 Task: Log work in the project Wavelength for the issue 'Develop a new tool for automated testing of voice user interfaces' spent time as '6w 1d 14h 4m' and remaining time as '3w 5d 23h 18m' and move to top of backlog. Now add the issue to the epic 'Wireless Network Optimization'.
Action: Mouse moved to (758, 489)
Screenshot: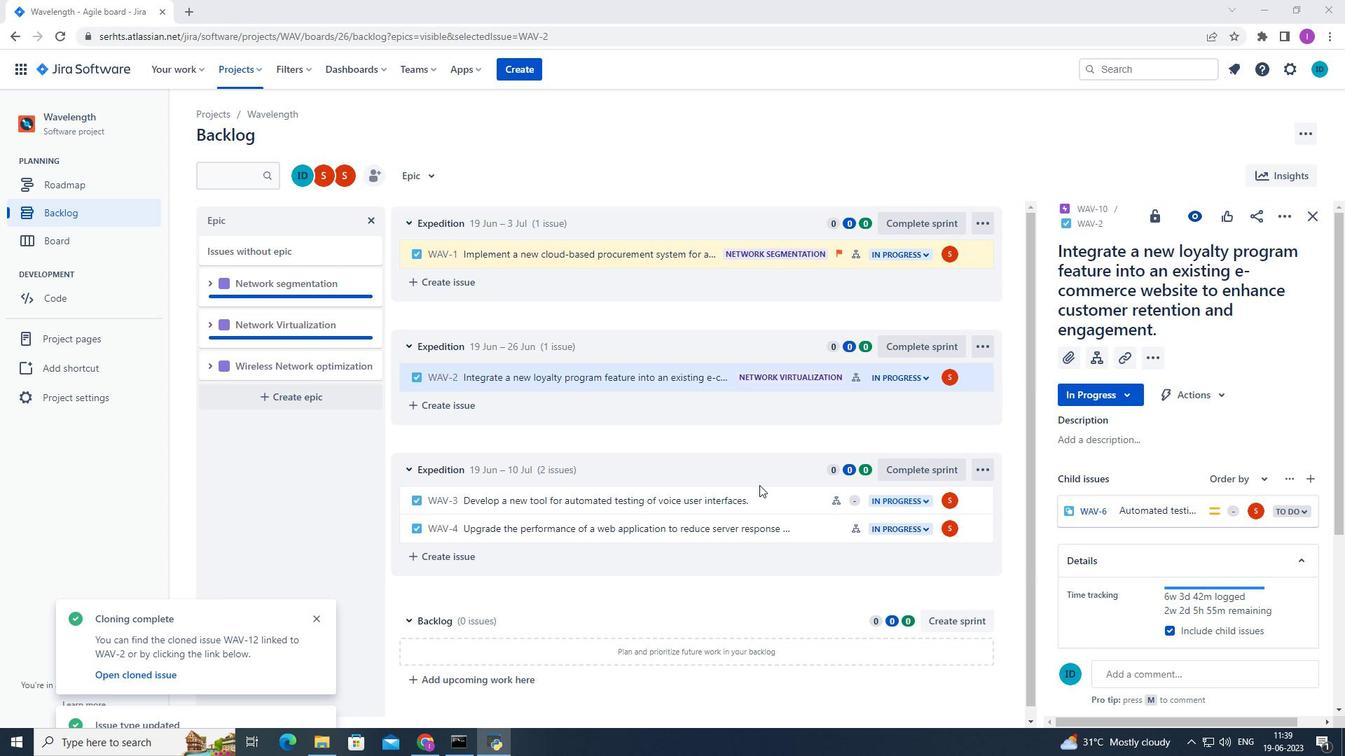 
Action: Mouse scrolled (758, 488) with delta (0, 0)
Screenshot: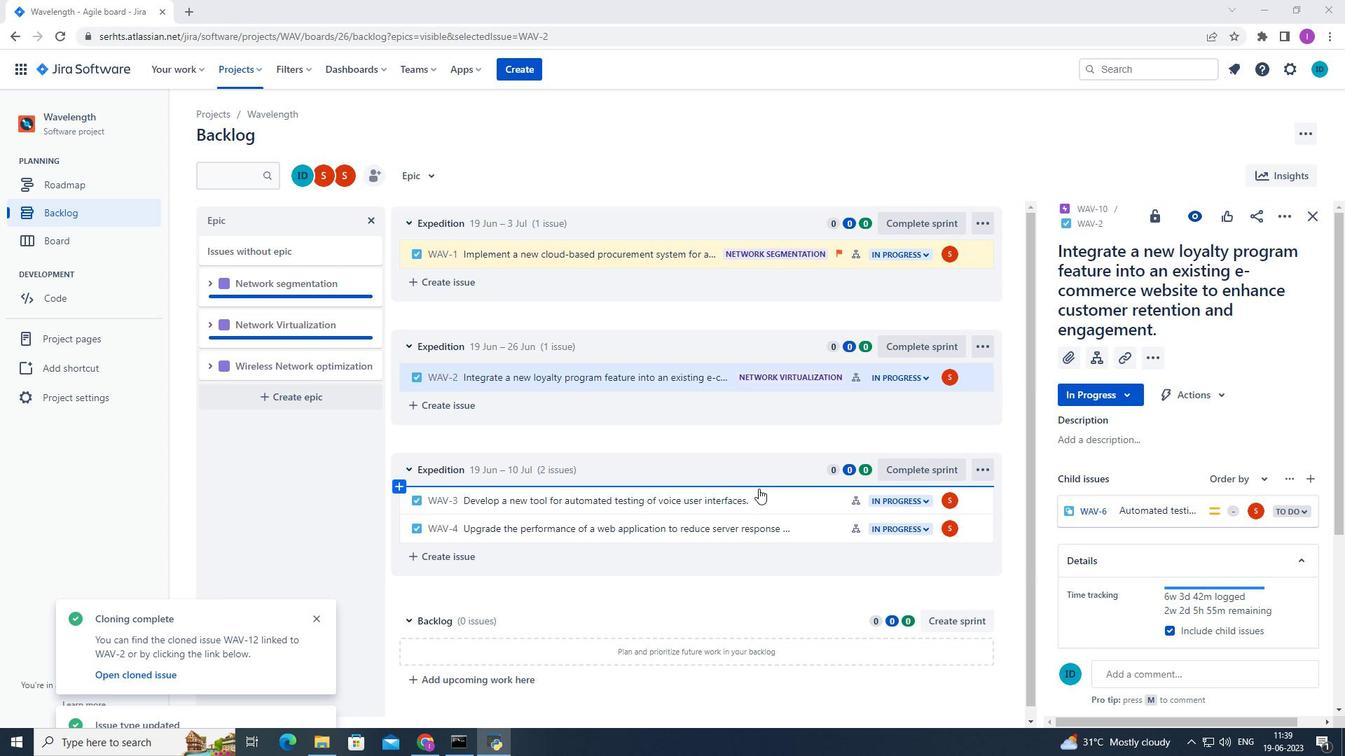
Action: Mouse moved to (758, 490)
Screenshot: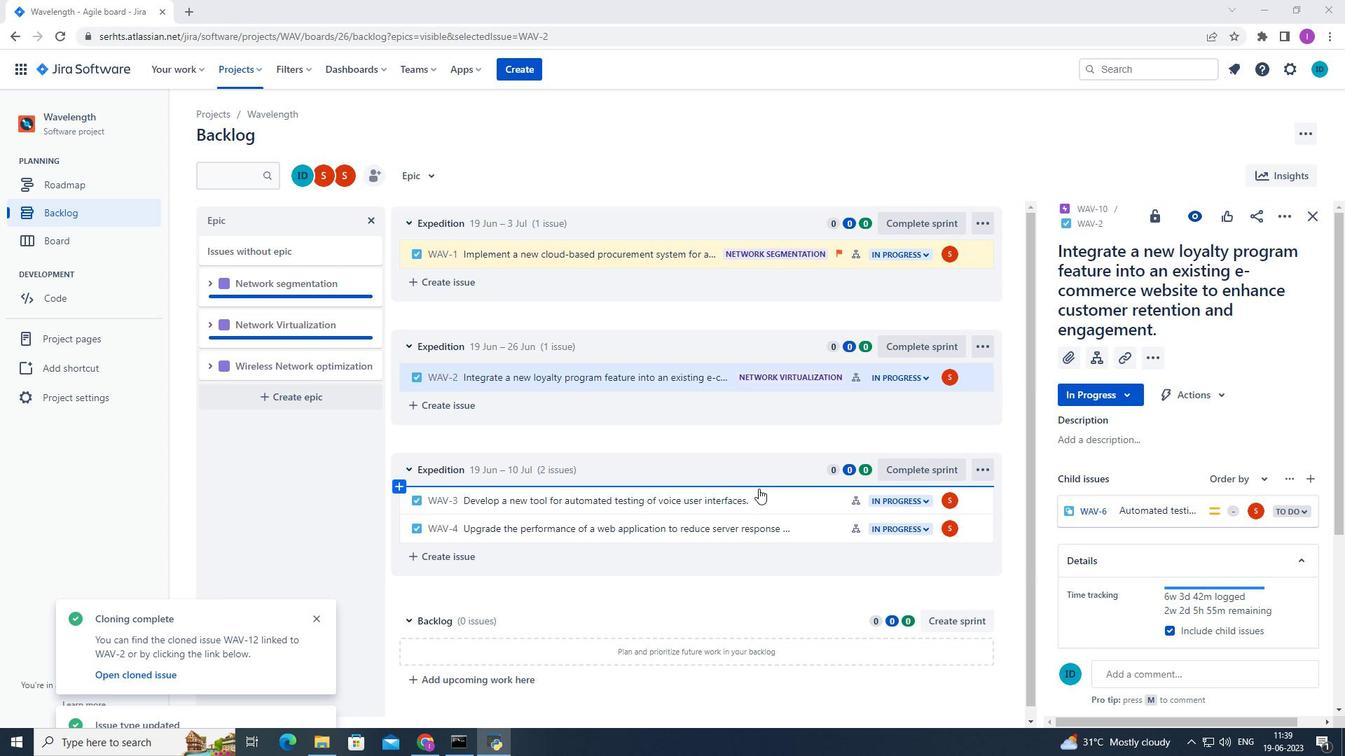 
Action: Mouse scrolled (758, 489) with delta (0, 0)
Screenshot: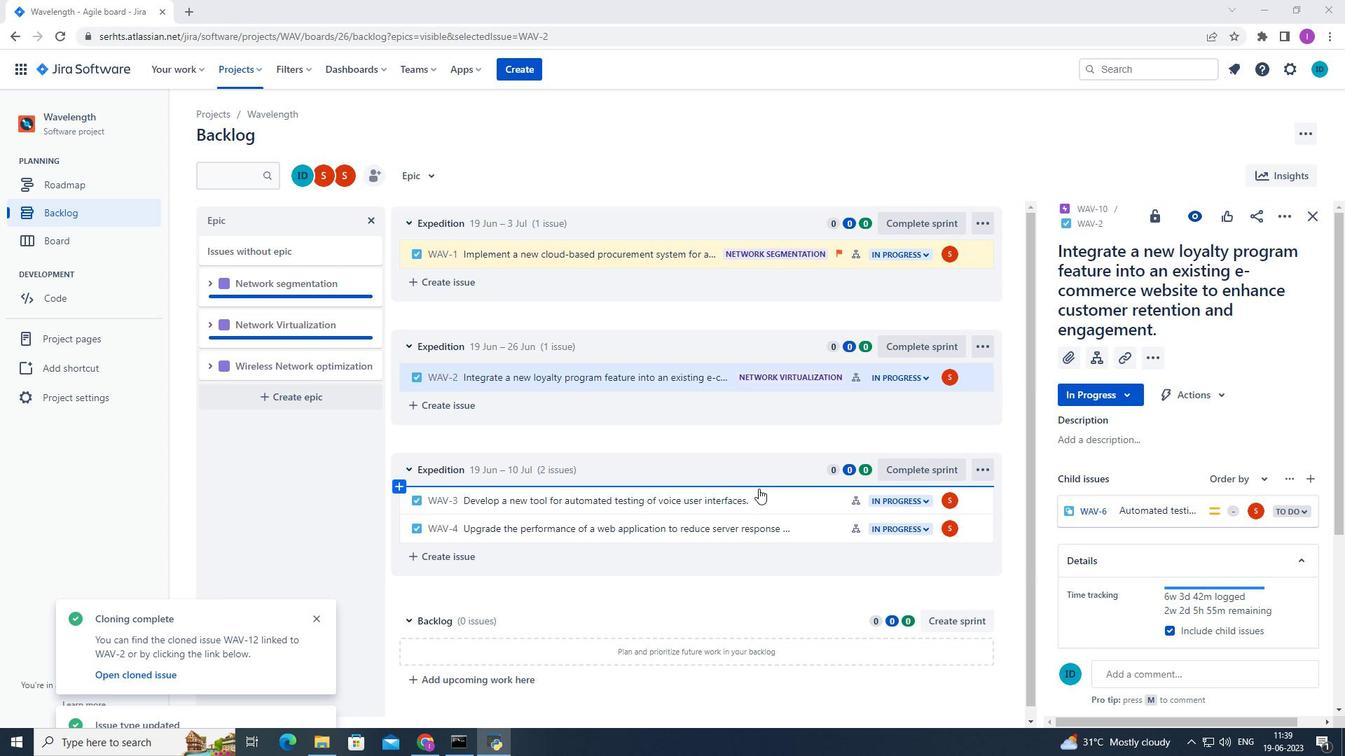 
Action: Mouse moved to (758, 491)
Screenshot: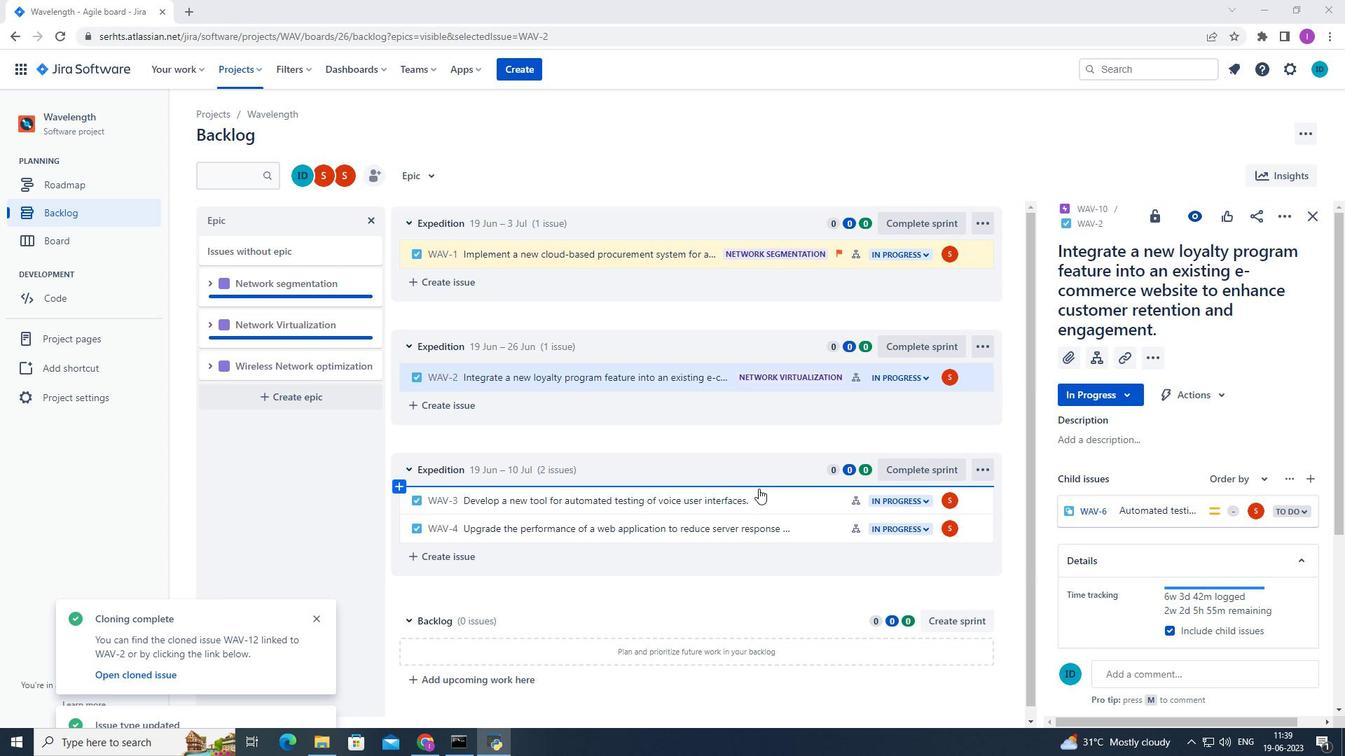 
Action: Mouse scrolled (758, 491) with delta (0, 0)
Screenshot: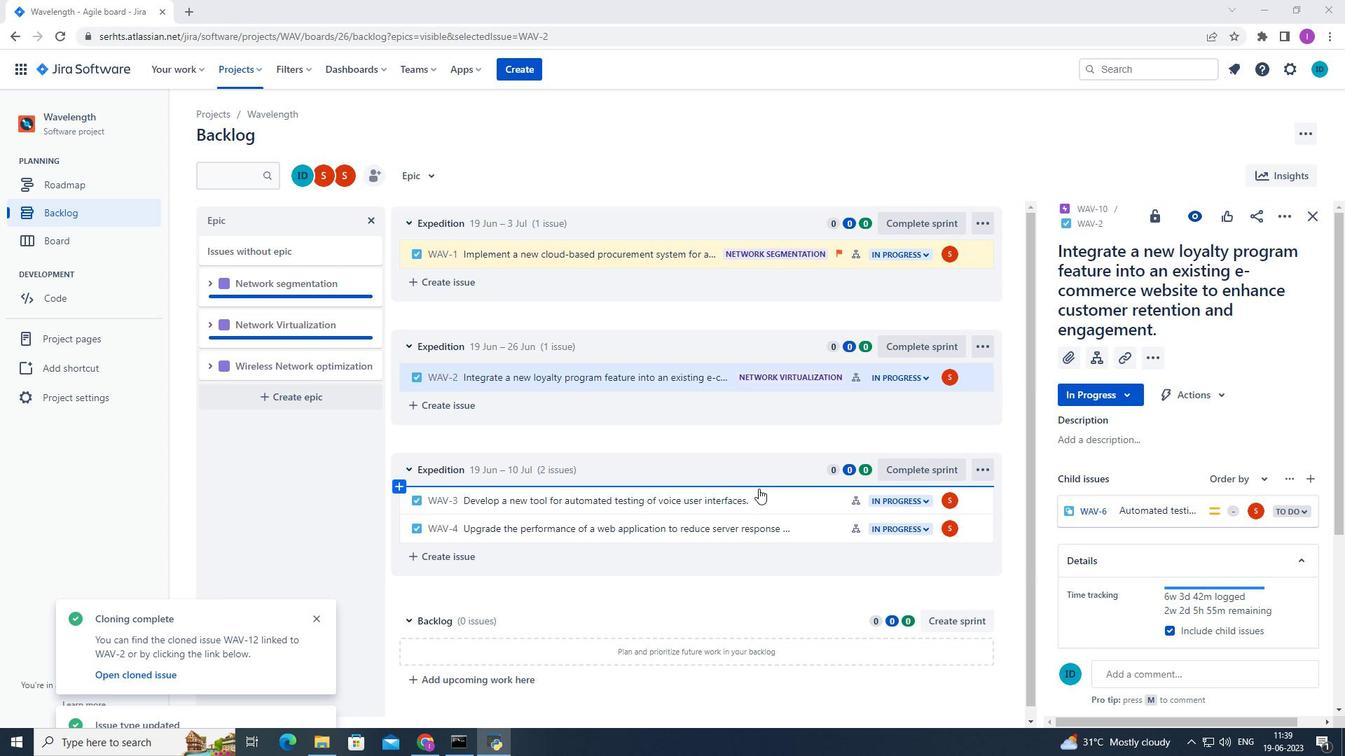 
Action: Mouse moved to (756, 511)
Screenshot: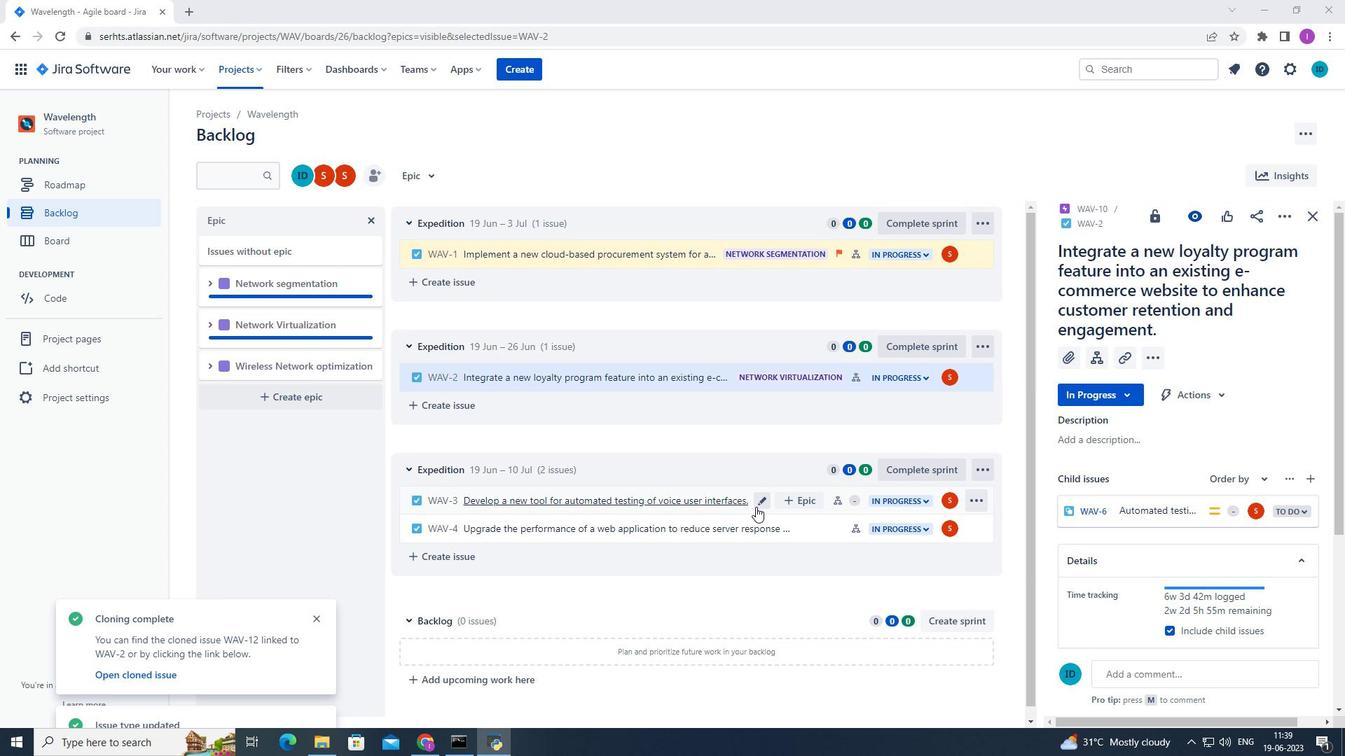 
Action: Mouse scrolled (756, 512) with delta (0, 0)
Screenshot: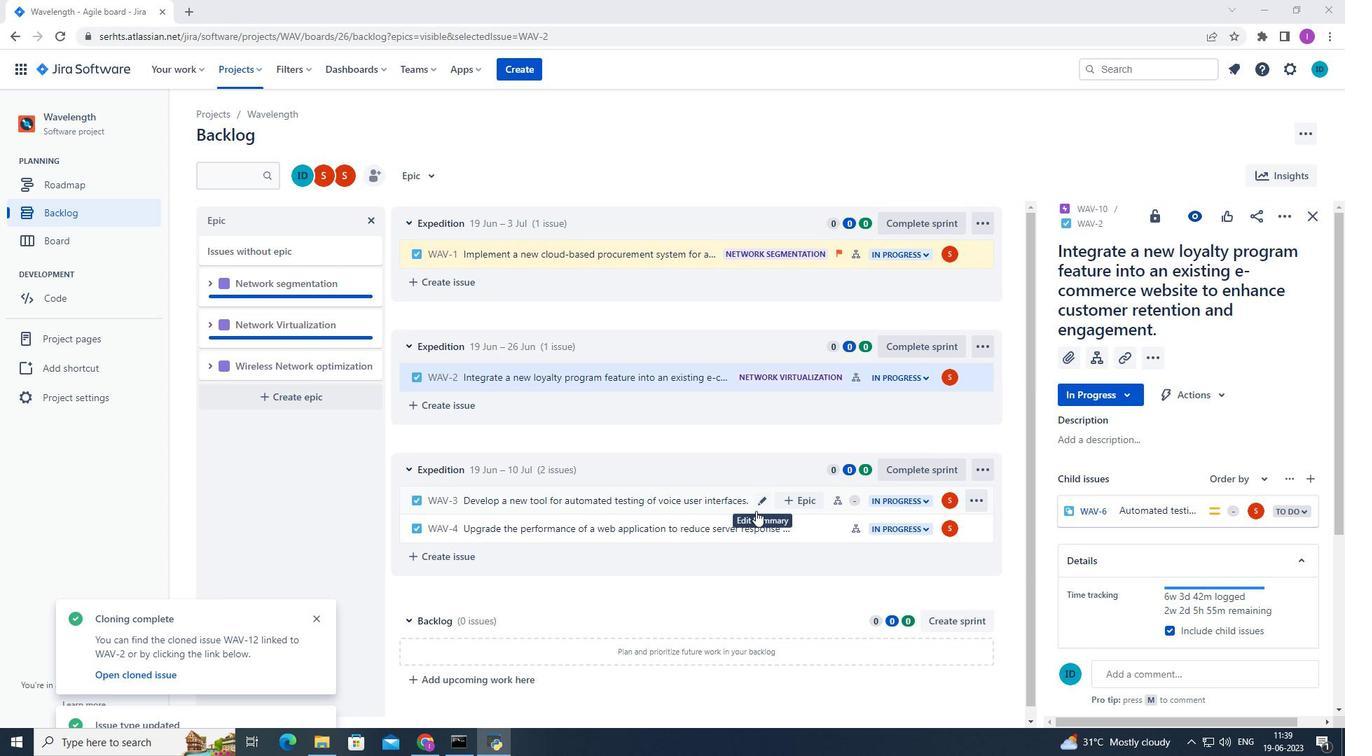 
Action: Mouse scrolled (756, 512) with delta (0, 0)
Screenshot: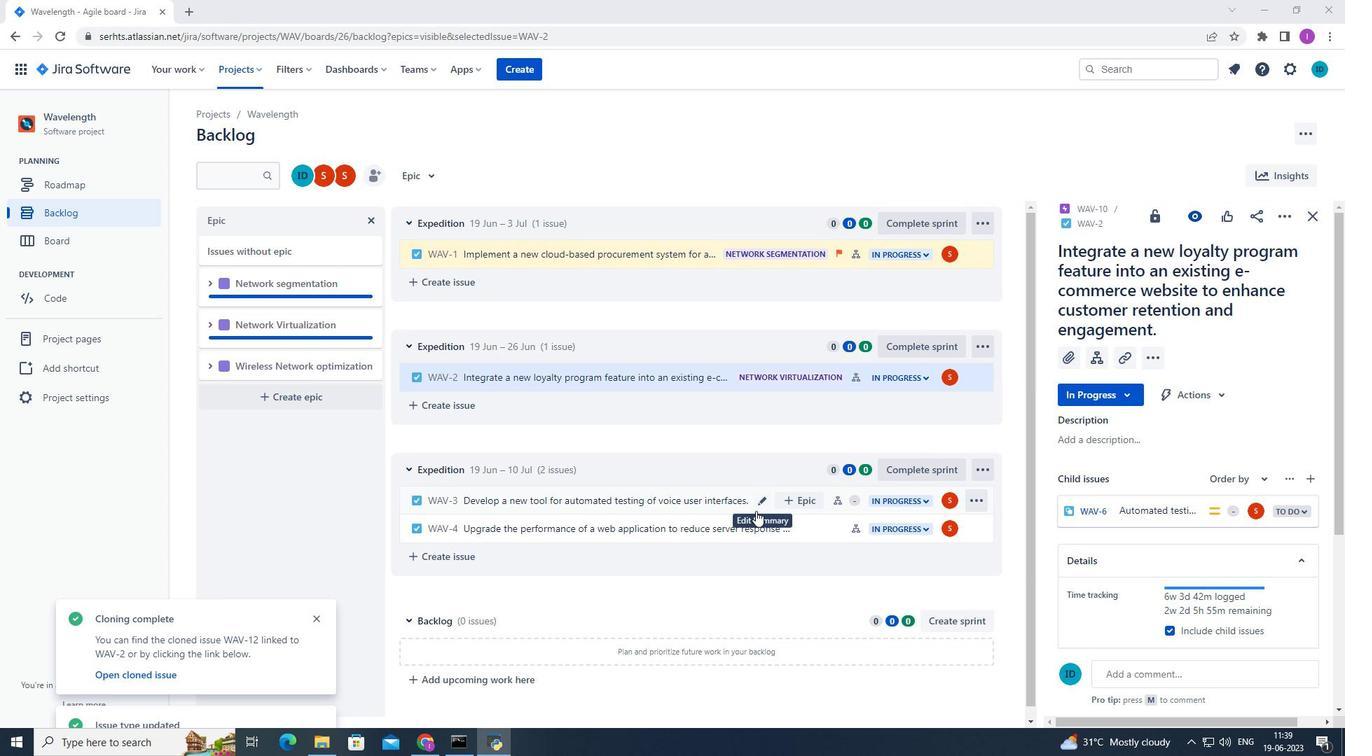
Action: Mouse scrolled (756, 512) with delta (0, 0)
Screenshot: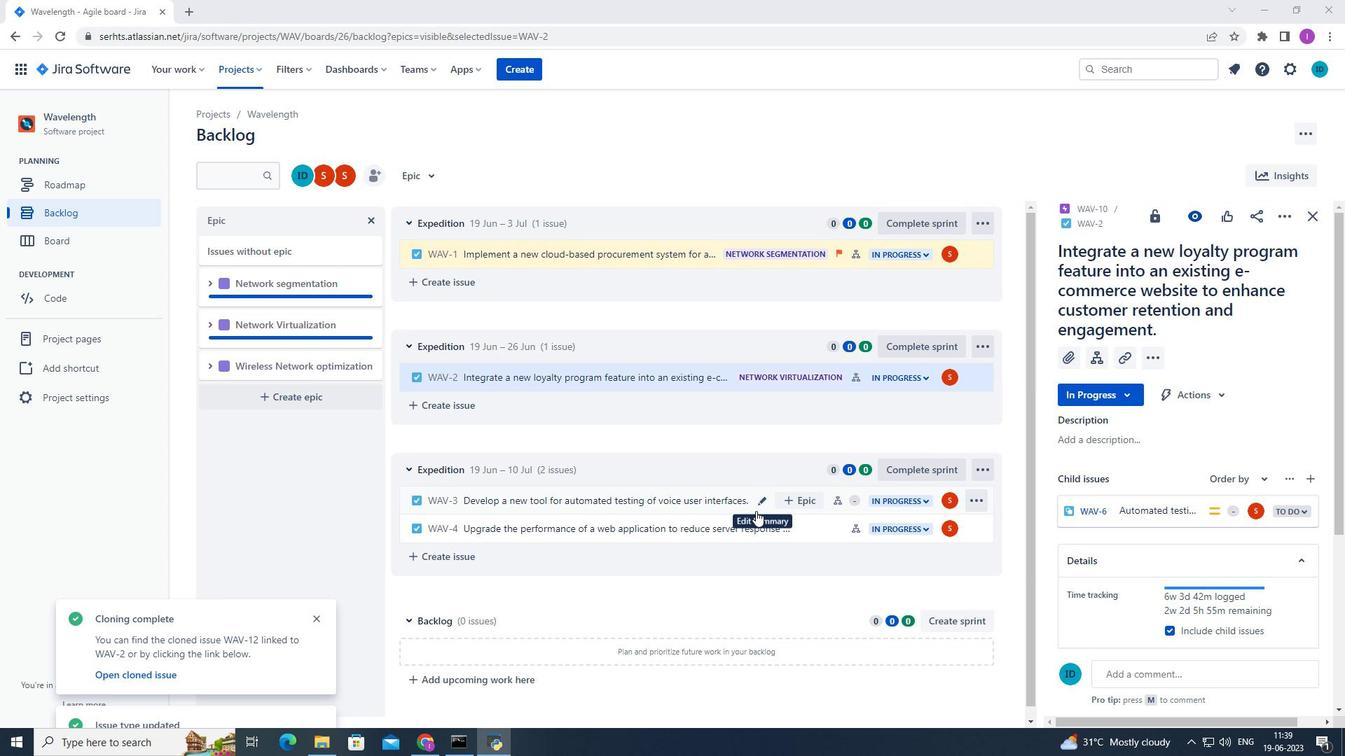 
Action: Mouse scrolled (756, 512) with delta (0, 0)
Screenshot: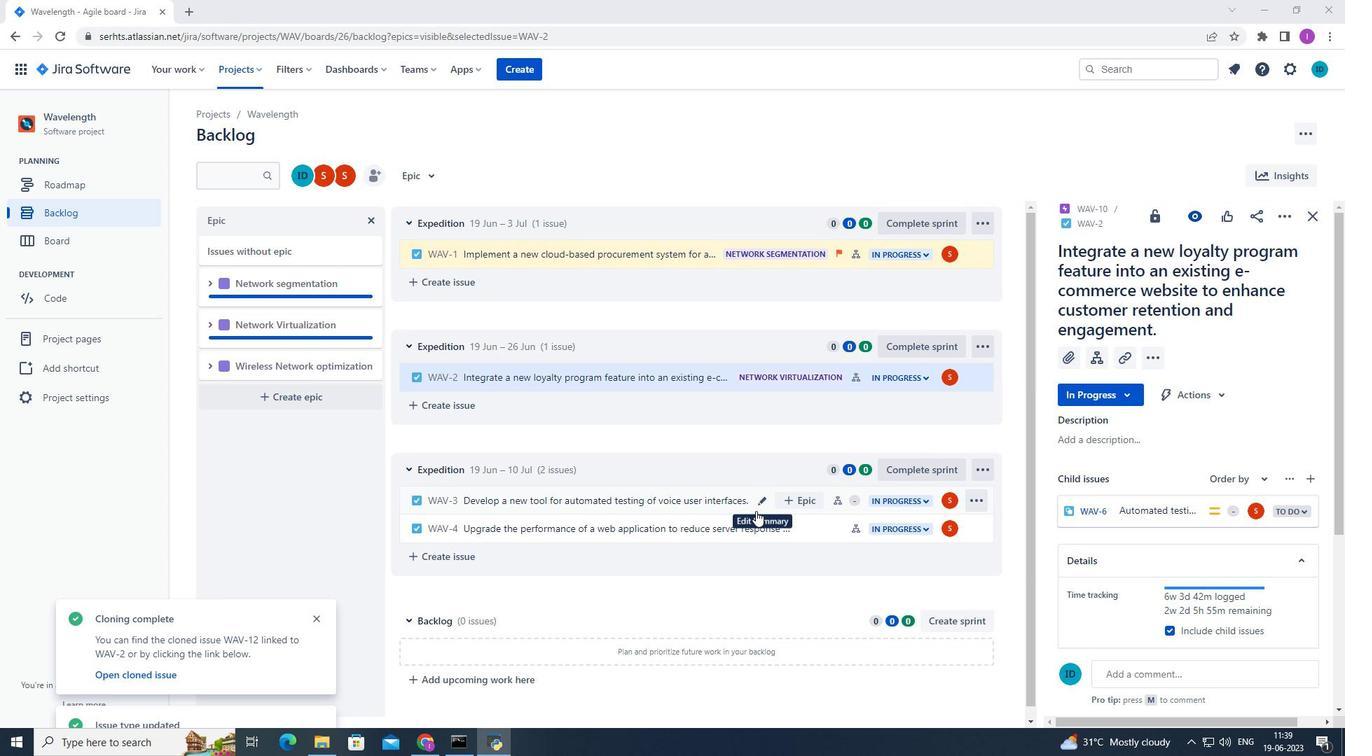 
Action: Mouse scrolled (756, 512) with delta (0, 0)
Screenshot: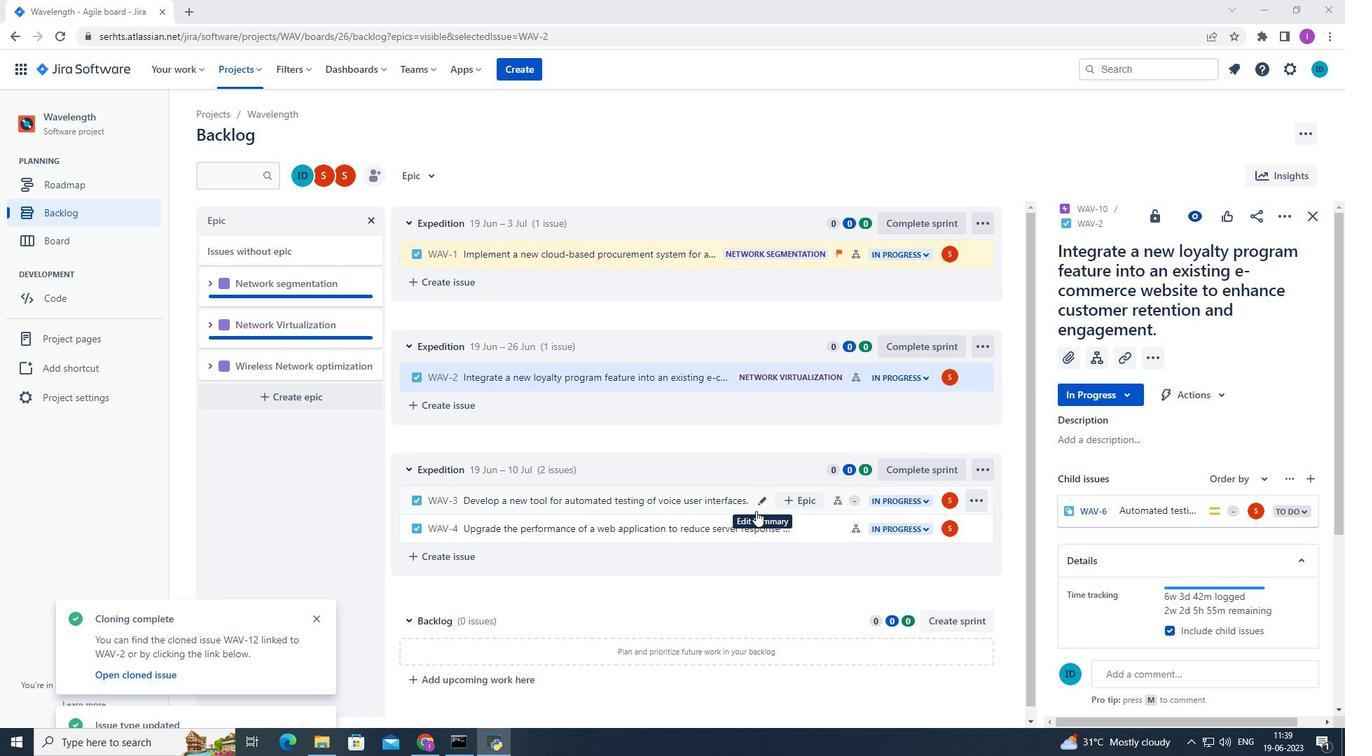 
Action: Mouse moved to (747, 505)
Screenshot: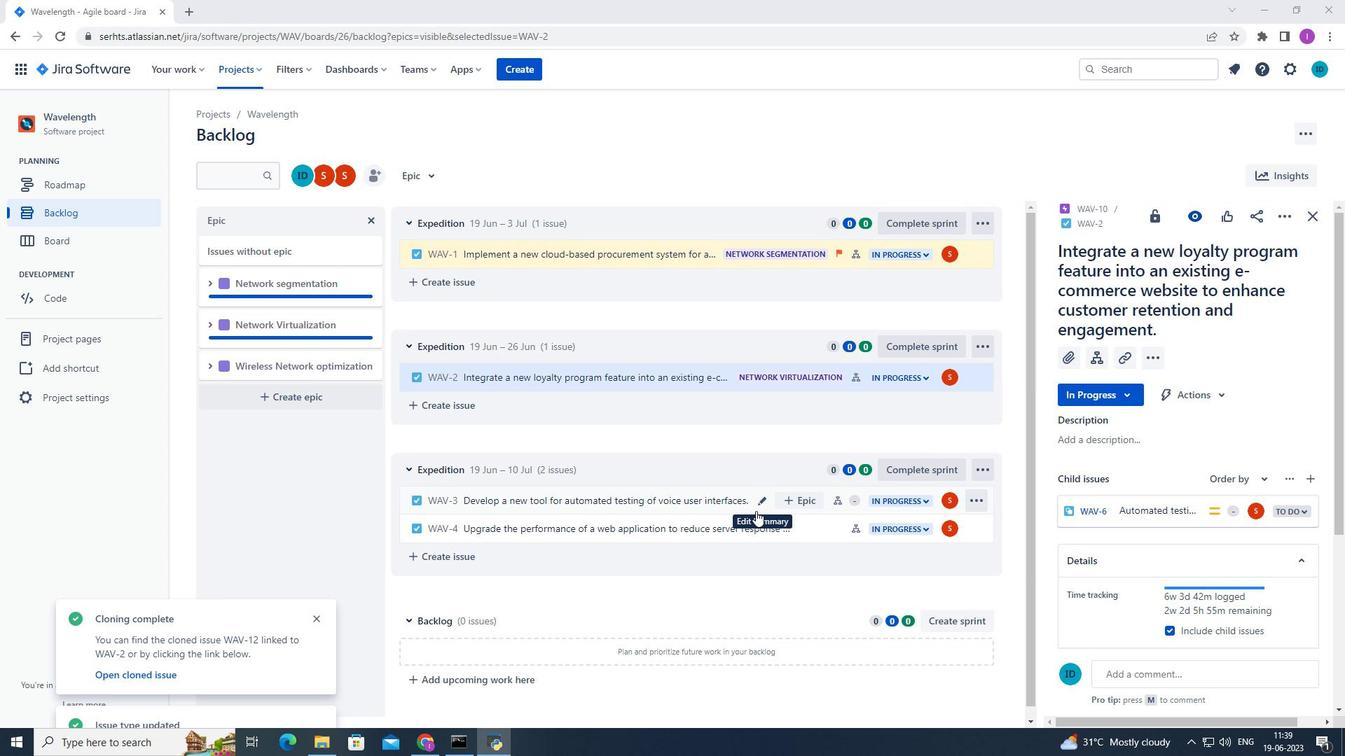 
Action: Mouse scrolled (747, 505) with delta (0, 0)
Screenshot: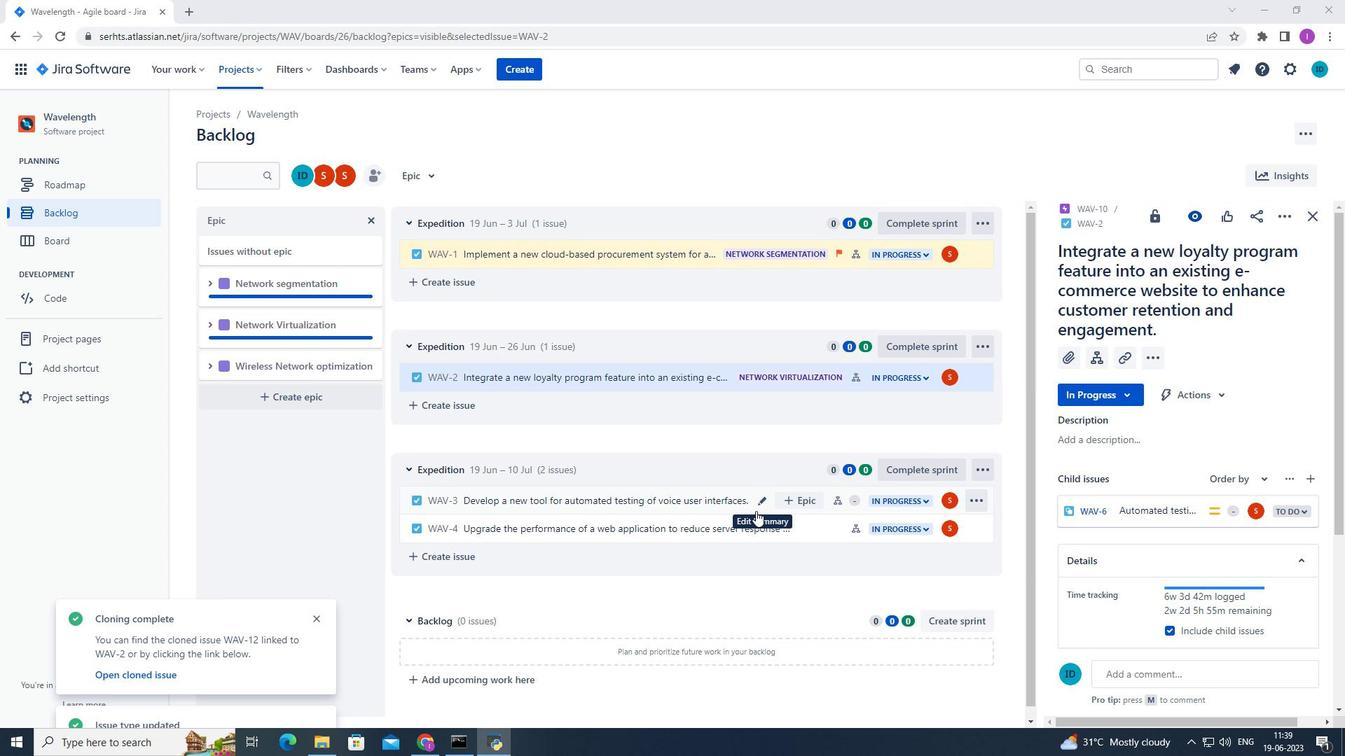 
Action: Mouse moved to (738, 503)
Screenshot: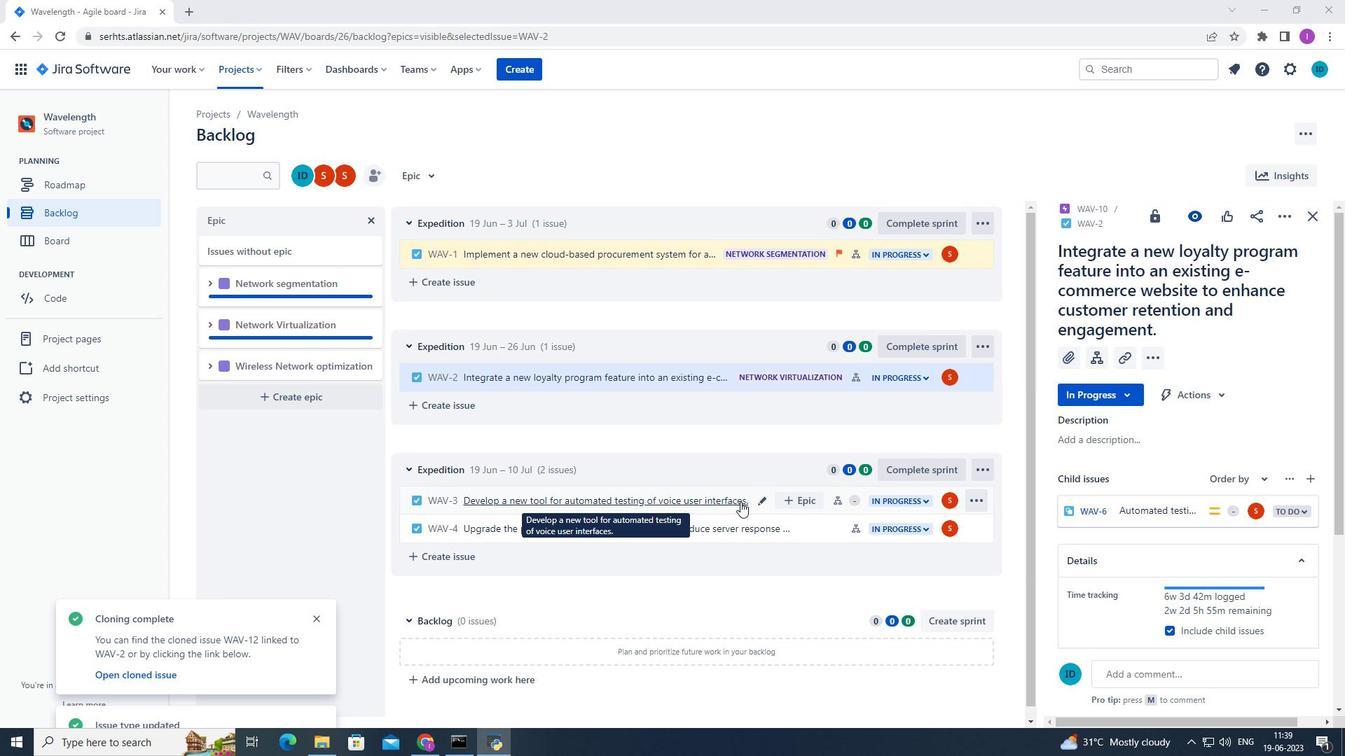 
Action: Mouse scrolled (738, 504) with delta (0, 0)
Screenshot: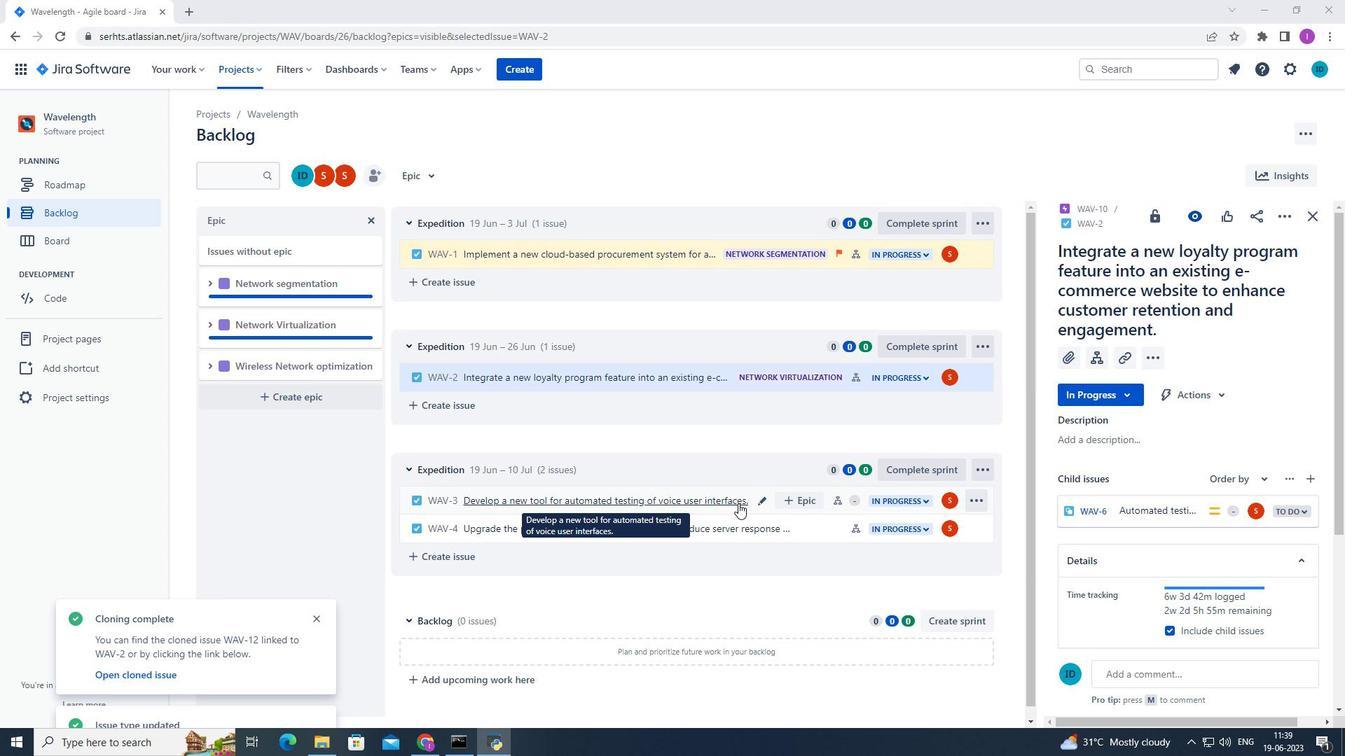 
Action: Mouse scrolled (738, 504) with delta (0, 0)
Screenshot: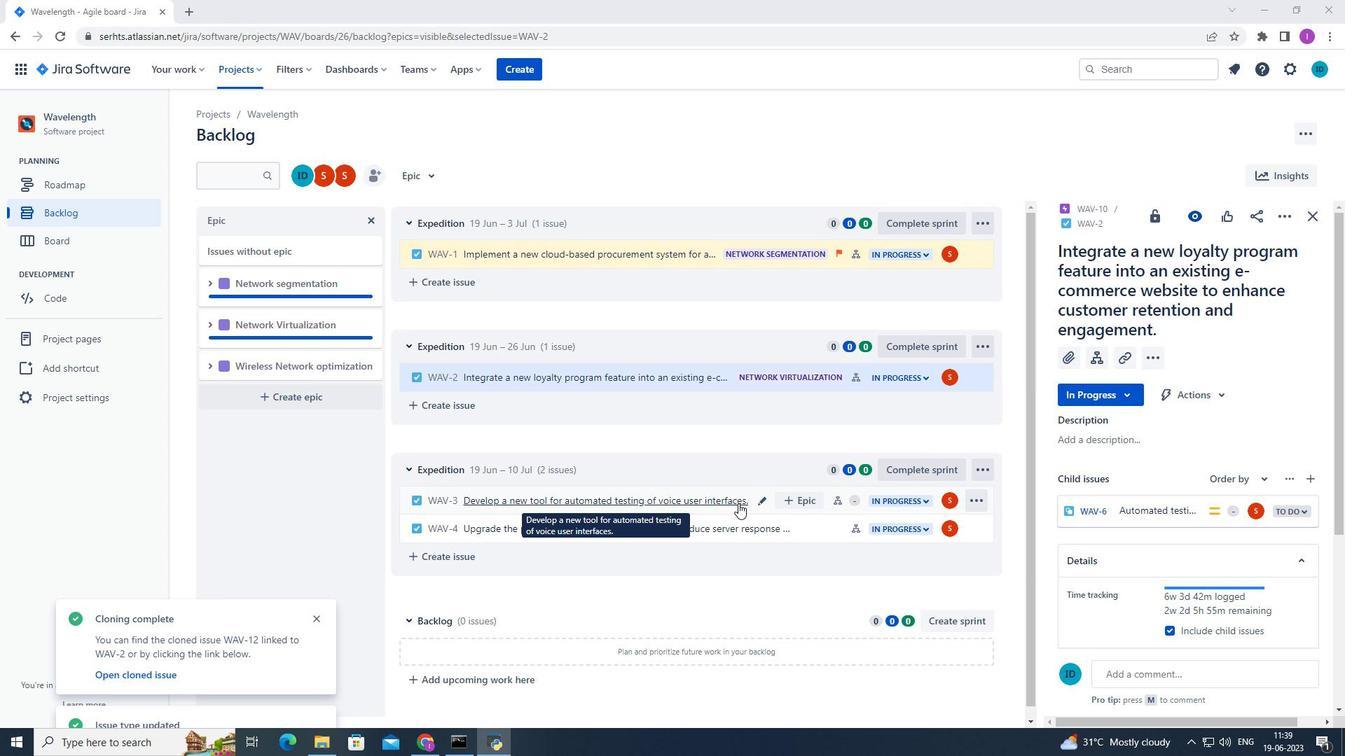 
Action: Mouse scrolled (738, 504) with delta (0, 0)
Screenshot: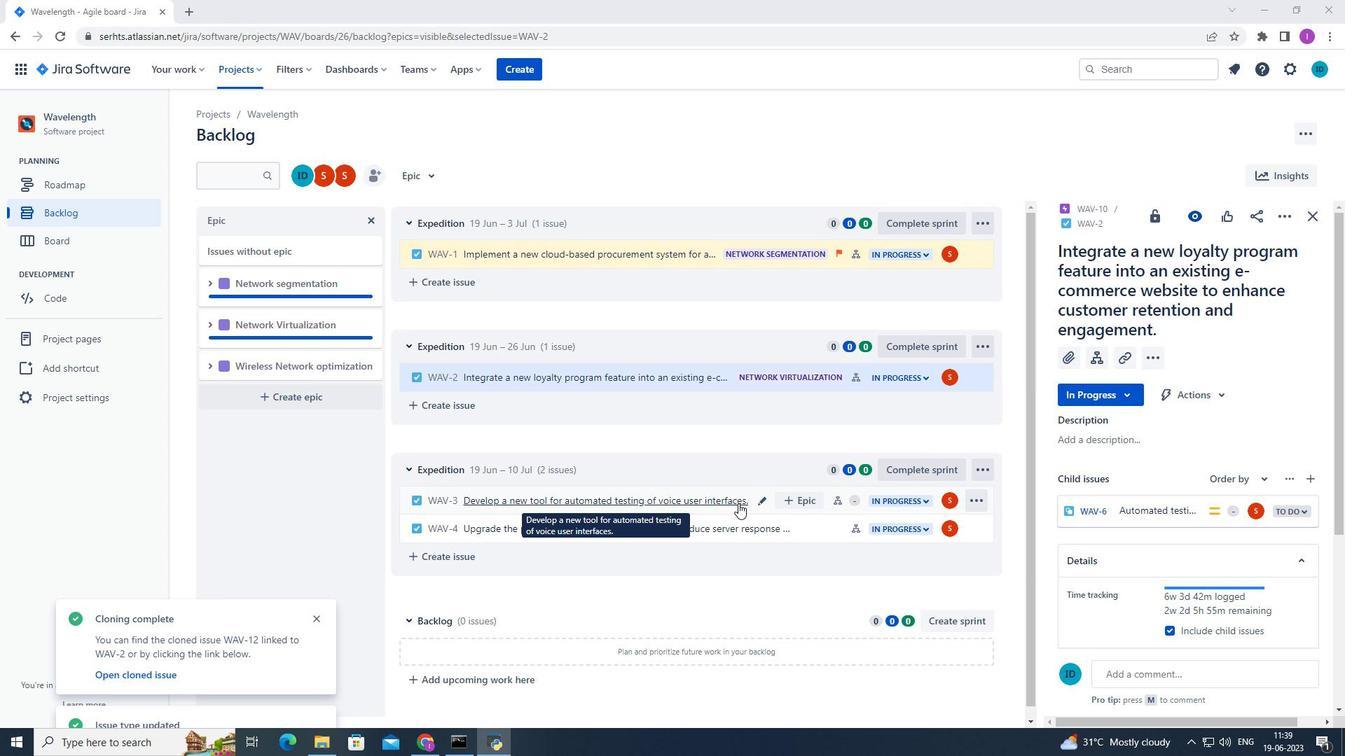
Action: Mouse scrolled (738, 504) with delta (0, 0)
Screenshot: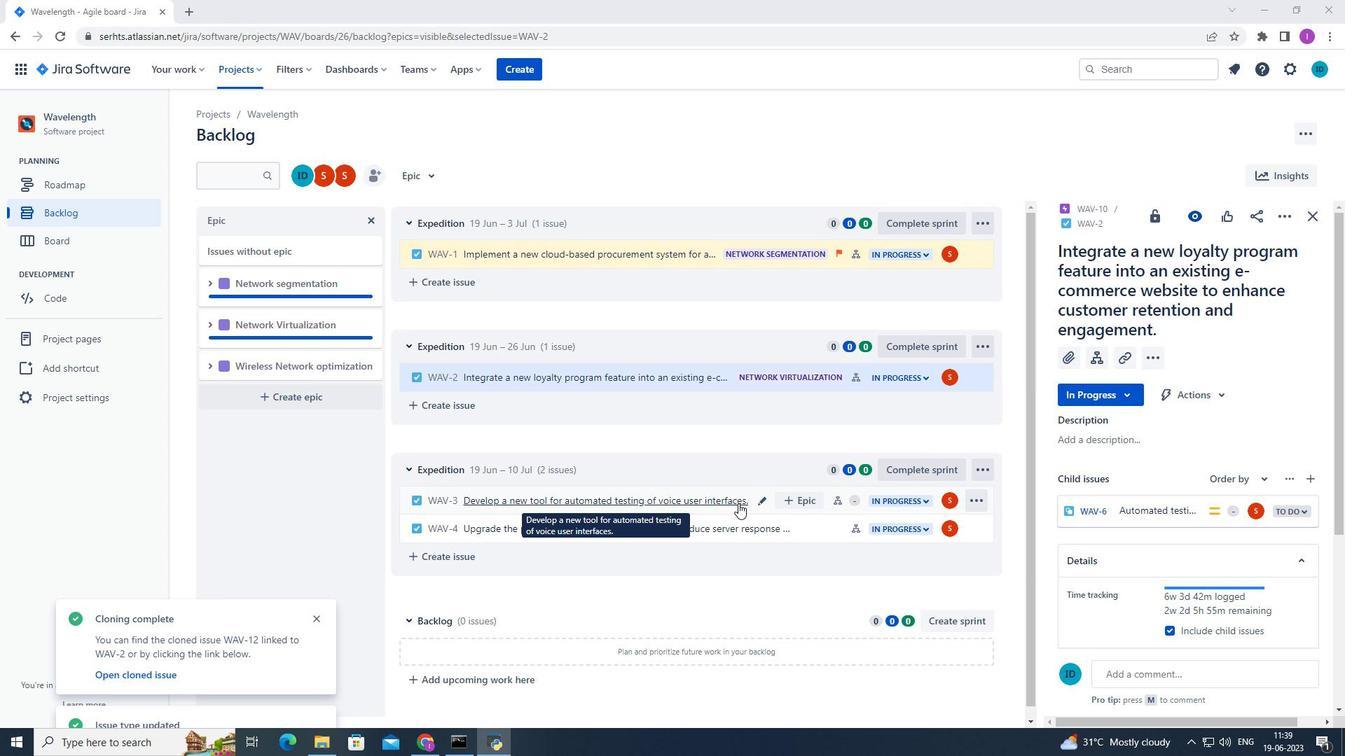 
Action: Mouse moved to (738, 504)
Screenshot: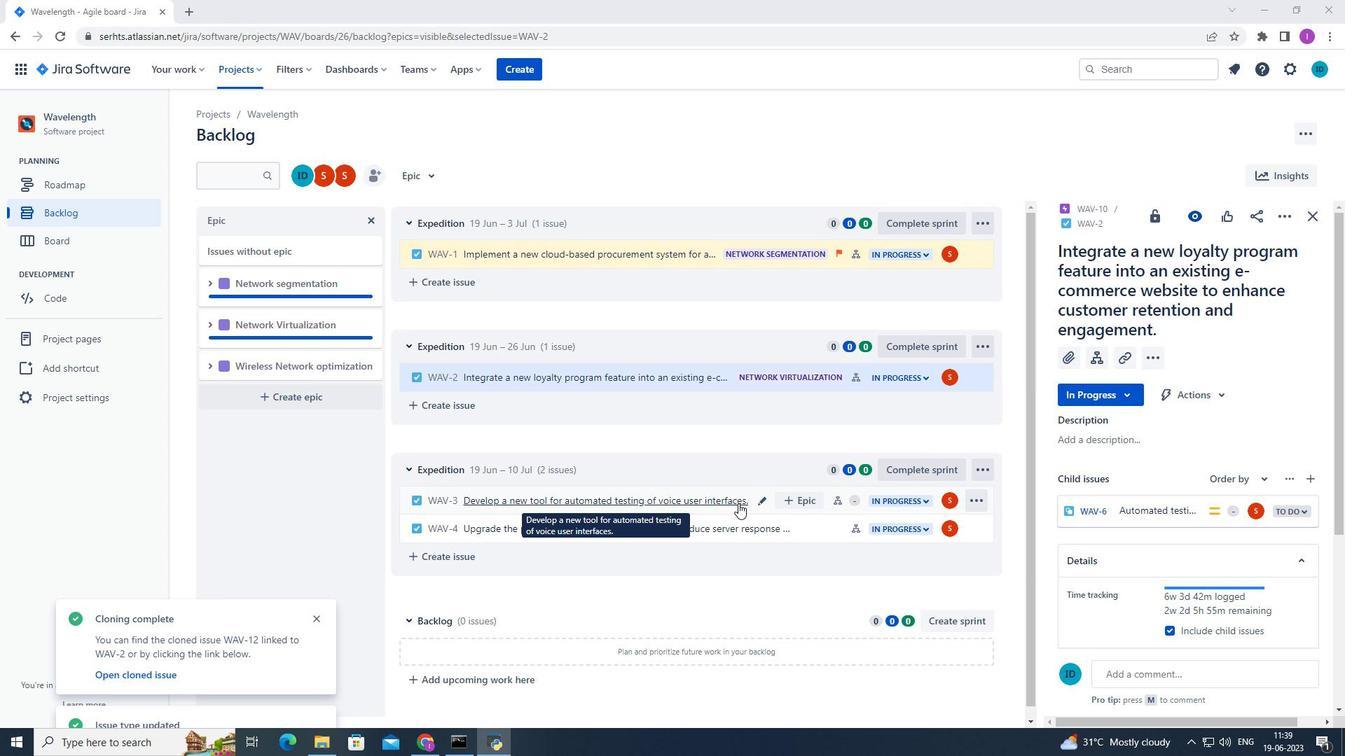 
Action: Mouse scrolled (738, 505) with delta (0, 0)
Screenshot: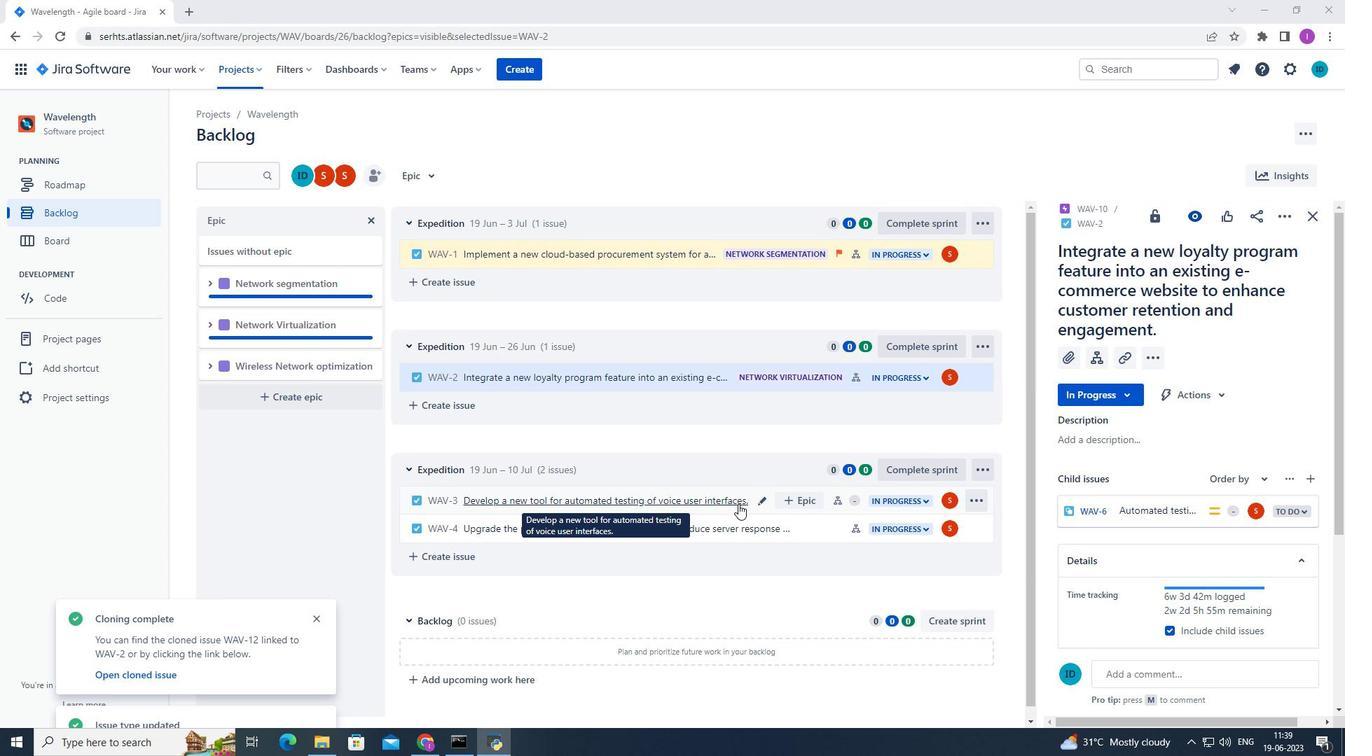
Action: Mouse moved to (737, 505)
Screenshot: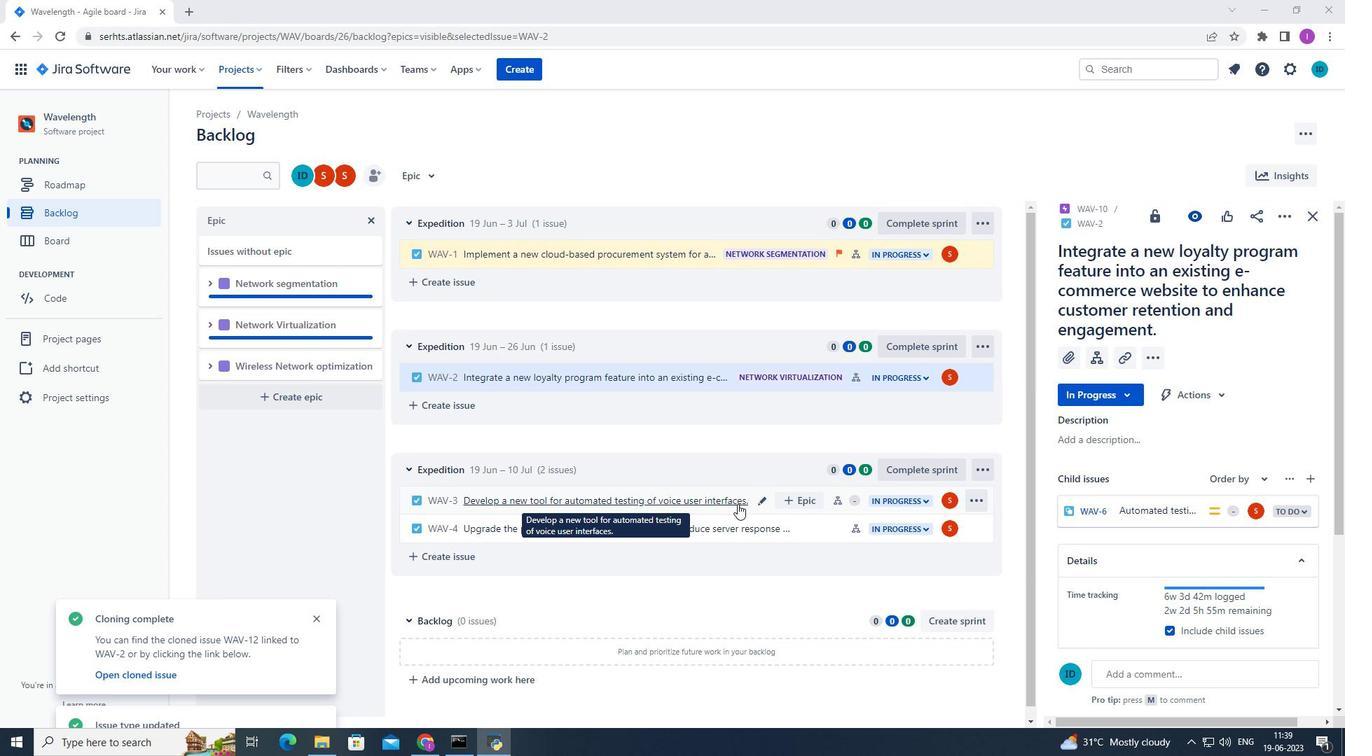 
Action: Mouse scrolled (737, 504) with delta (0, 0)
Screenshot: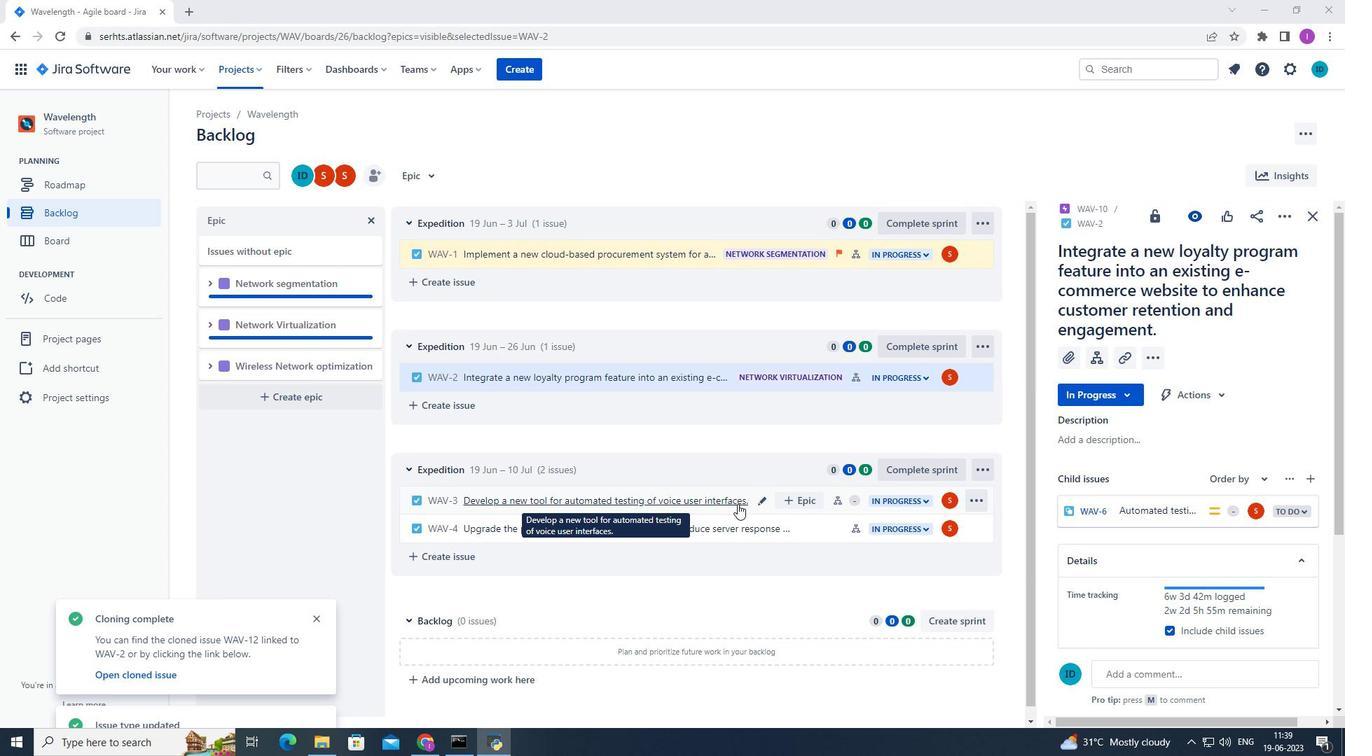 
Action: Mouse moved to (736, 505)
Screenshot: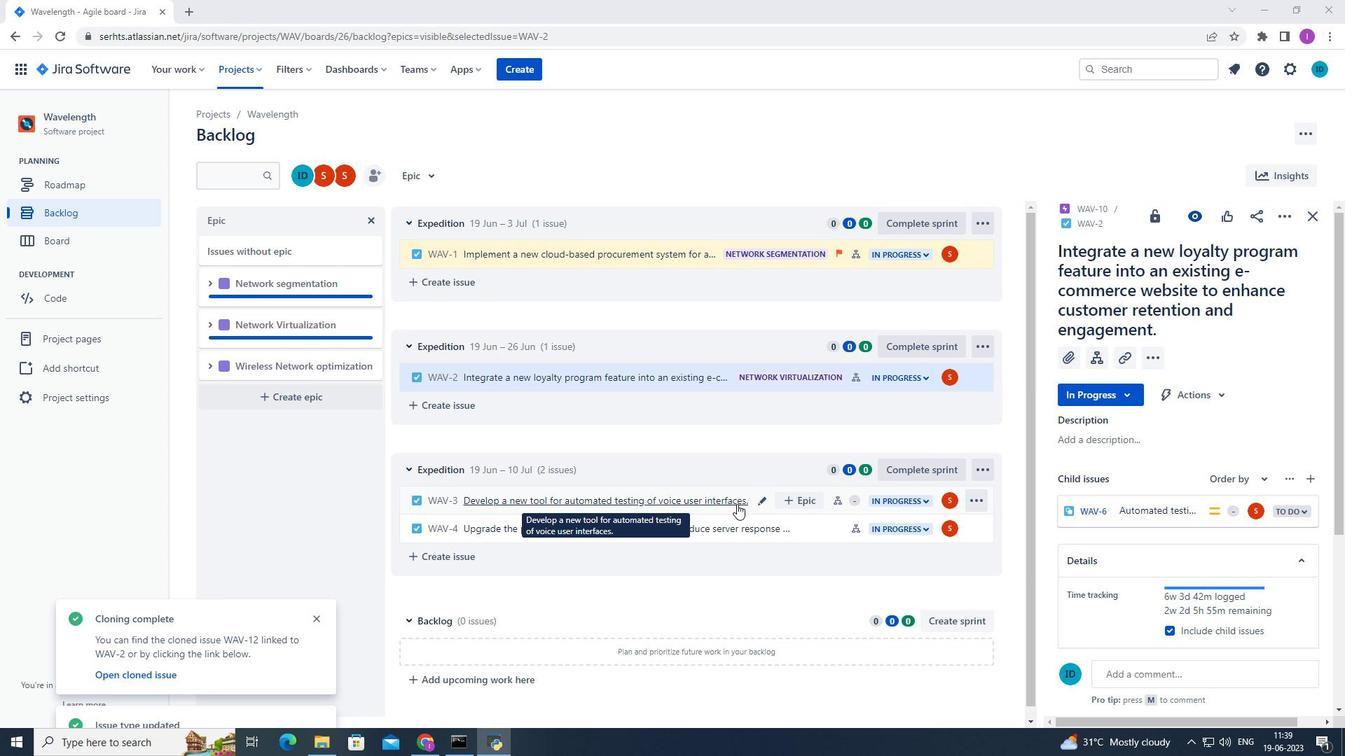 
Action: Mouse scrolled (736, 504) with delta (0, 0)
Screenshot: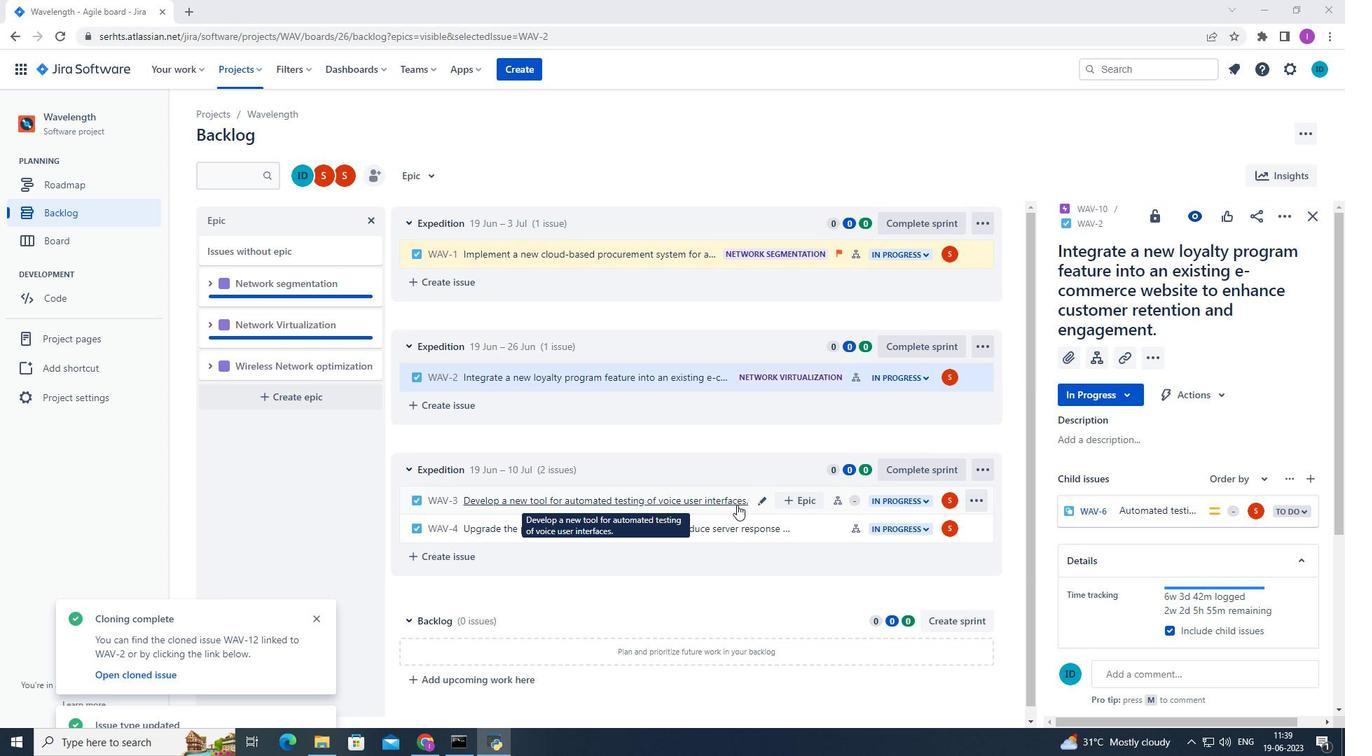 
Action: Mouse scrolled (736, 504) with delta (0, 0)
Screenshot: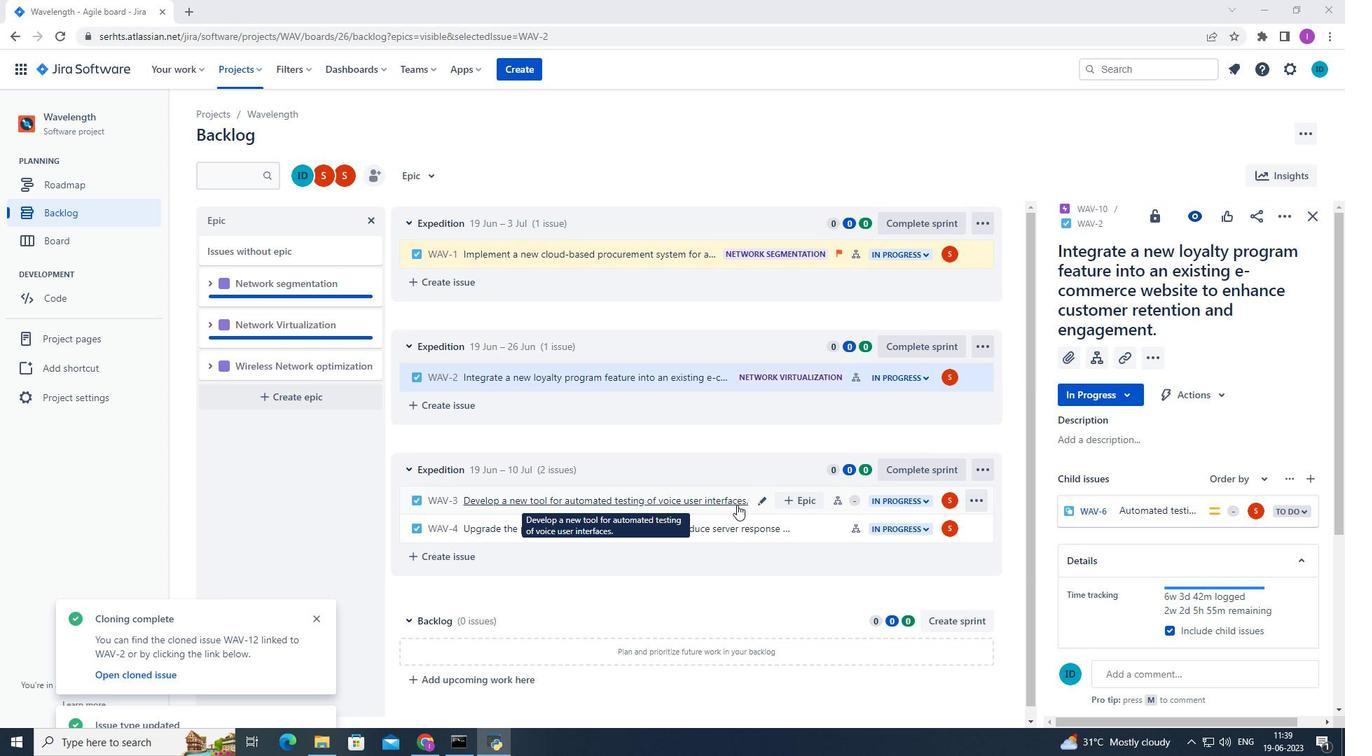 
Action: Mouse scrolled (736, 504) with delta (0, 0)
Screenshot: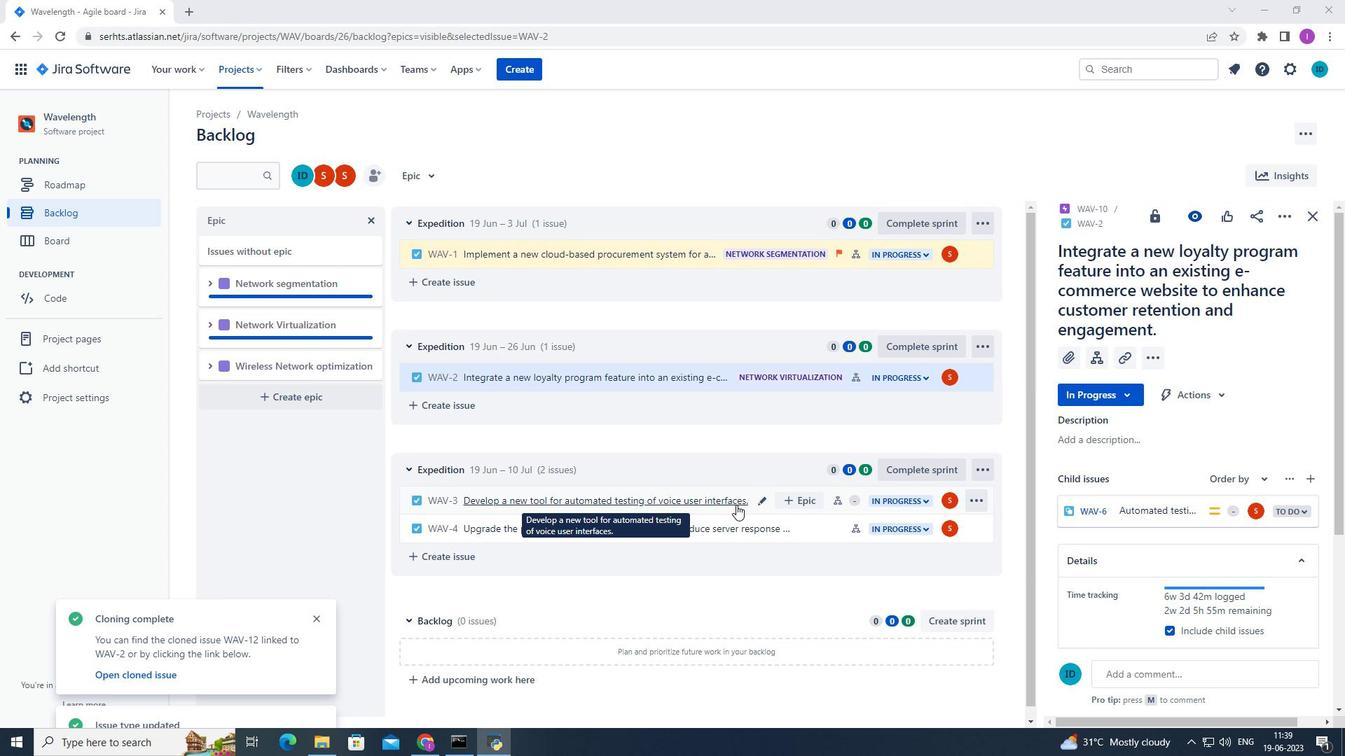 
Action: Mouse moved to (669, 540)
Screenshot: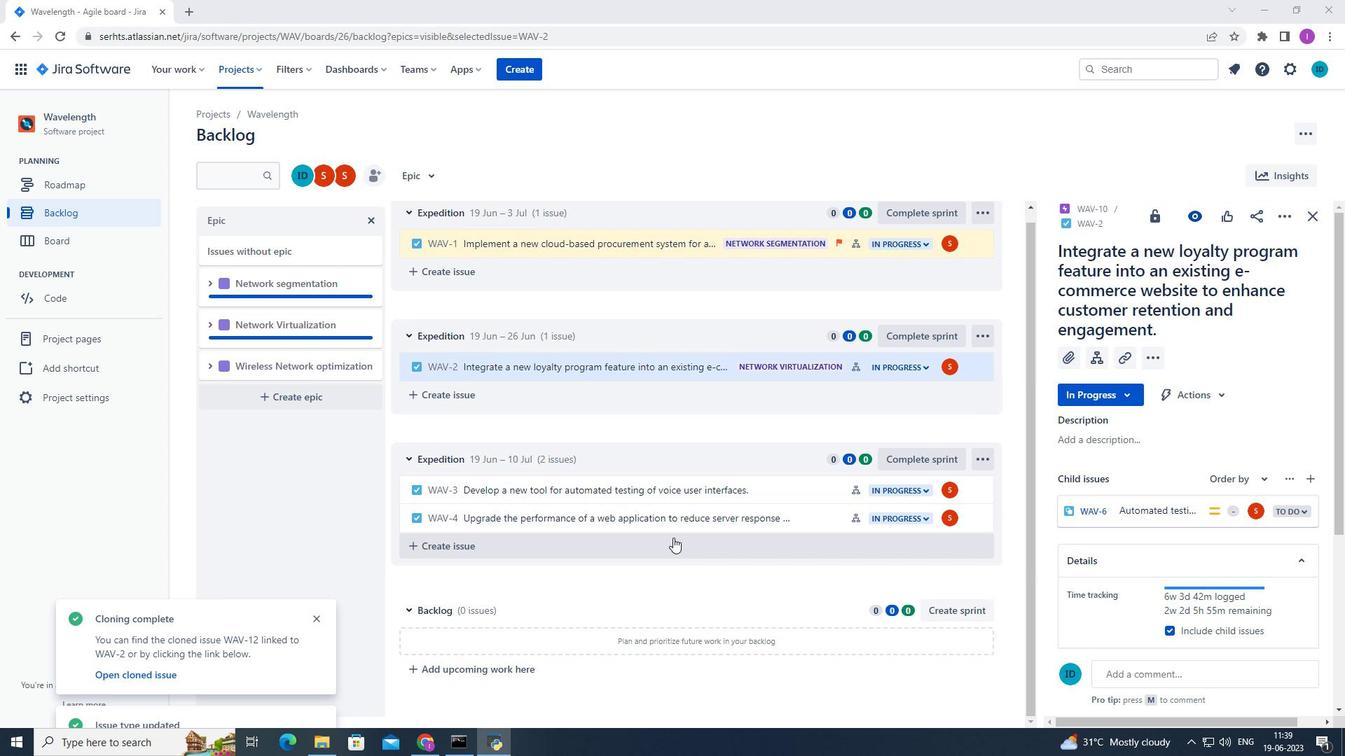 
Action: Mouse scrolled (669, 539) with delta (0, 0)
Screenshot: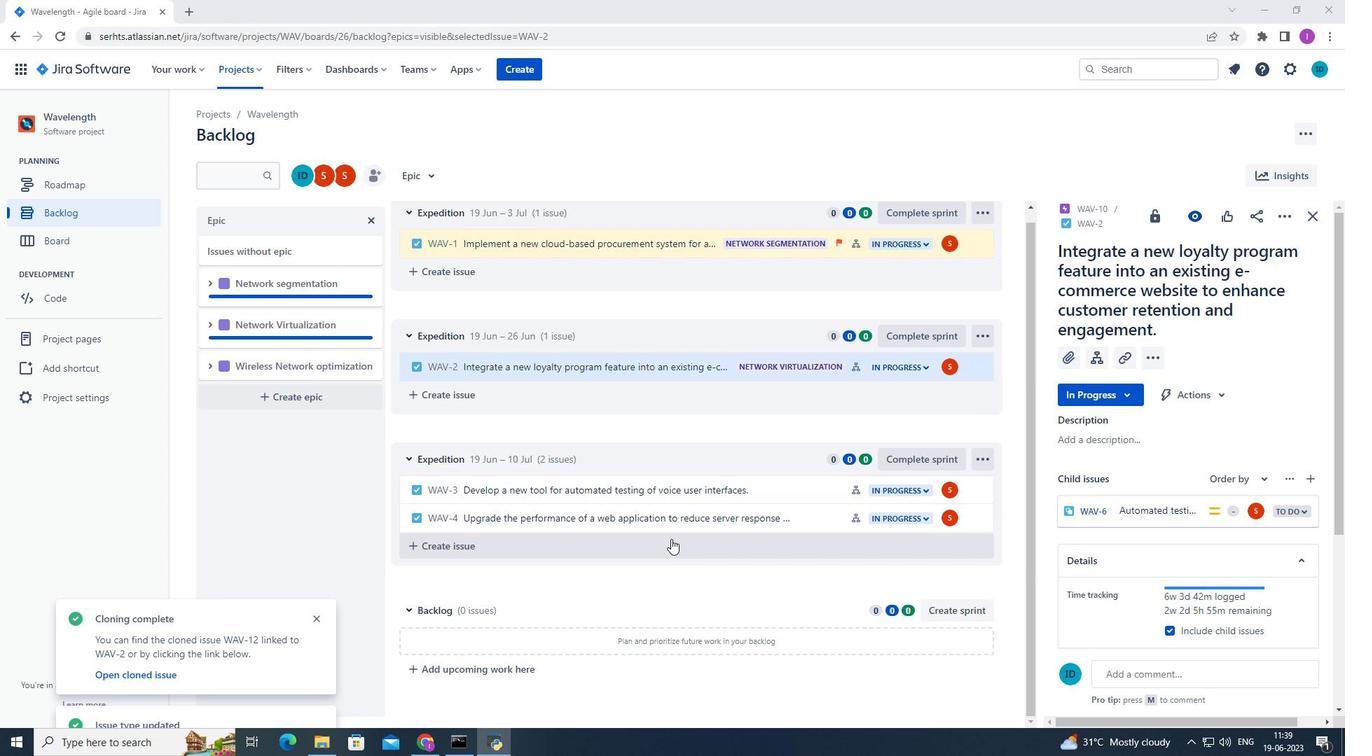 
Action: Mouse moved to (667, 543)
Screenshot: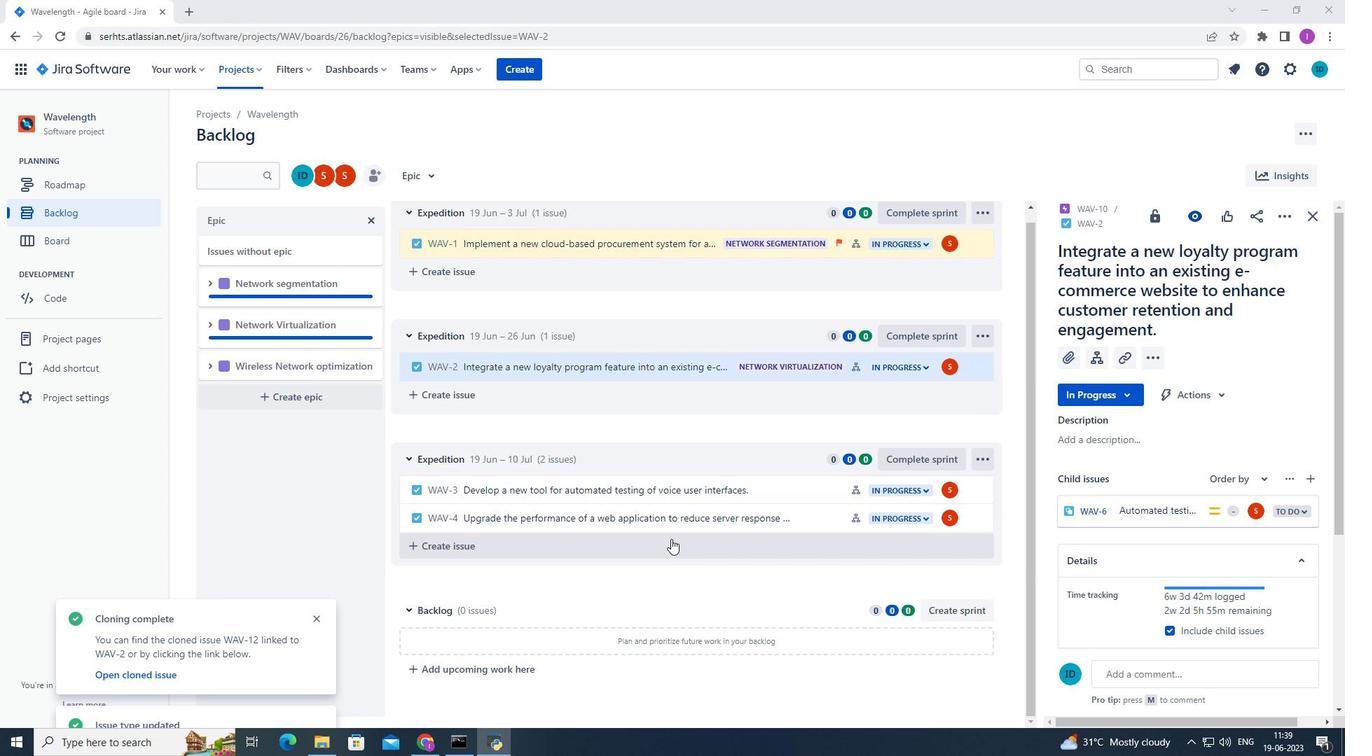 
Action: Mouse scrolled (667, 543) with delta (0, 0)
Screenshot: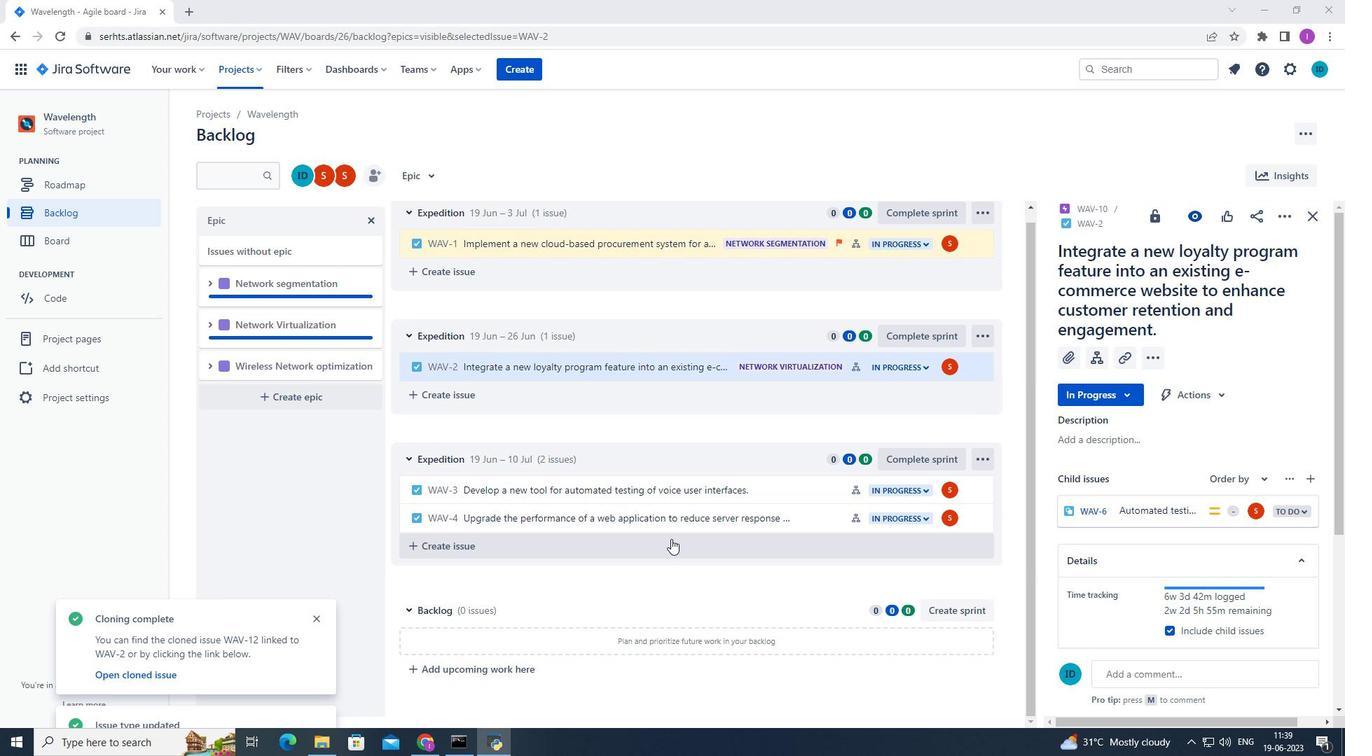 
Action: Mouse moved to (662, 547)
Screenshot: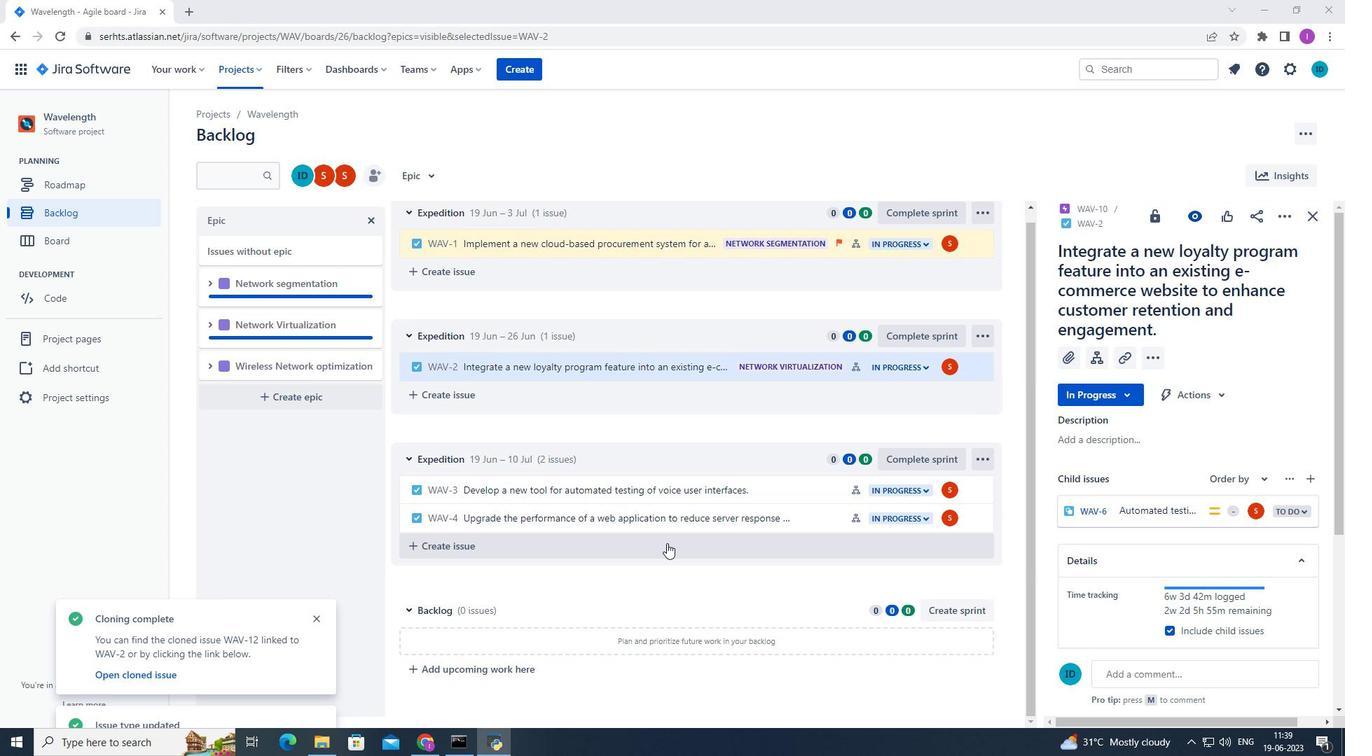 
Action: Mouse scrolled (662, 546) with delta (0, 0)
Screenshot: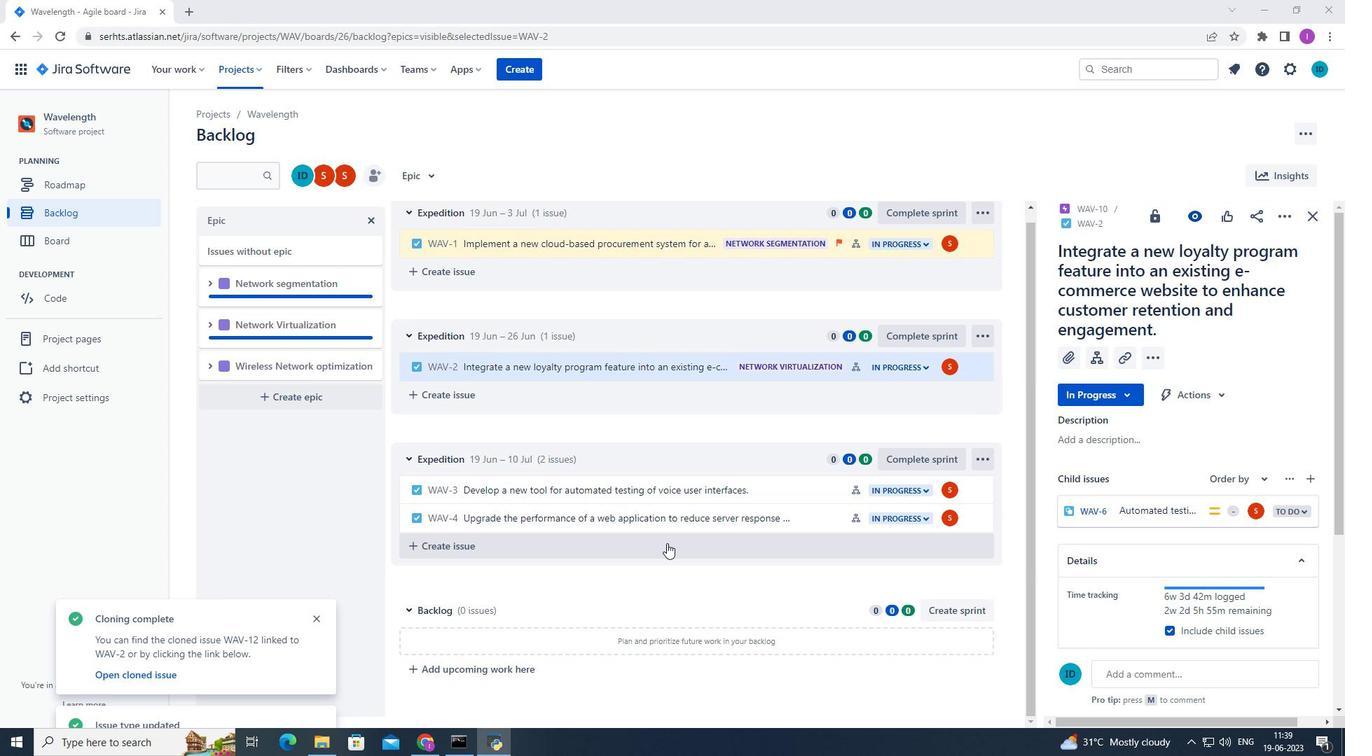 
Action: Mouse moved to (657, 550)
Screenshot: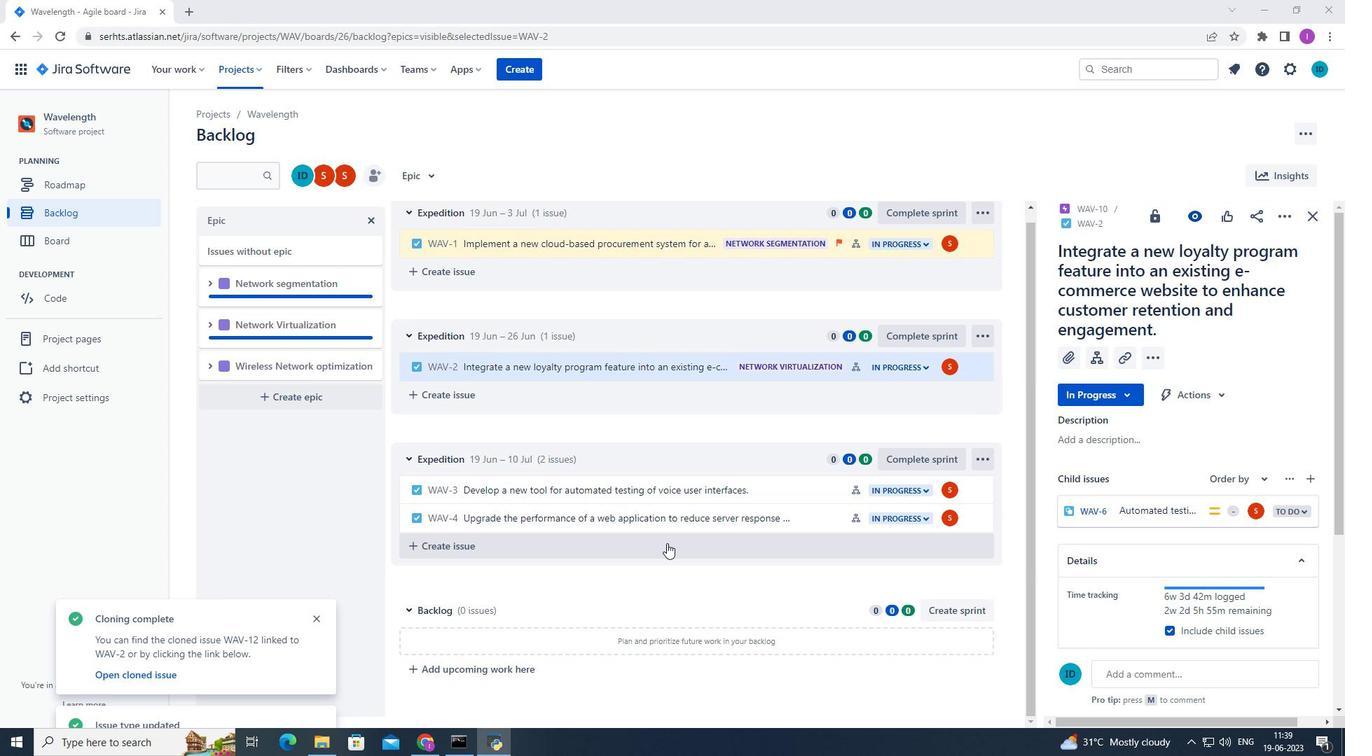 
Action: Mouse scrolled (657, 549) with delta (0, 0)
Screenshot: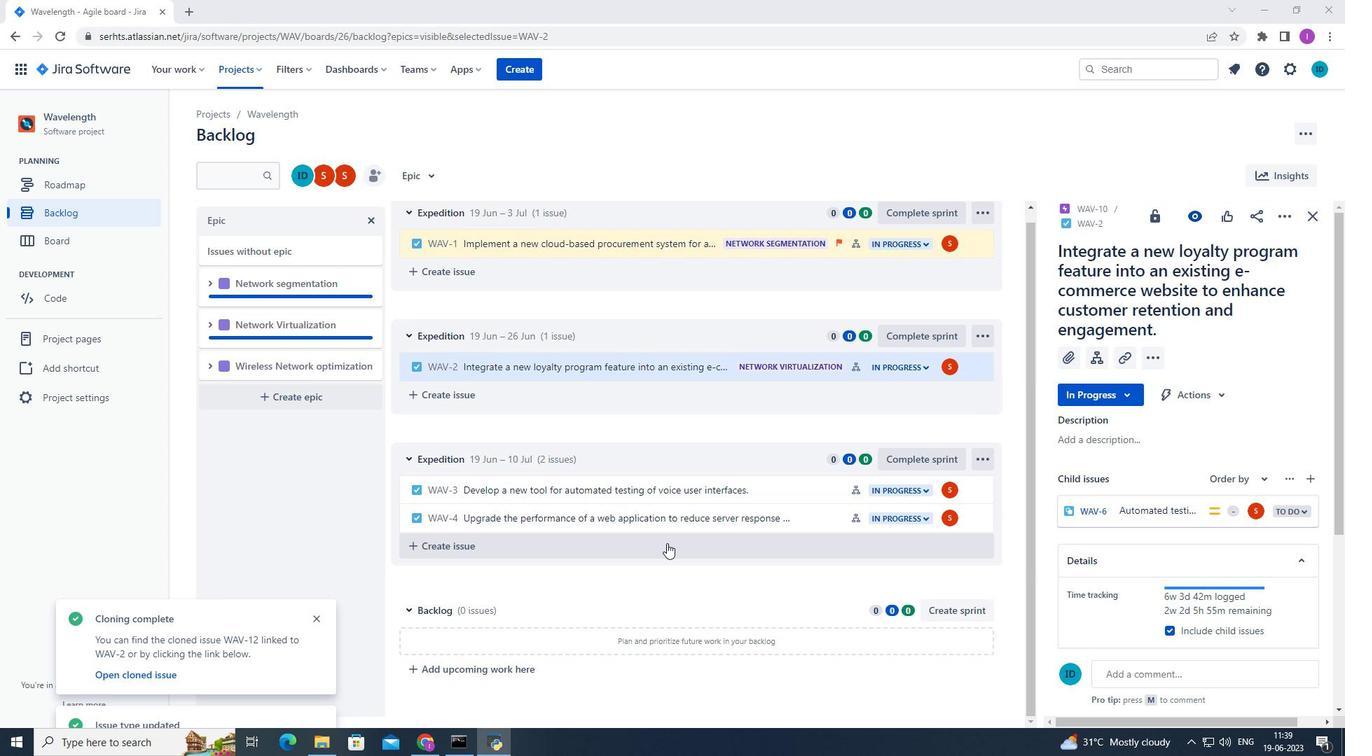 
Action: Mouse moved to (319, 614)
Screenshot: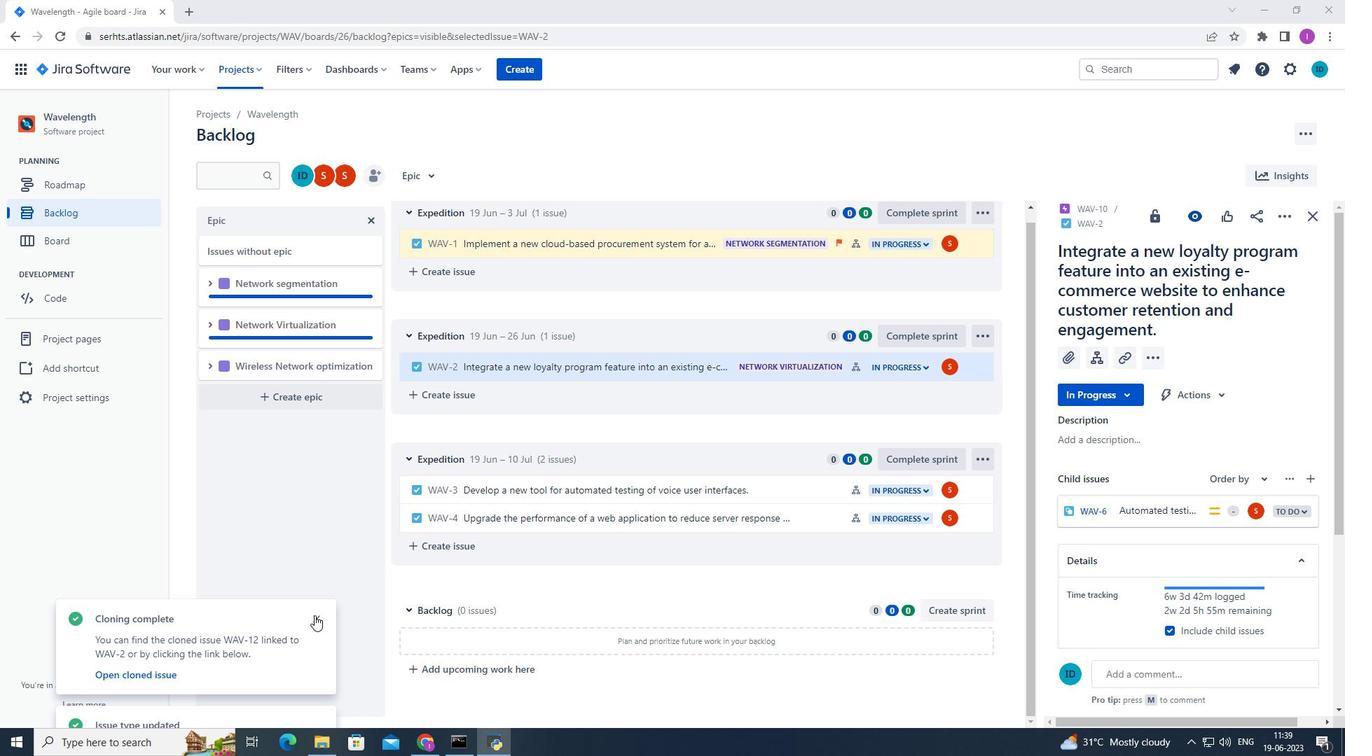
Action: Mouse pressed left at (319, 614)
Screenshot: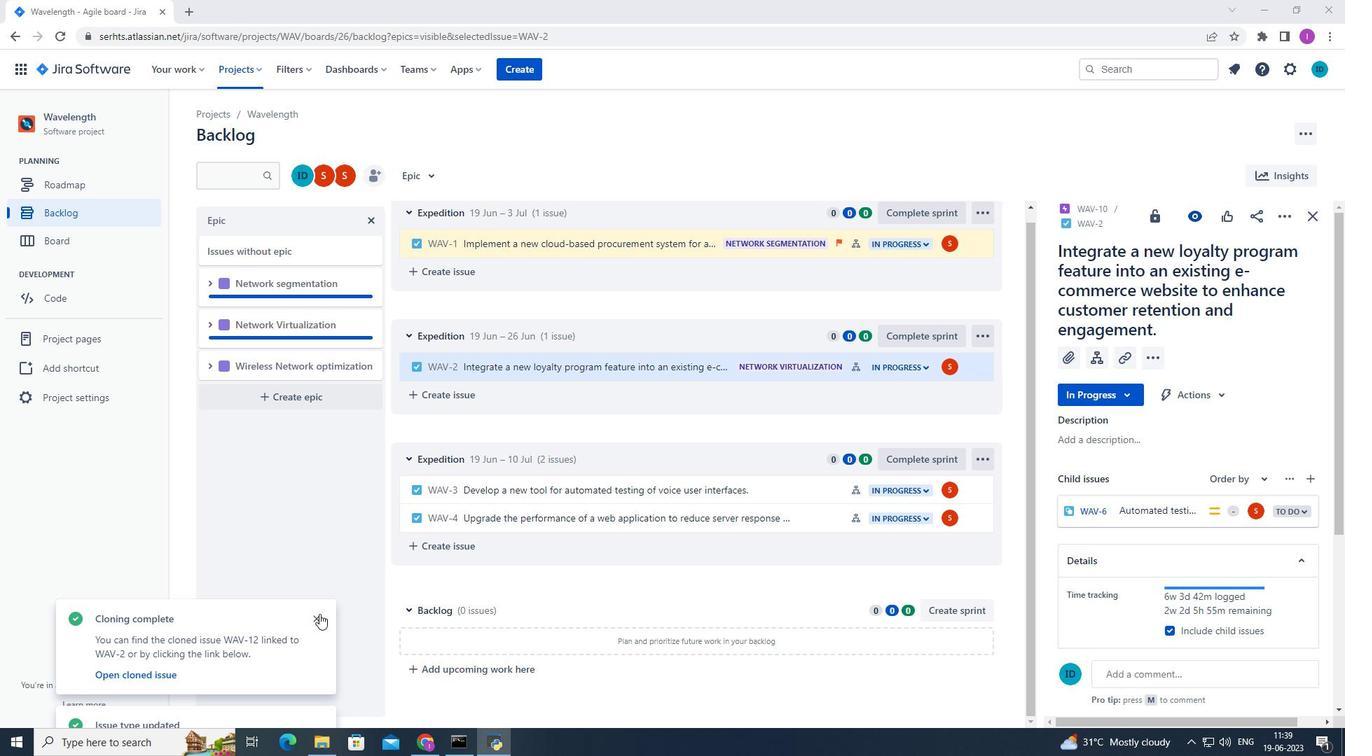 
Action: Mouse moved to (319, 630)
Screenshot: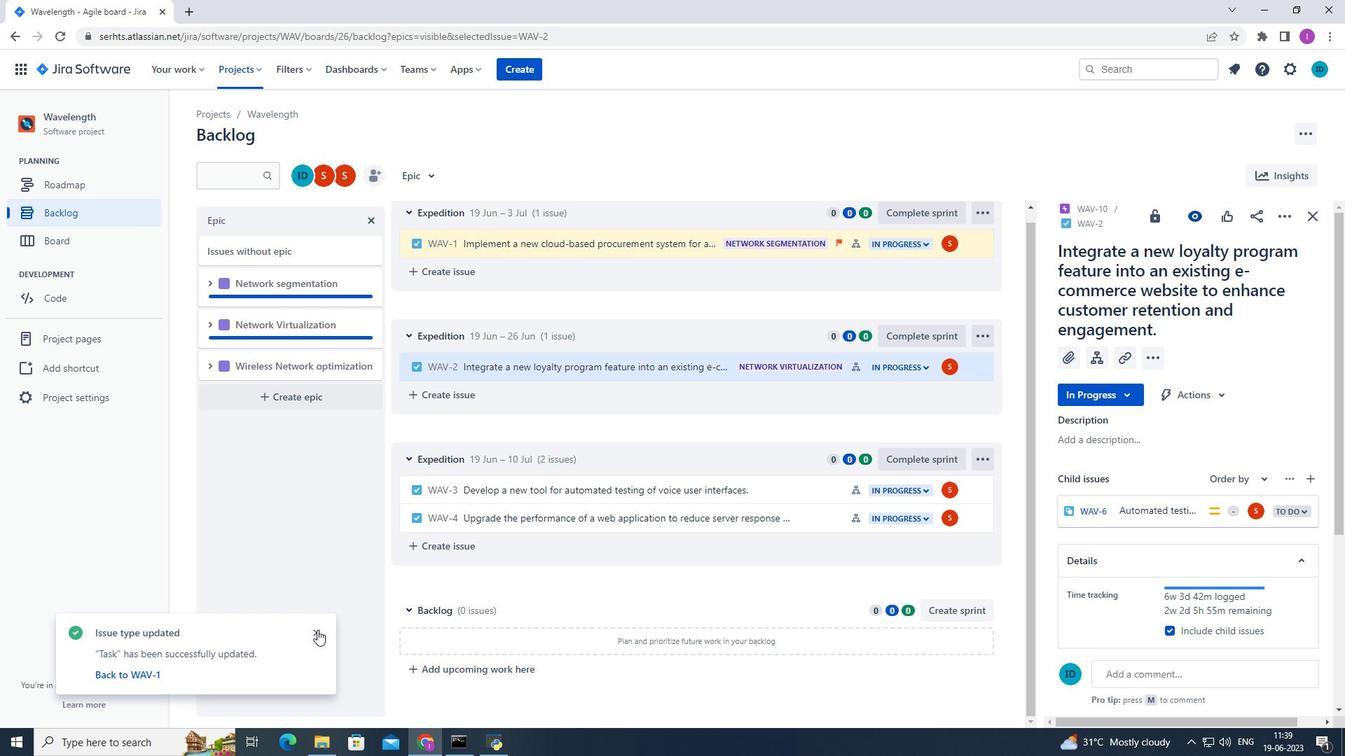 
Action: Mouse pressed left at (319, 630)
Screenshot: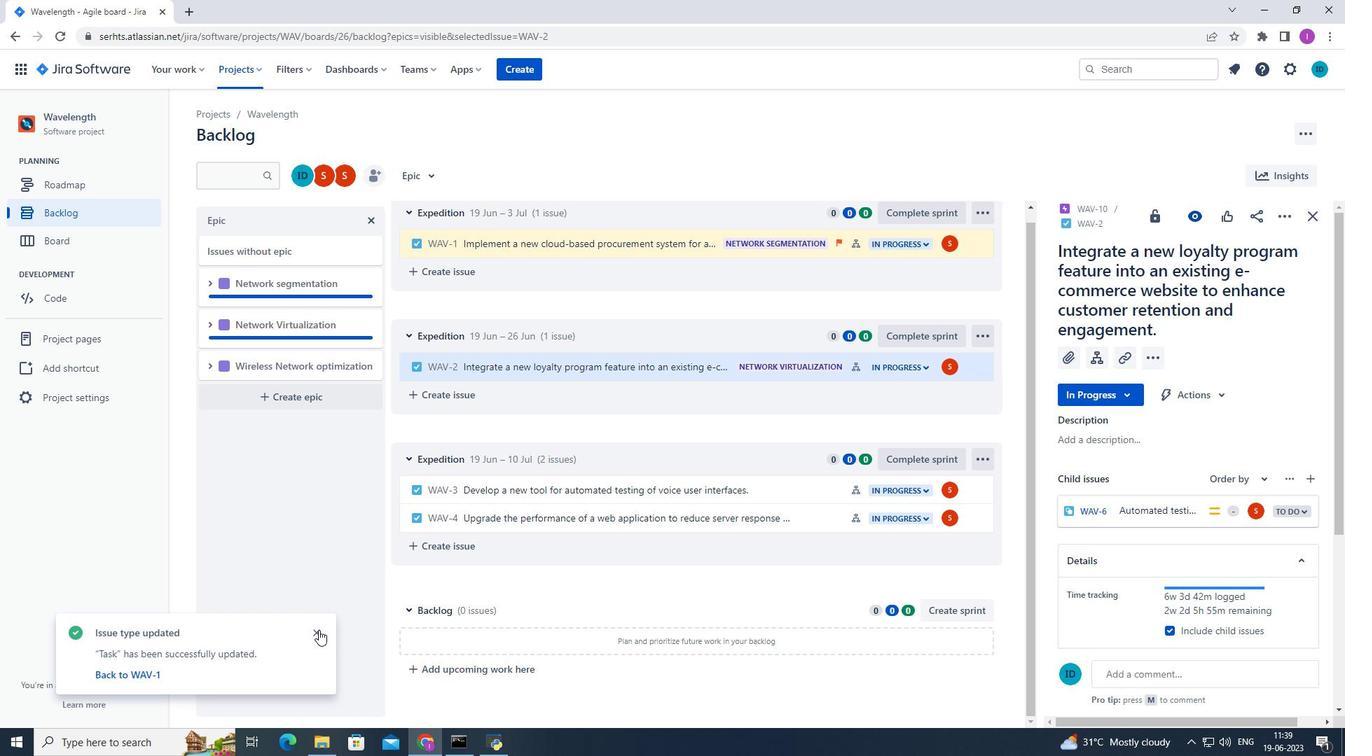 
Action: Mouse moved to (634, 485)
Screenshot: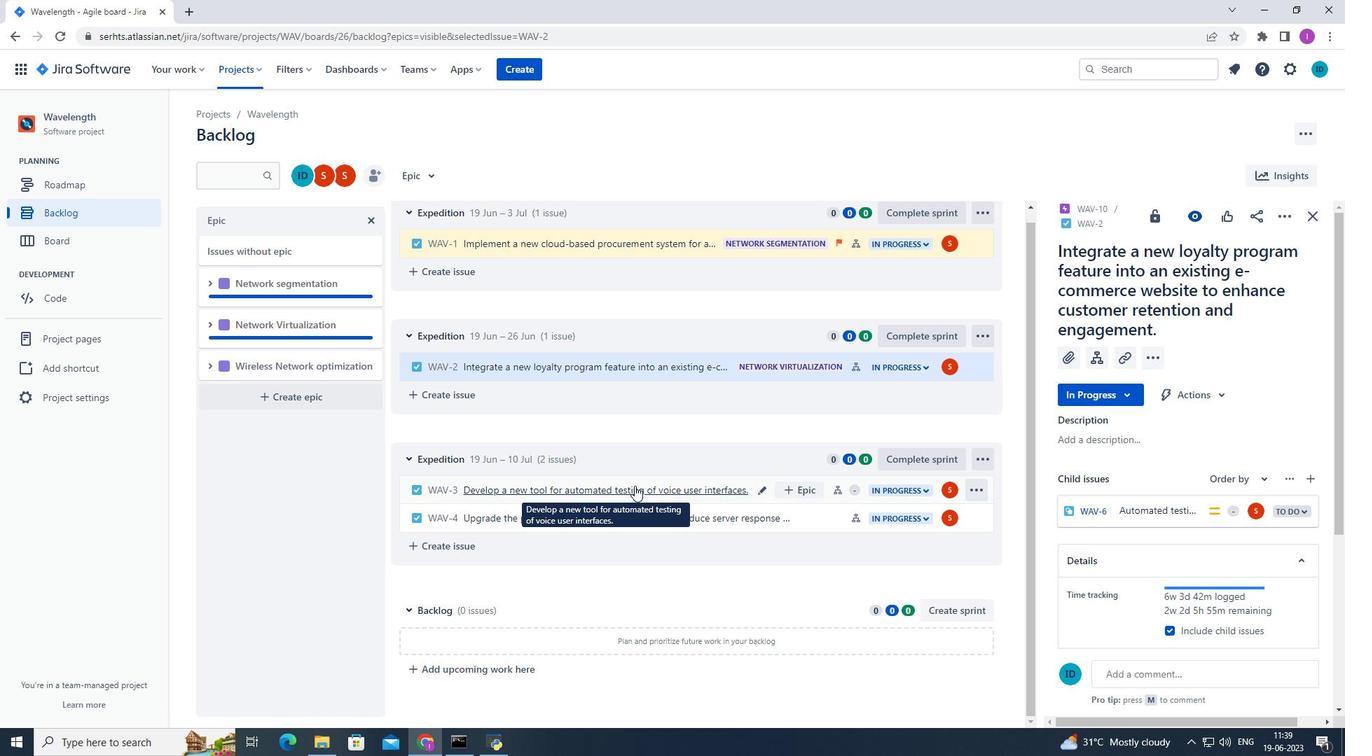 
Action: Mouse pressed left at (634, 485)
Screenshot: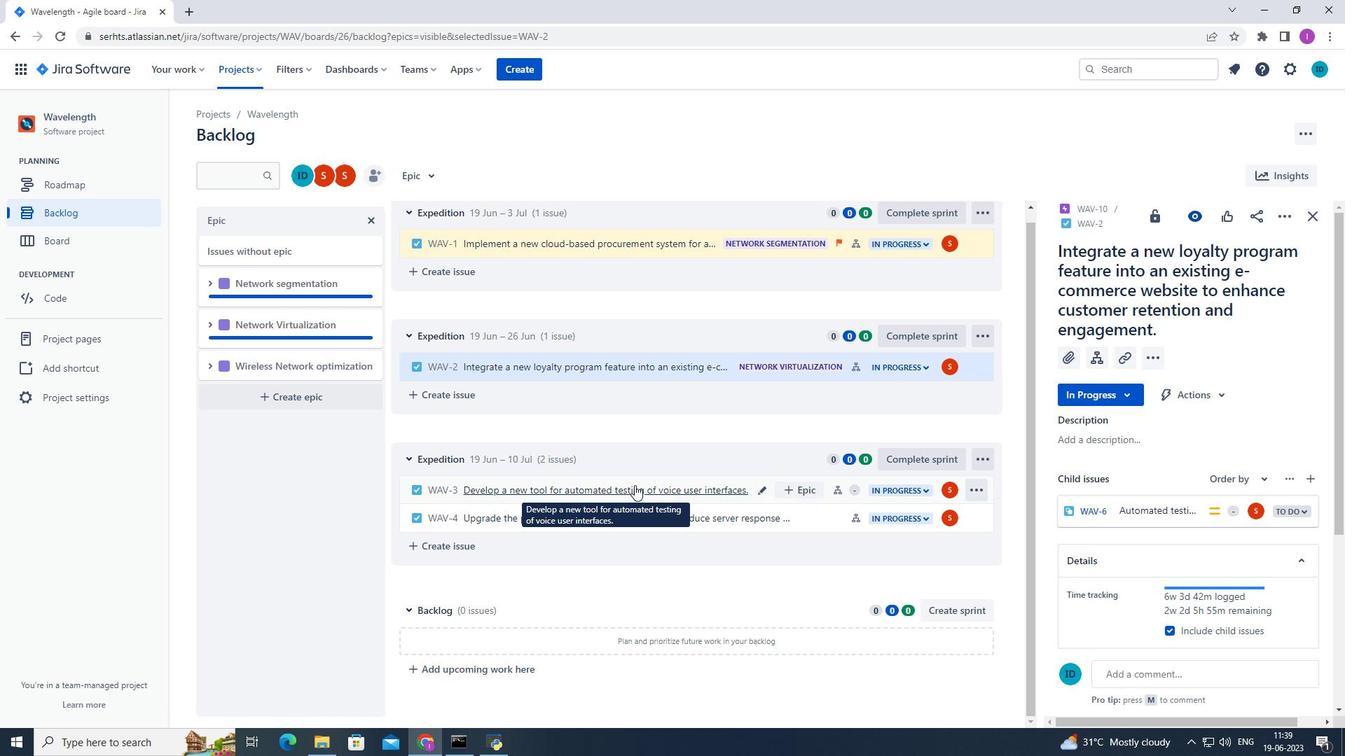 
Action: Mouse moved to (1285, 213)
Screenshot: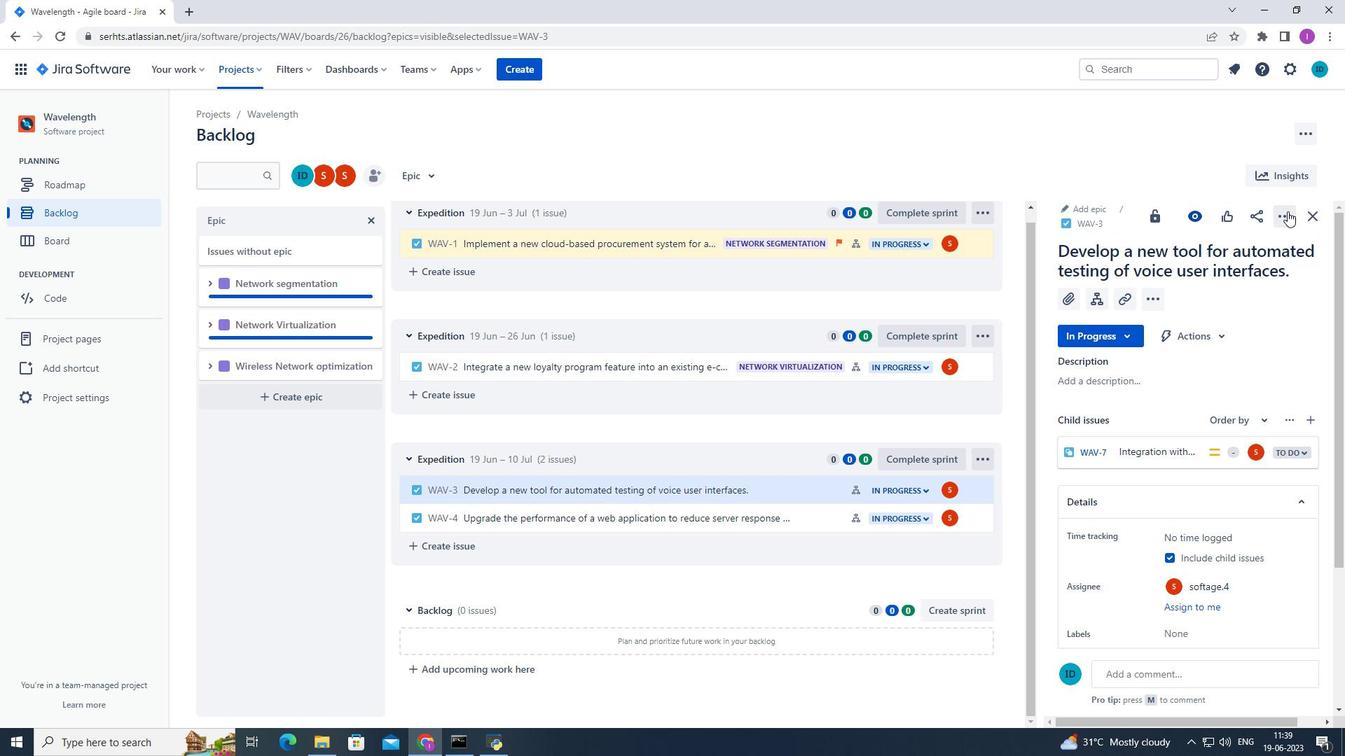
Action: Mouse pressed left at (1285, 213)
Screenshot: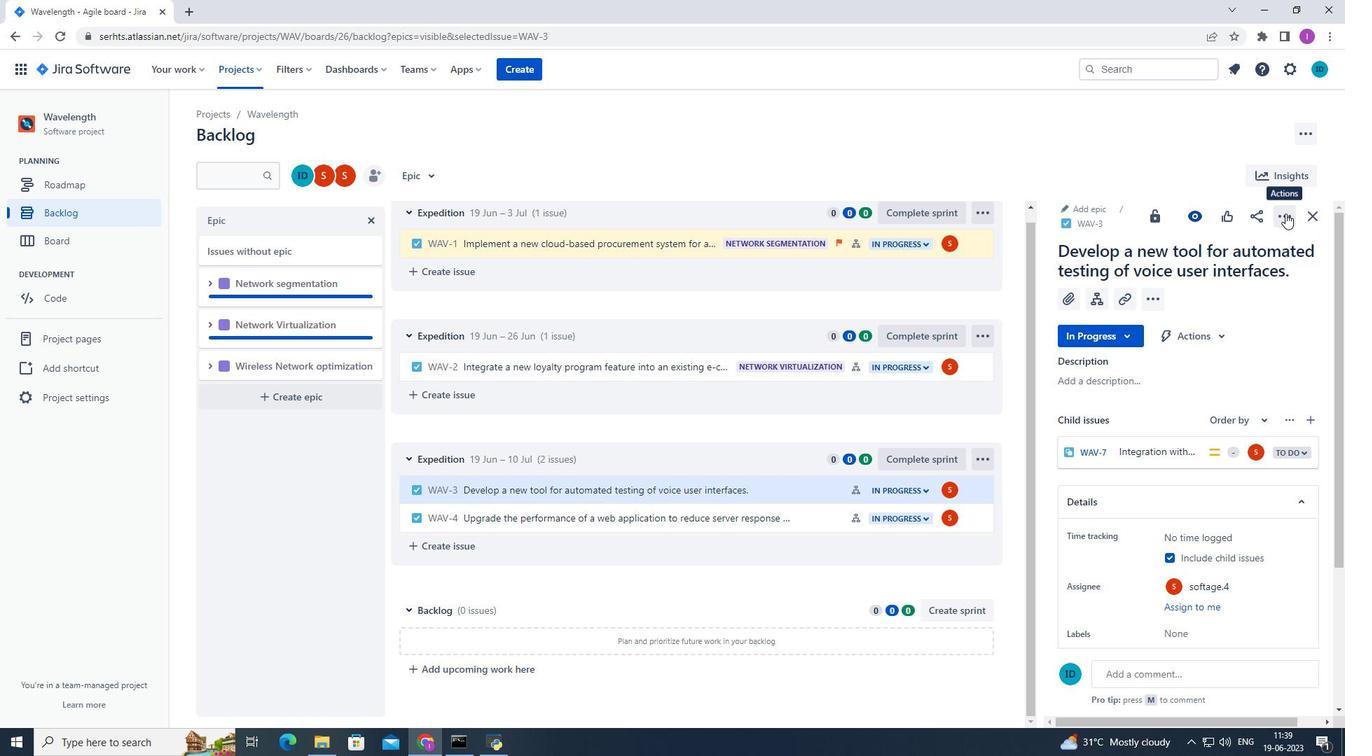 
Action: Mouse moved to (1217, 254)
Screenshot: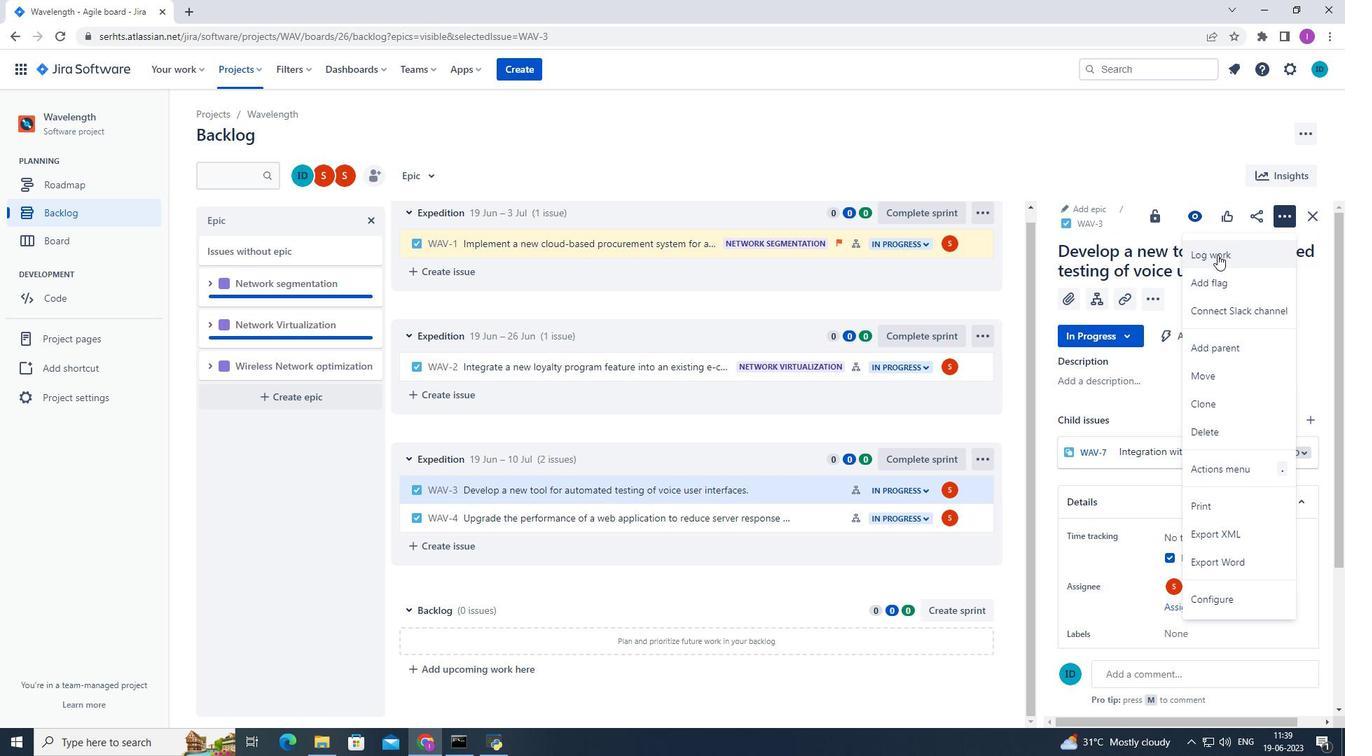 
Action: Mouse pressed left at (1217, 254)
Screenshot: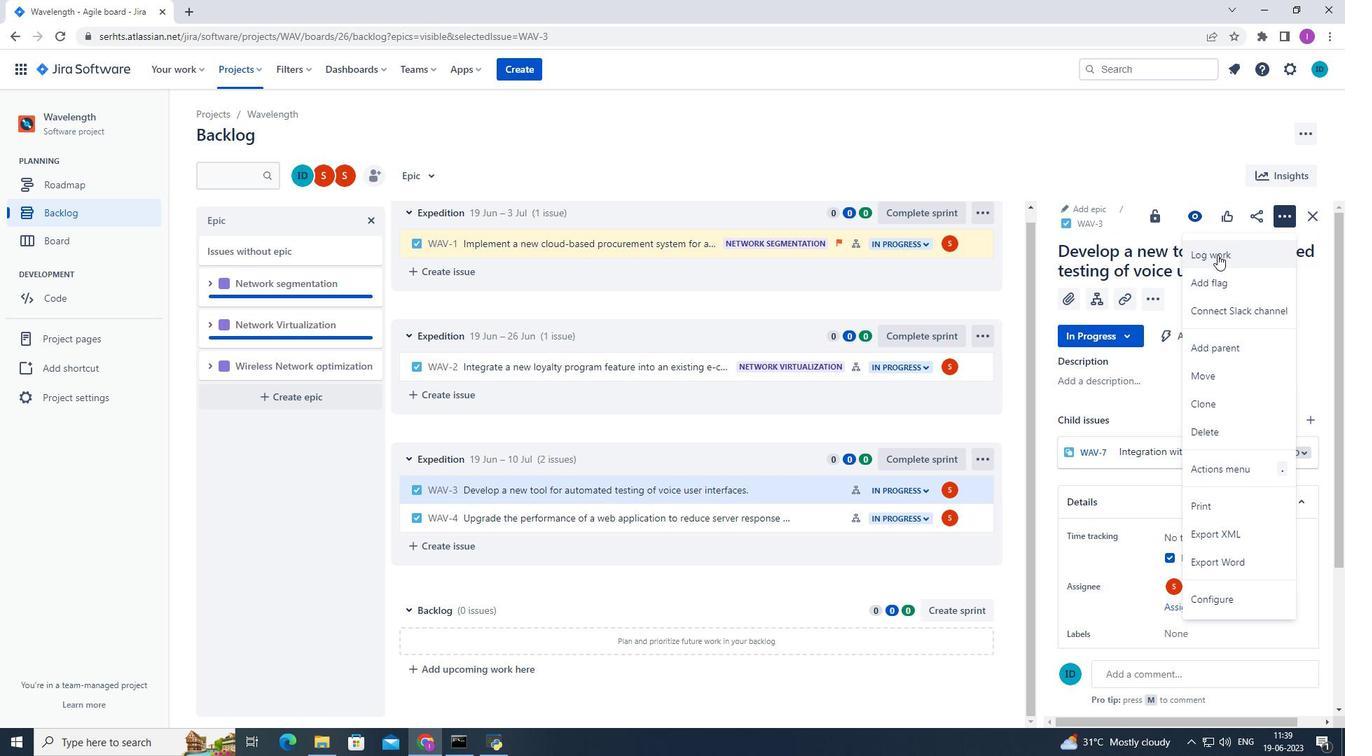 
Action: Mouse moved to (606, 208)
Screenshot: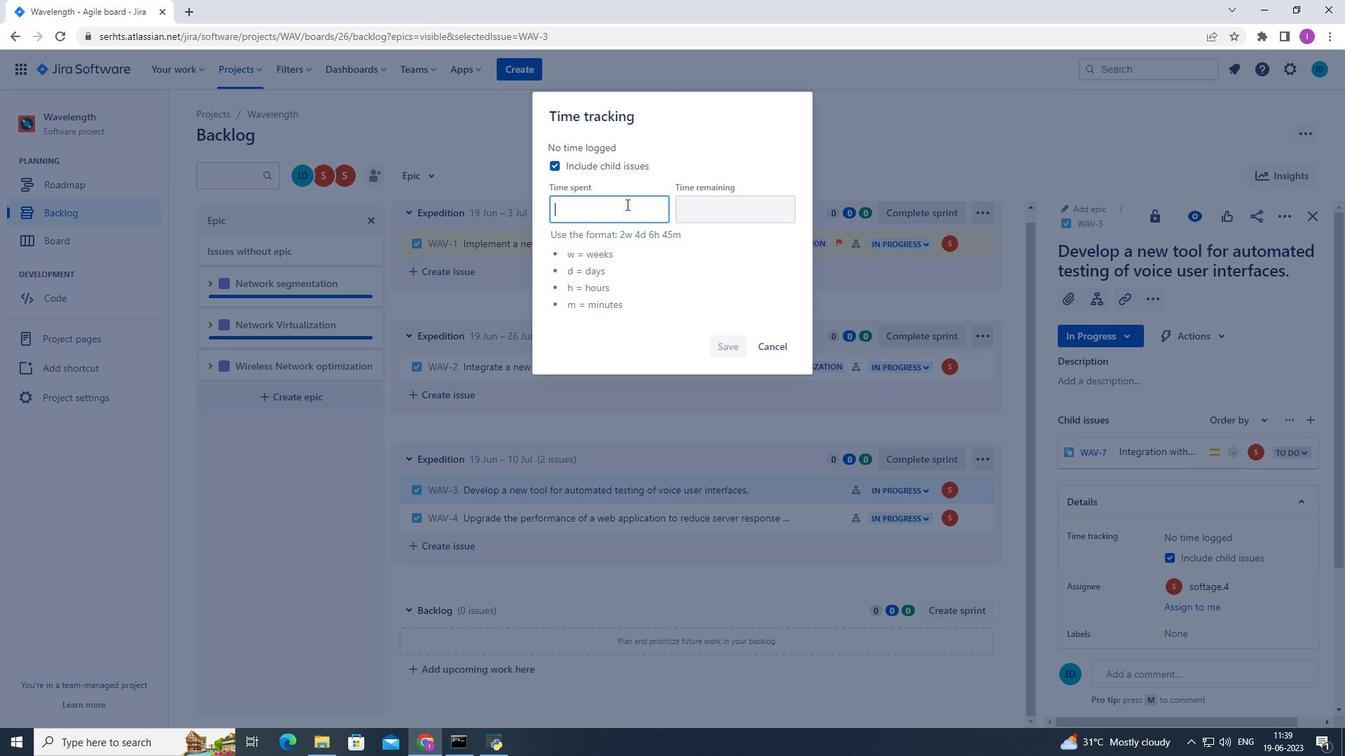 
Action: Mouse pressed left at (606, 208)
Screenshot: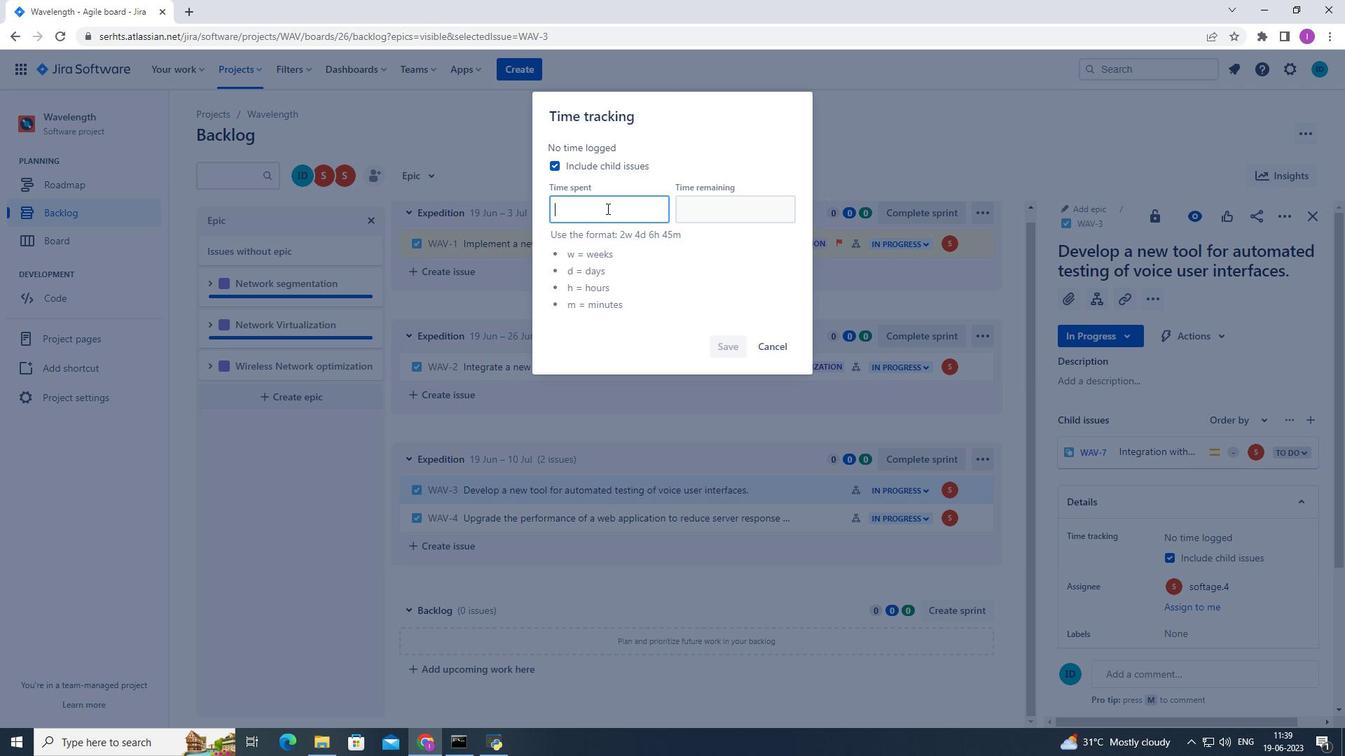 
Action: Key pressed 6w<Key.space>1d<Key.space>14h<Key.space>4m
Screenshot: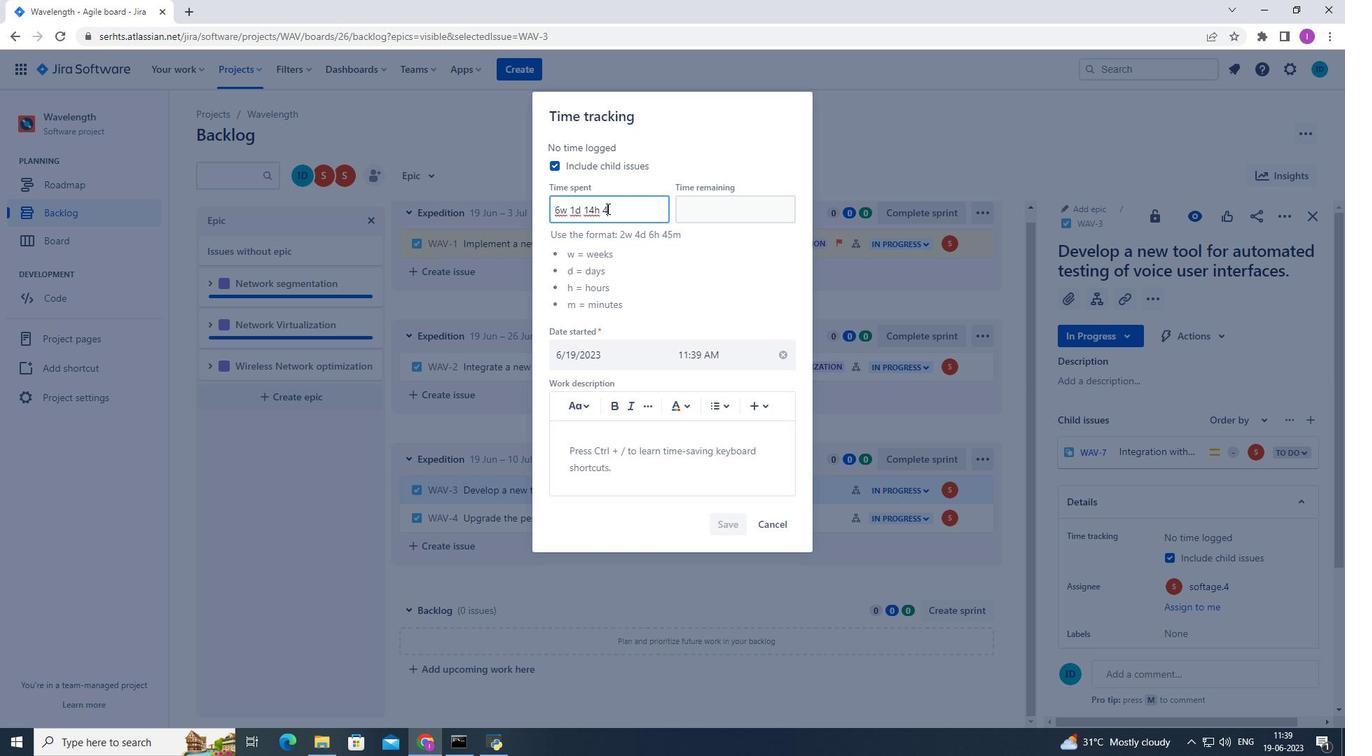 
Action: Mouse moved to (688, 219)
Screenshot: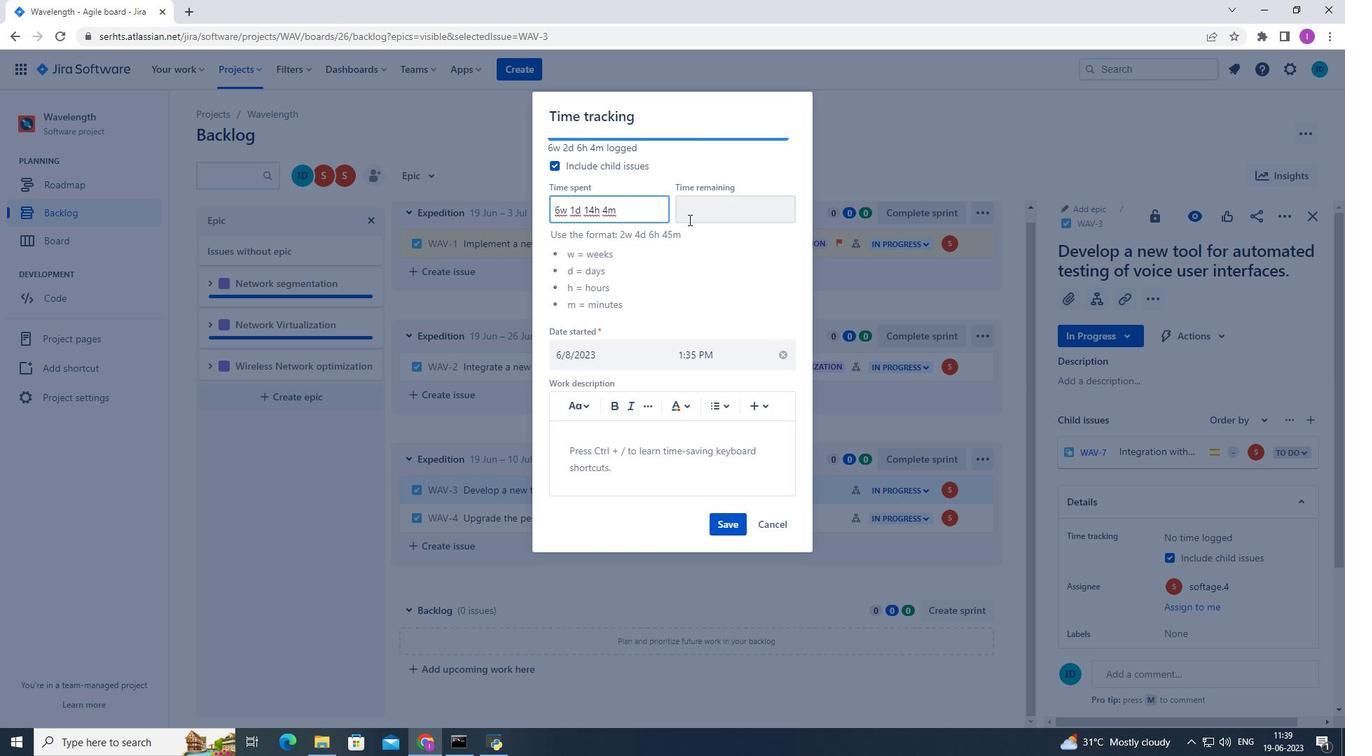 
Action: Mouse pressed left at (688, 219)
Screenshot: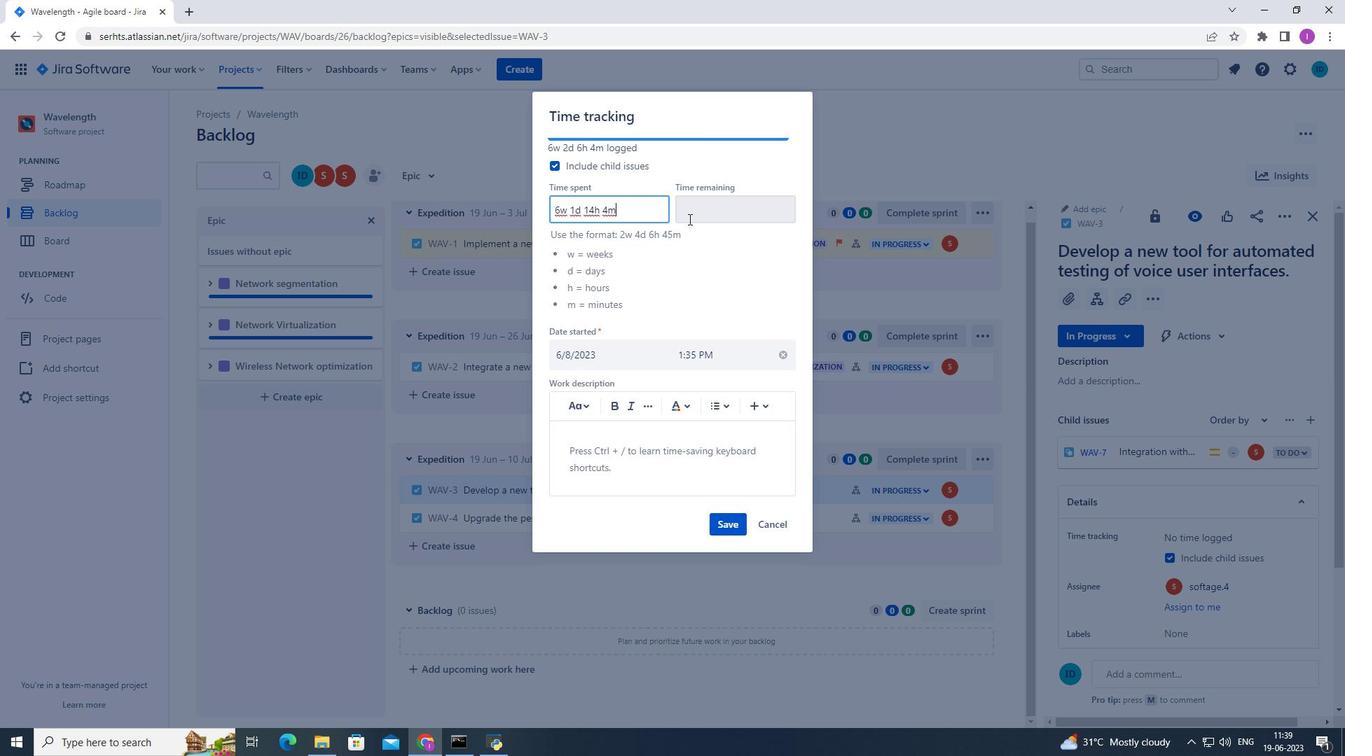 
Action: Mouse moved to (756, 208)
Screenshot: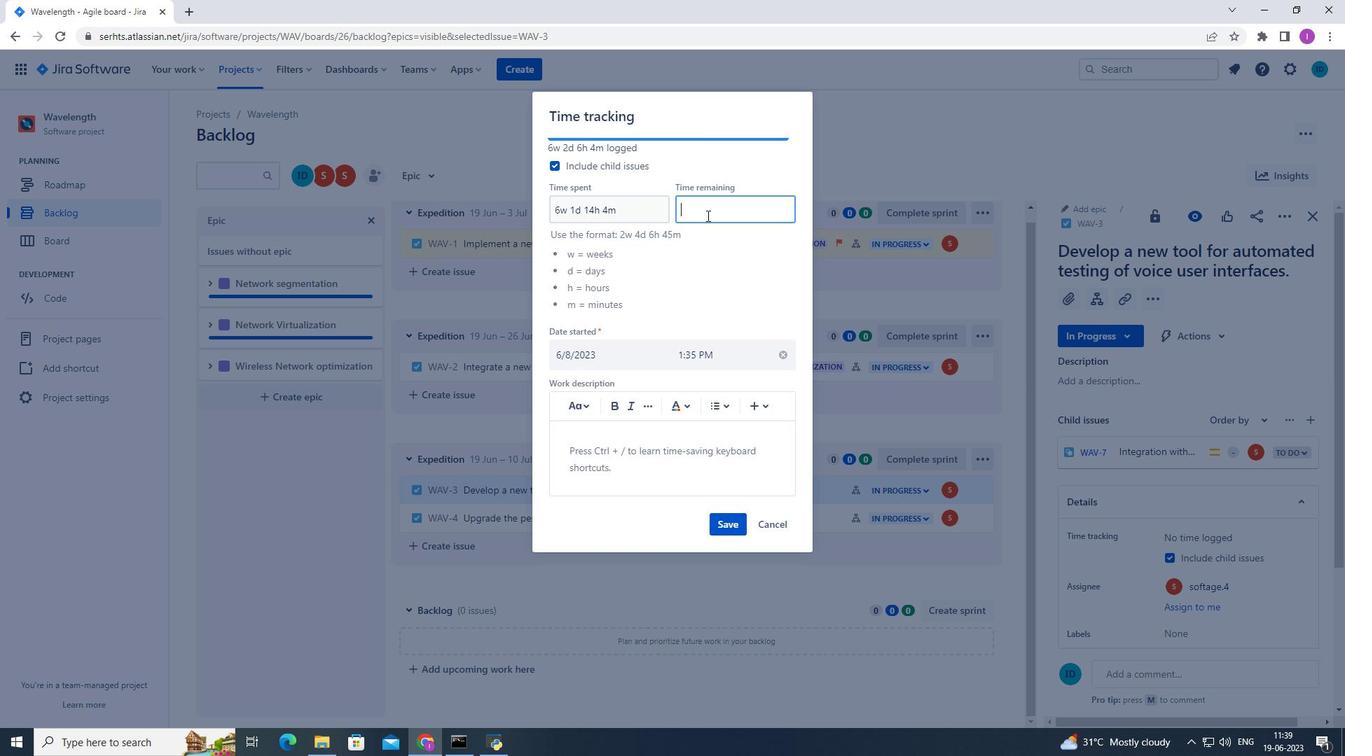 
Action: Key pressed 3w<Key.space>5d<Key.space>23h<Key.space>18m
Screenshot: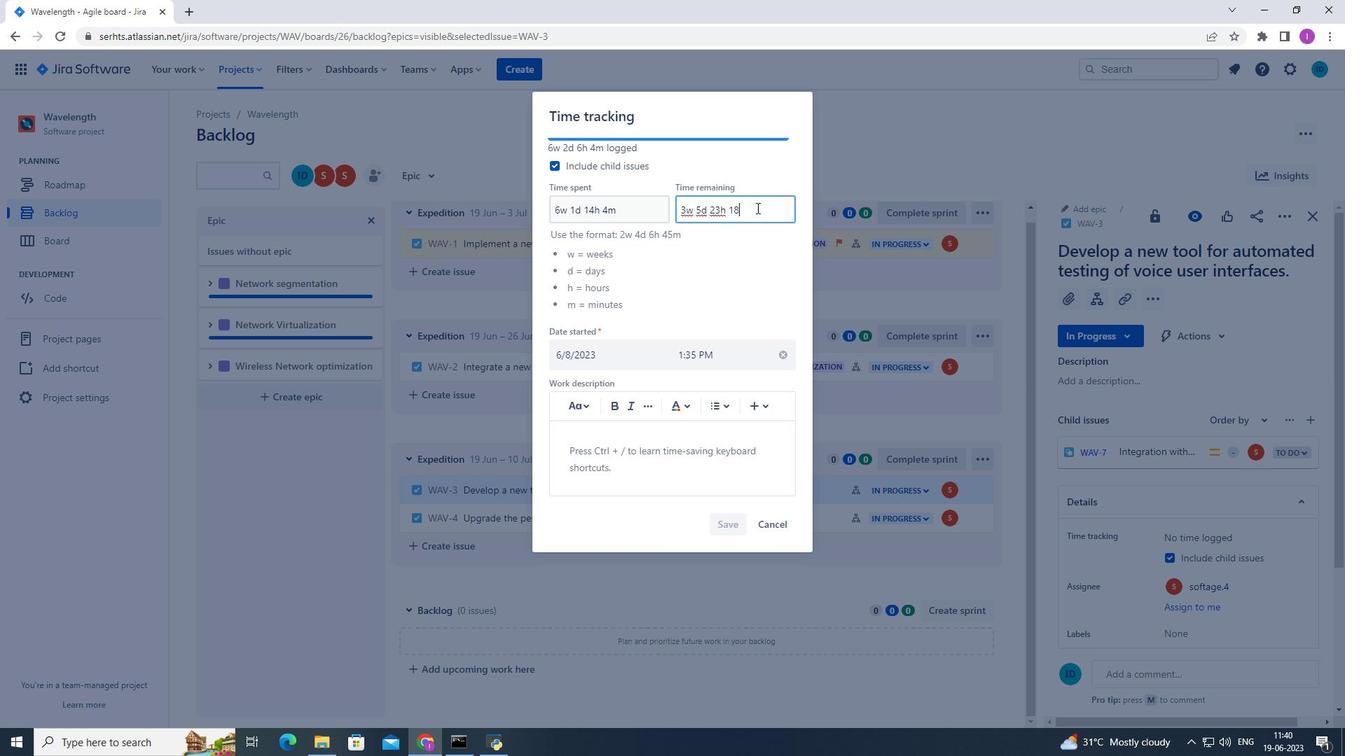 
Action: Mouse moved to (725, 525)
Screenshot: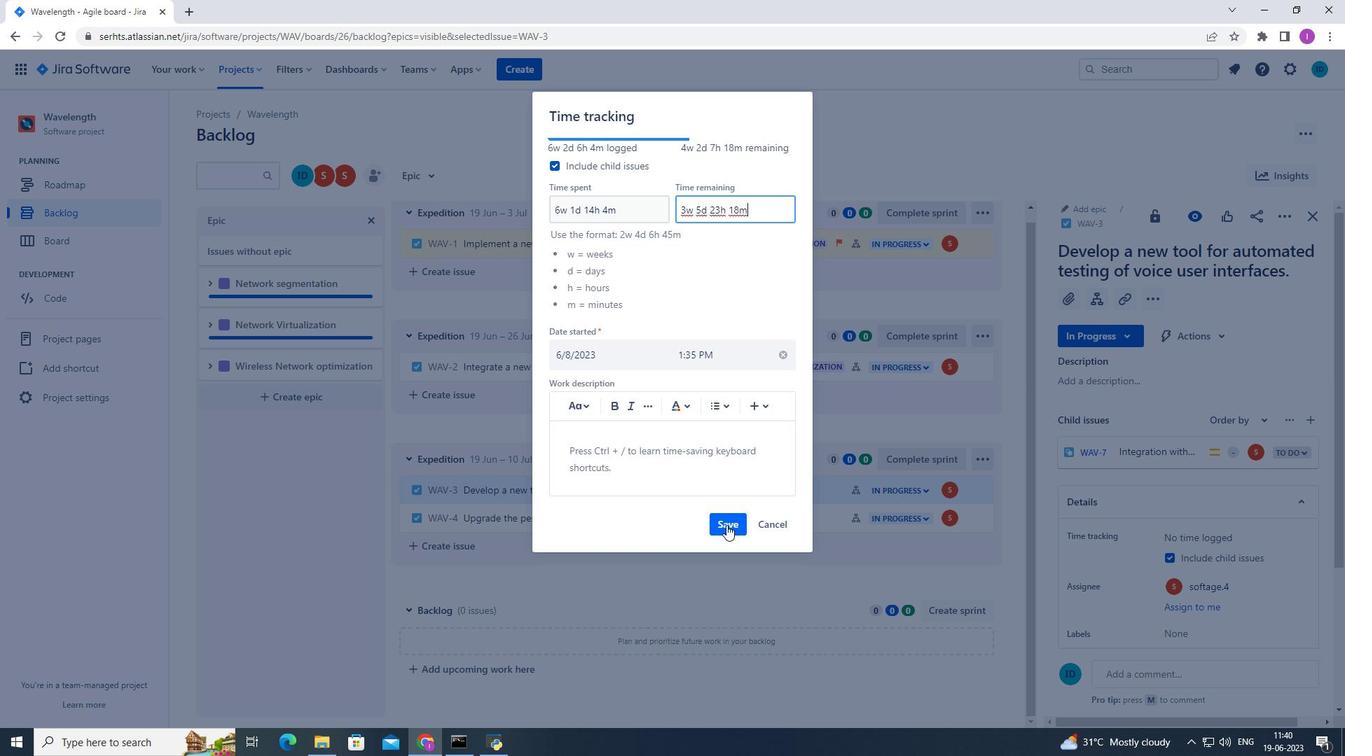 
Action: Mouse pressed left at (725, 525)
Screenshot: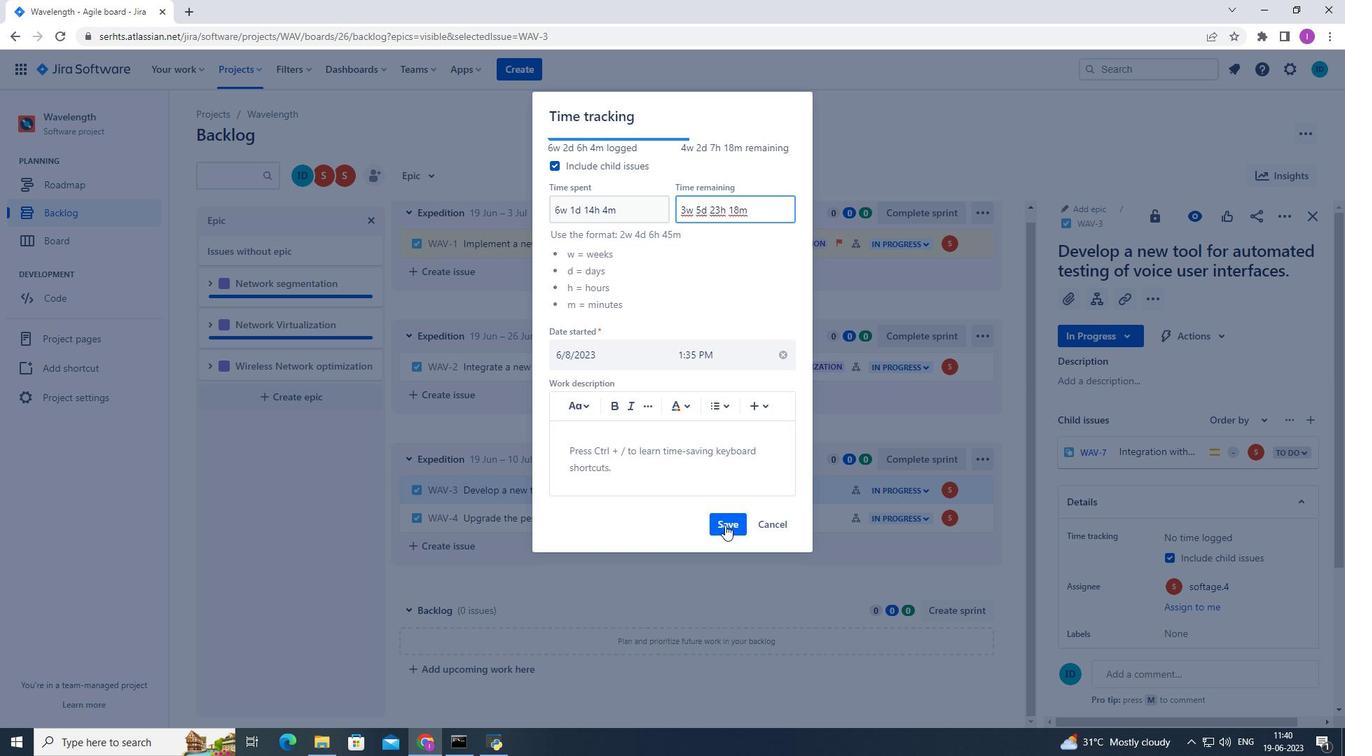 
Action: Mouse moved to (976, 486)
Screenshot: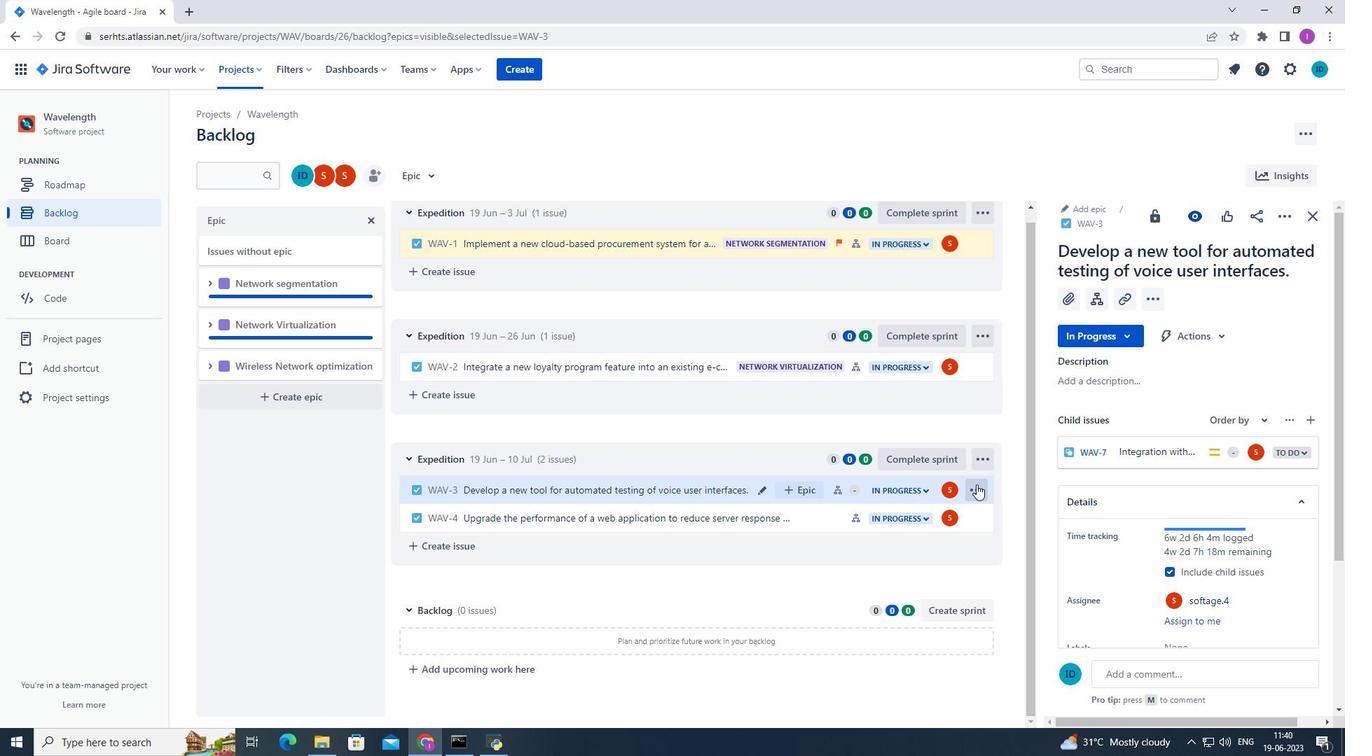 
Action: Mouse pressed left at (976, 486)
Screenshot: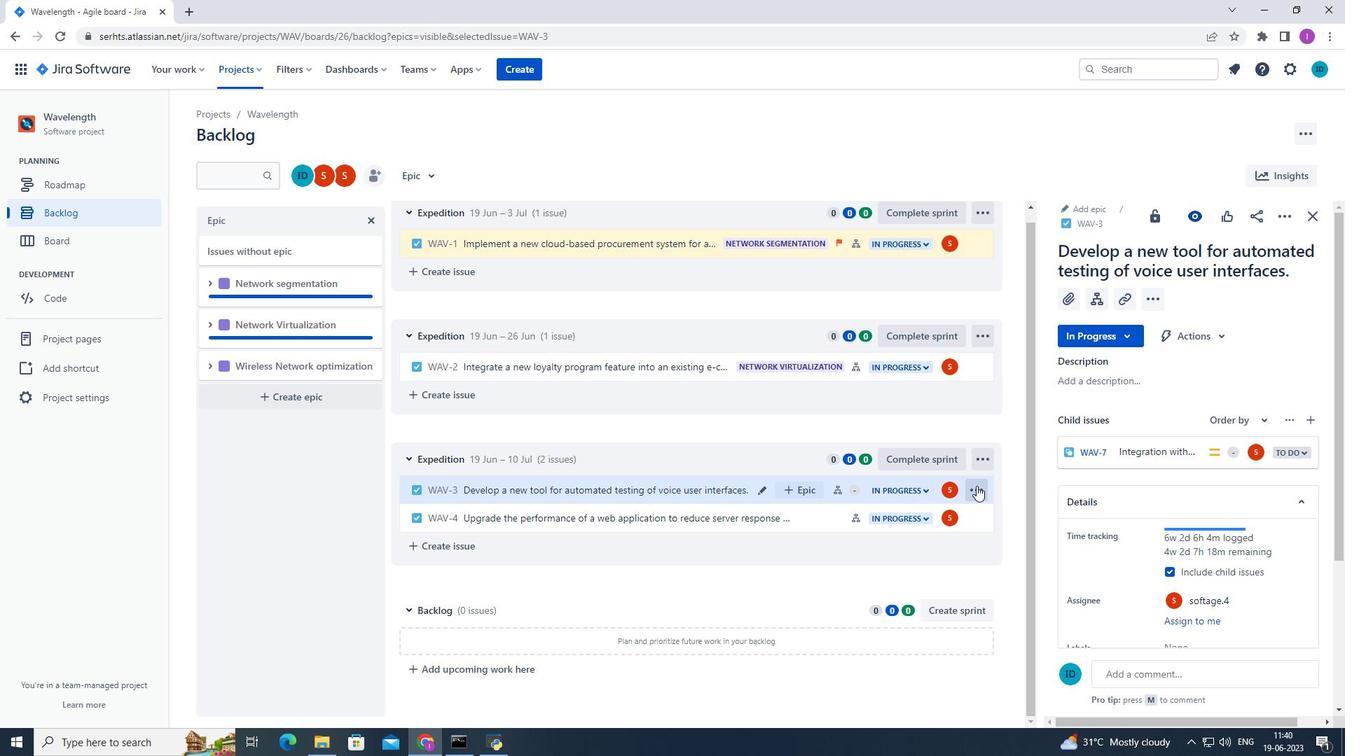 
Action: Mouse moved to (948, 430)
Screenshot: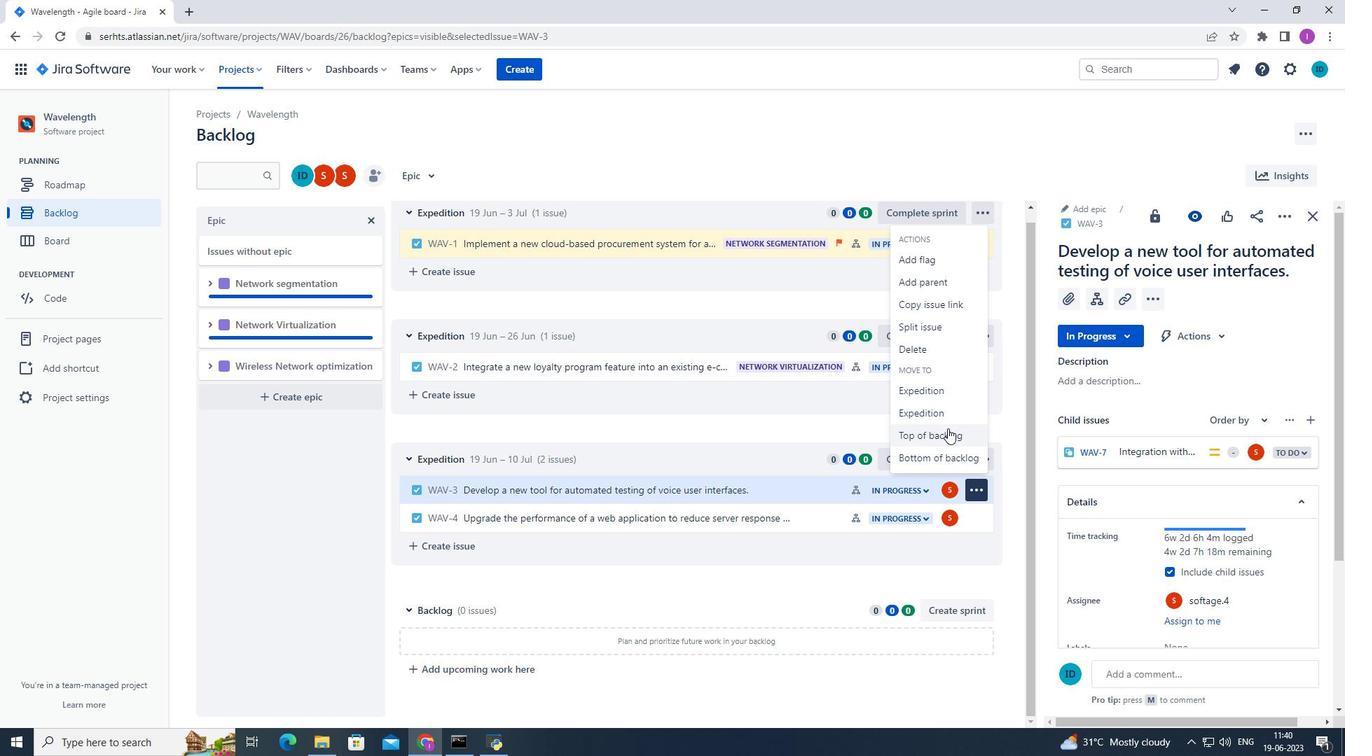 
Action: Mouse pressed left at (948, 430)
Screenshot: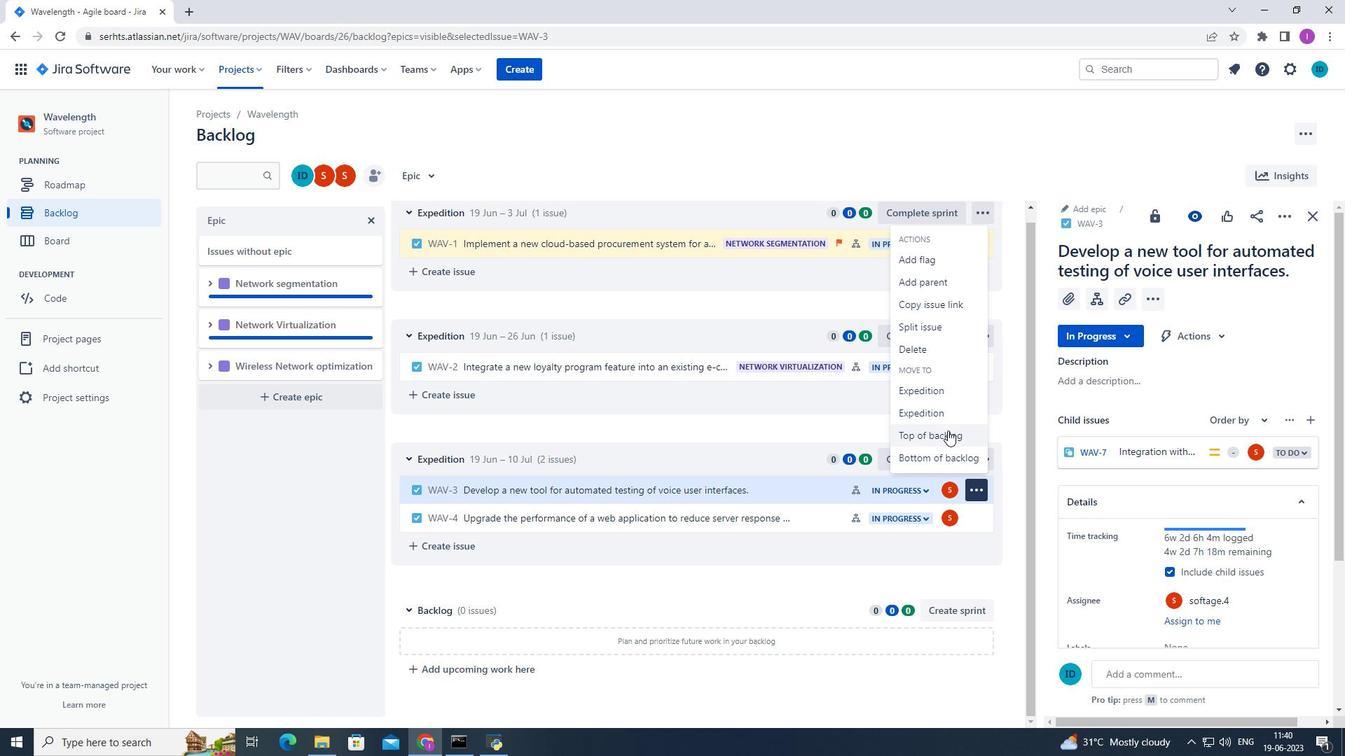 
Action: Mouse moved to (725, 223)
Screenshot: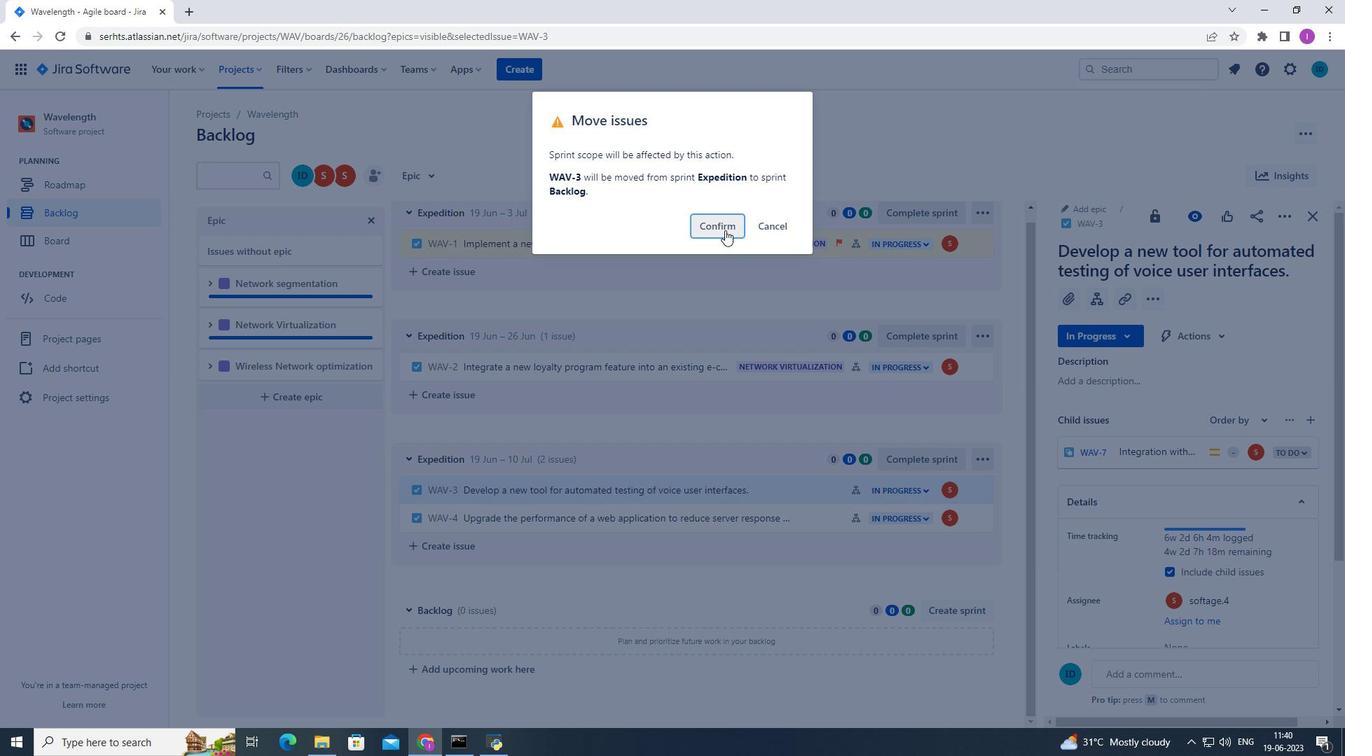 
Action: Mouse pressed left at (725, 223)
Screenshot: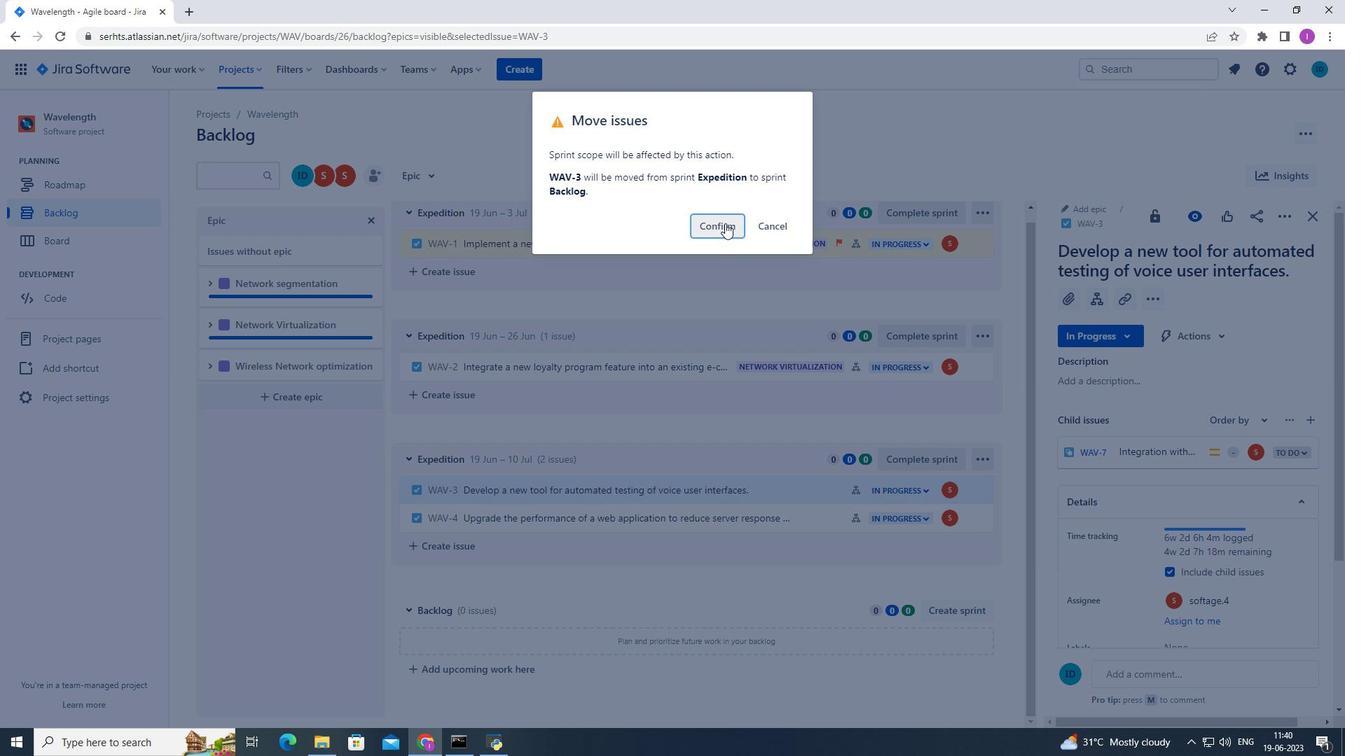 
Action: Mouse moved to (746, 613)
Screenshot: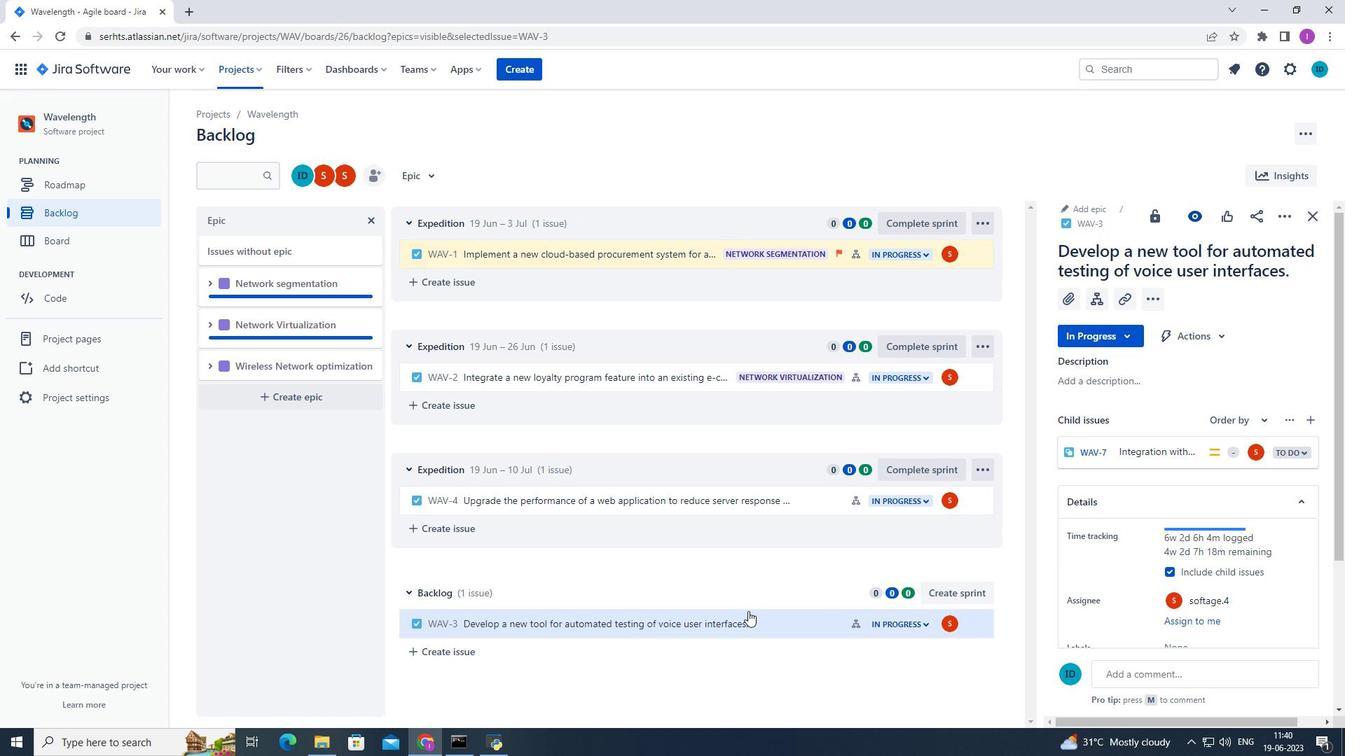 
Action: Mouse scrolled (746, 612) with delta (0, 0)
Screenshot: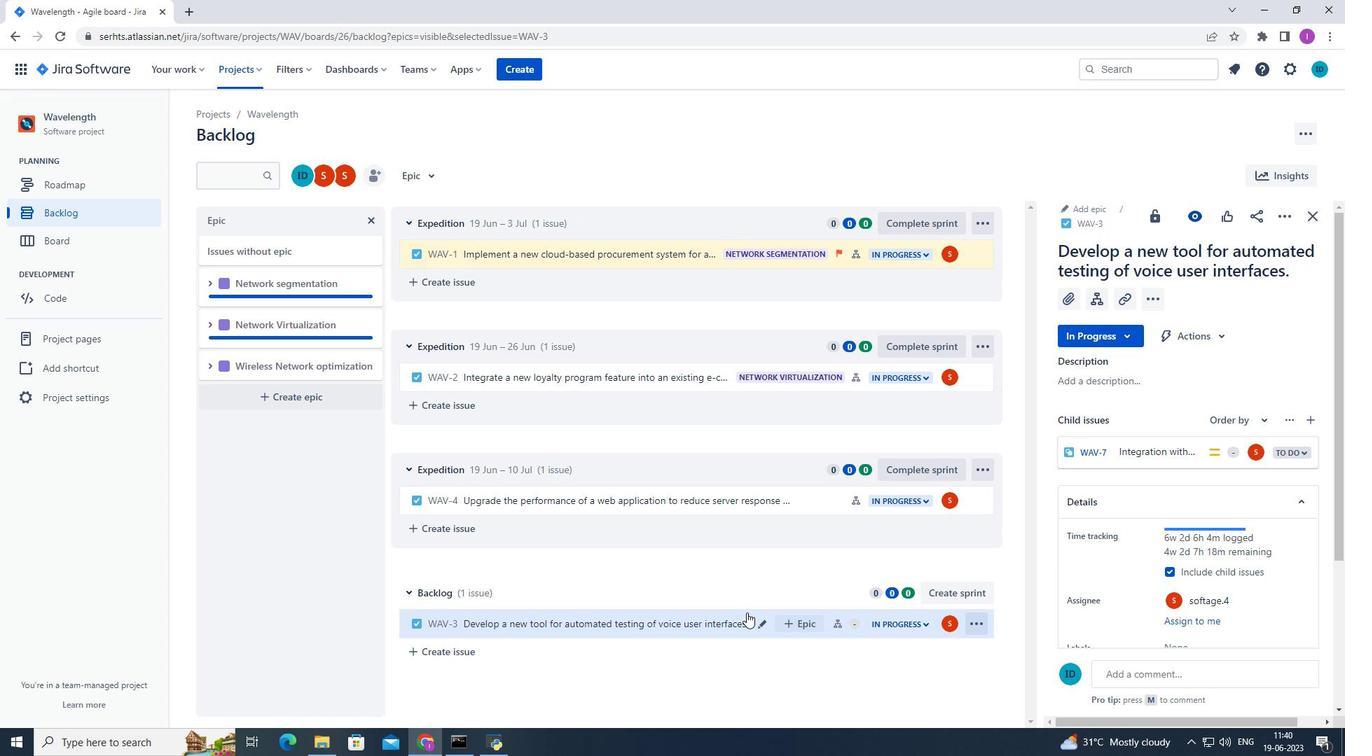
Action: Mouse scrolled (746, 612) with delta (0, 0)
Screenshot: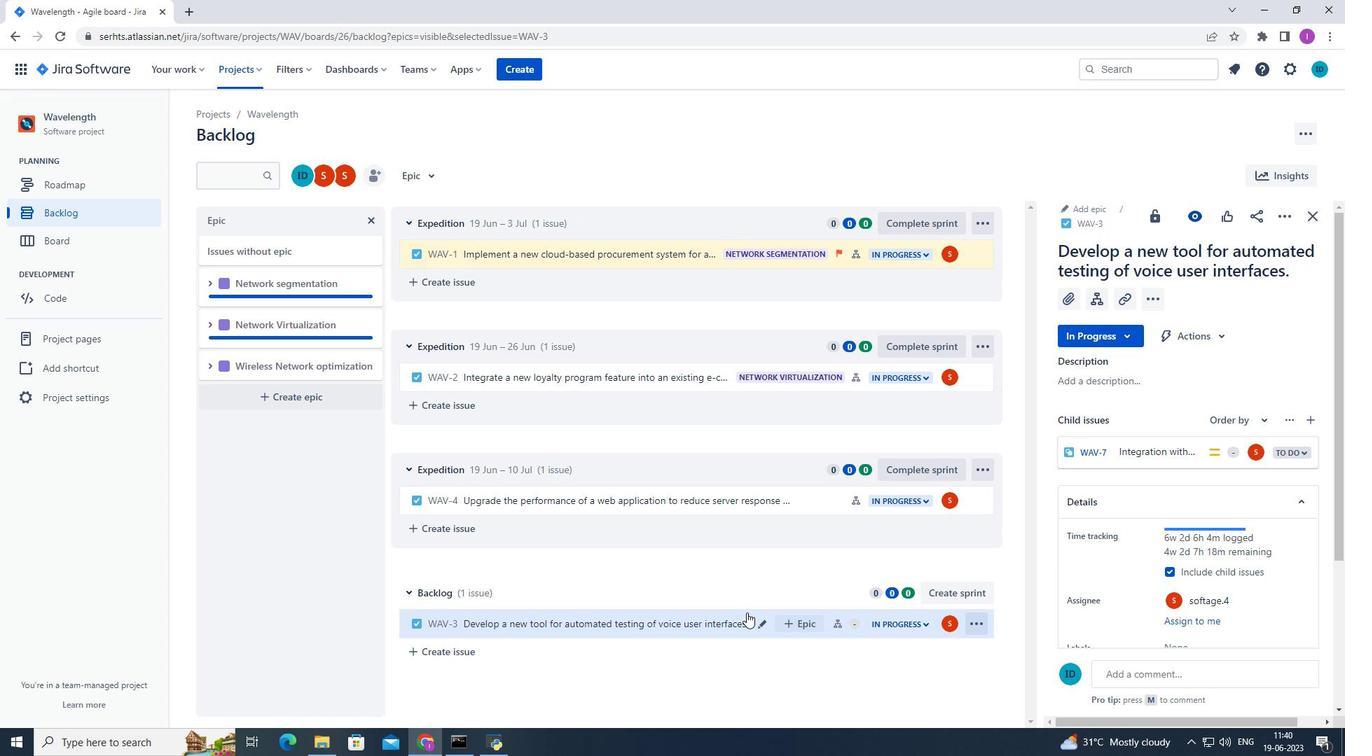 
Action: Mouse scrolled (746, 612) with delta (0, 0)
Screenshot: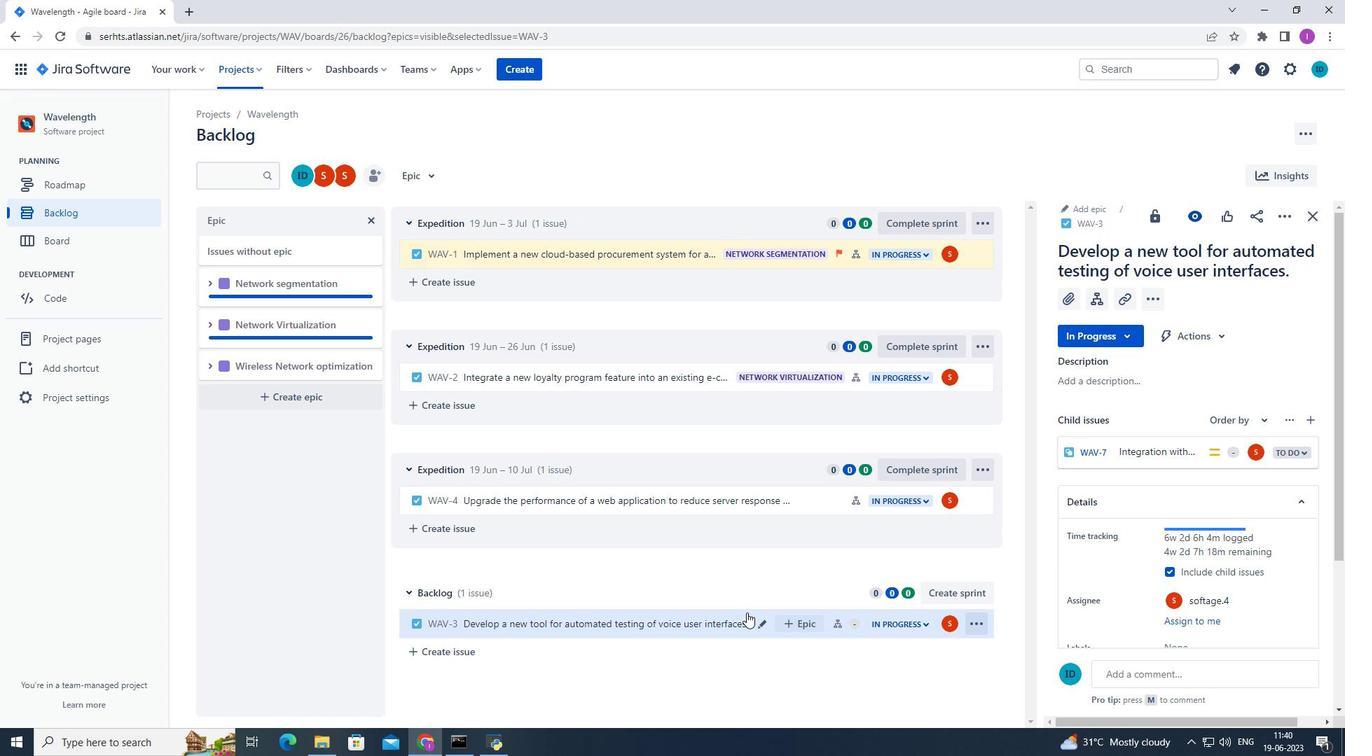 
Action: Mouse scrolled (746, 612) with delta (0, 0)
Screenshot: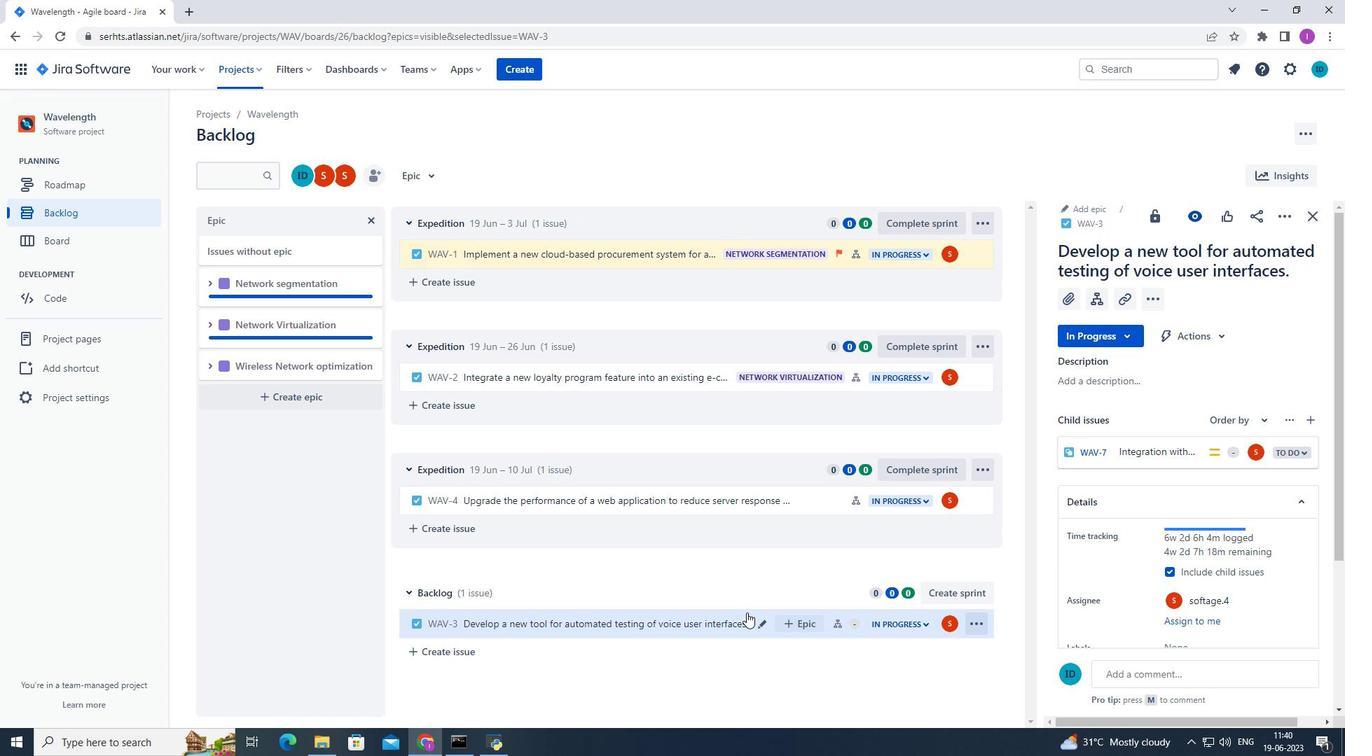 
Action: Mouse moved to (801, 618)
Screenshot: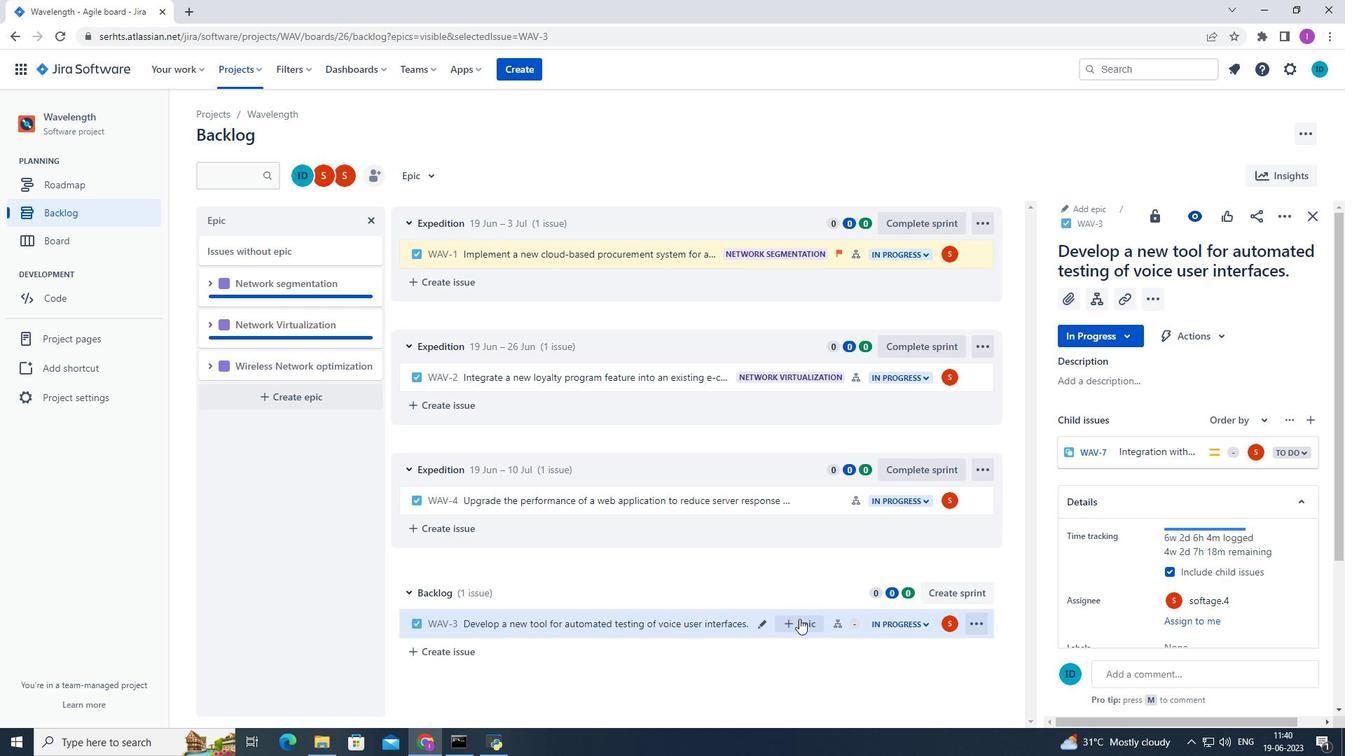 
Action: Mouse pressed left at (801, 618)
Screenshot: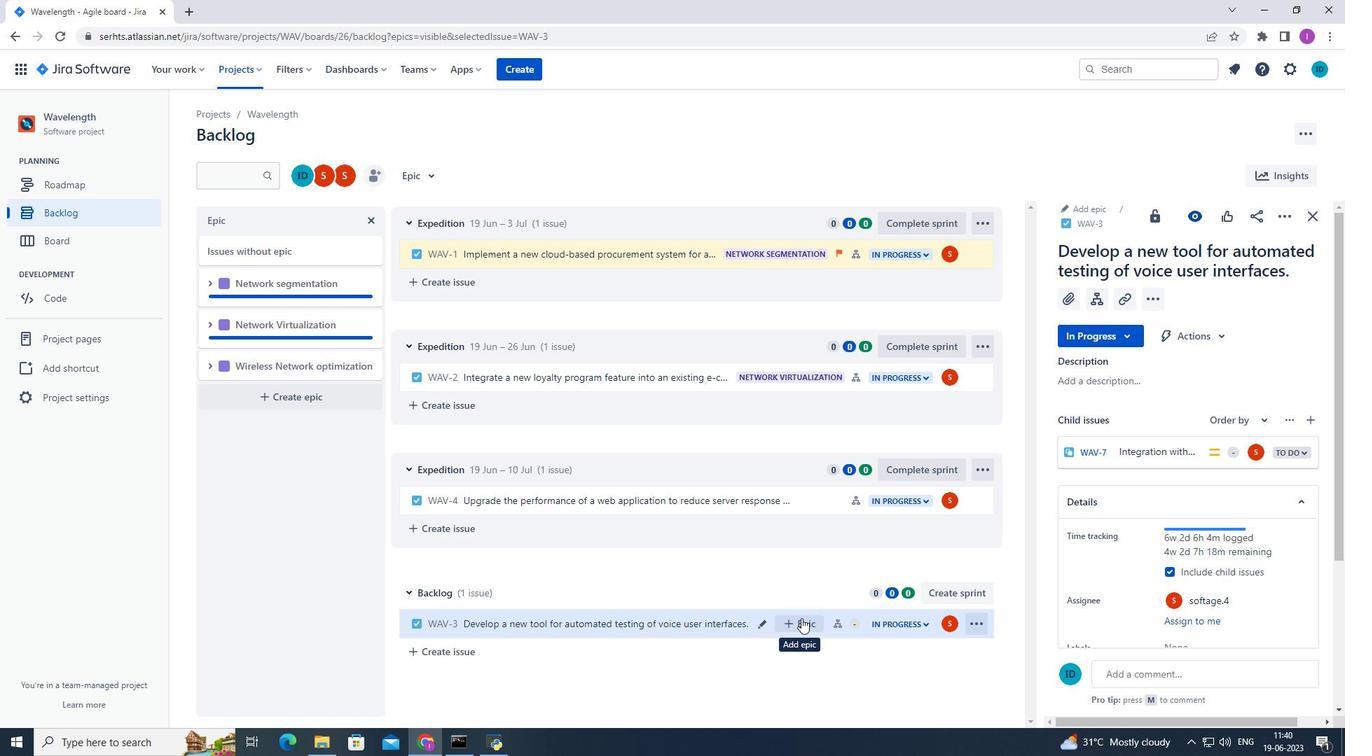 
Action: Mouse moved to (828, 626)
Screenshot: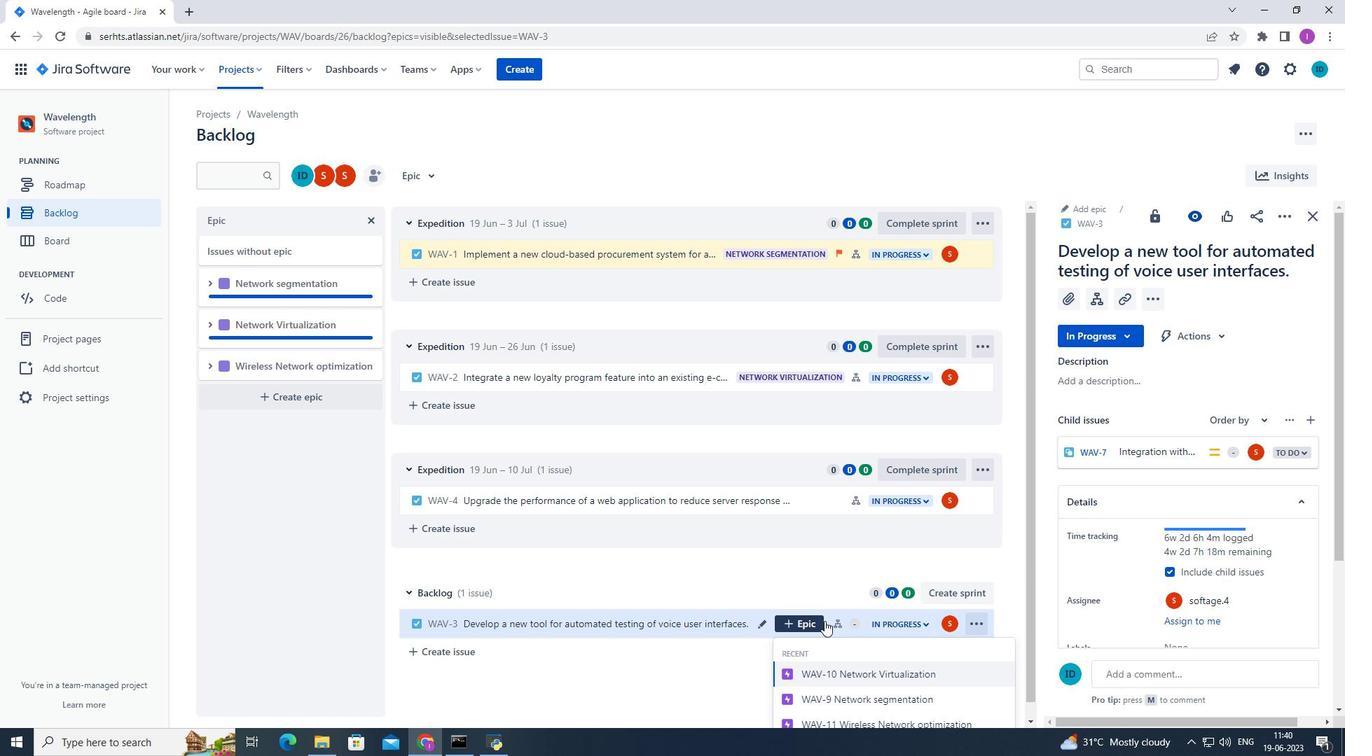 
Action: Mouse scrolled (828, 625) with delta (0, 0)
Screenshot: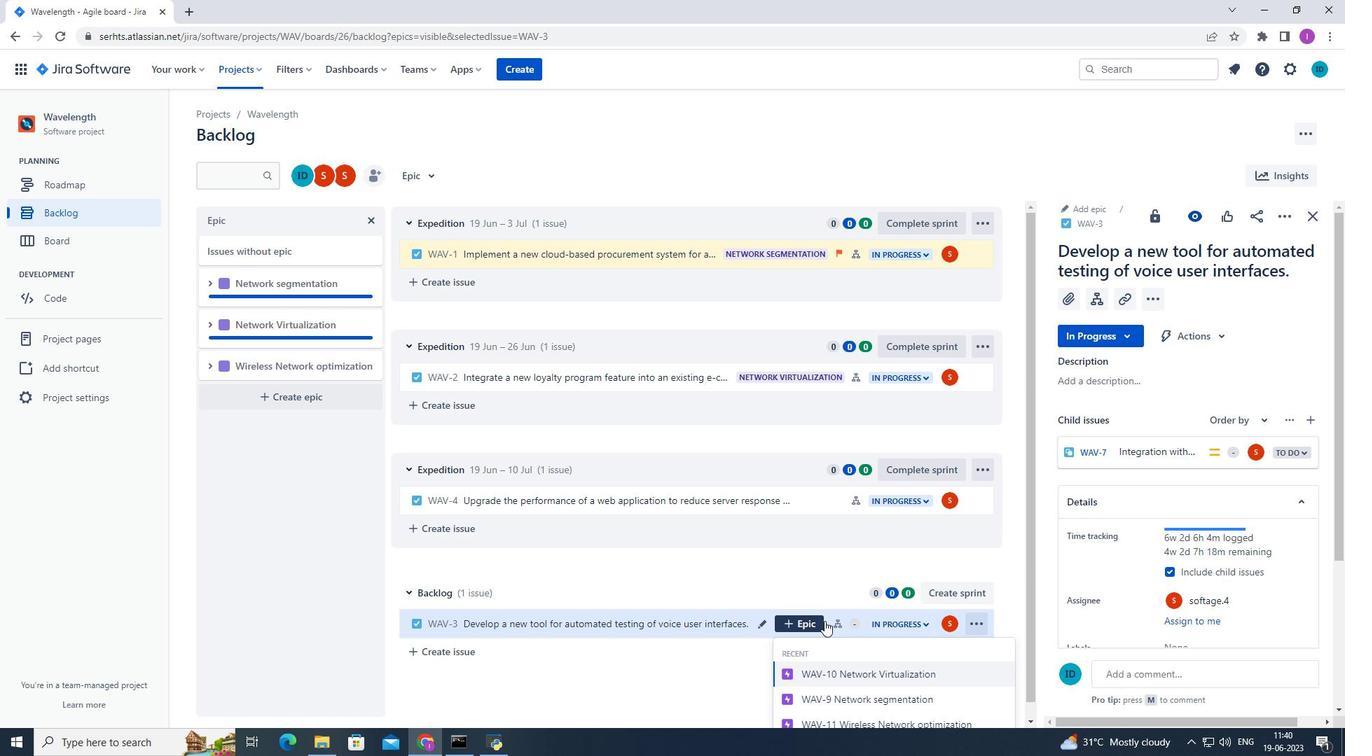 
Action: Mouse moved to (828, 626)
Screenshot: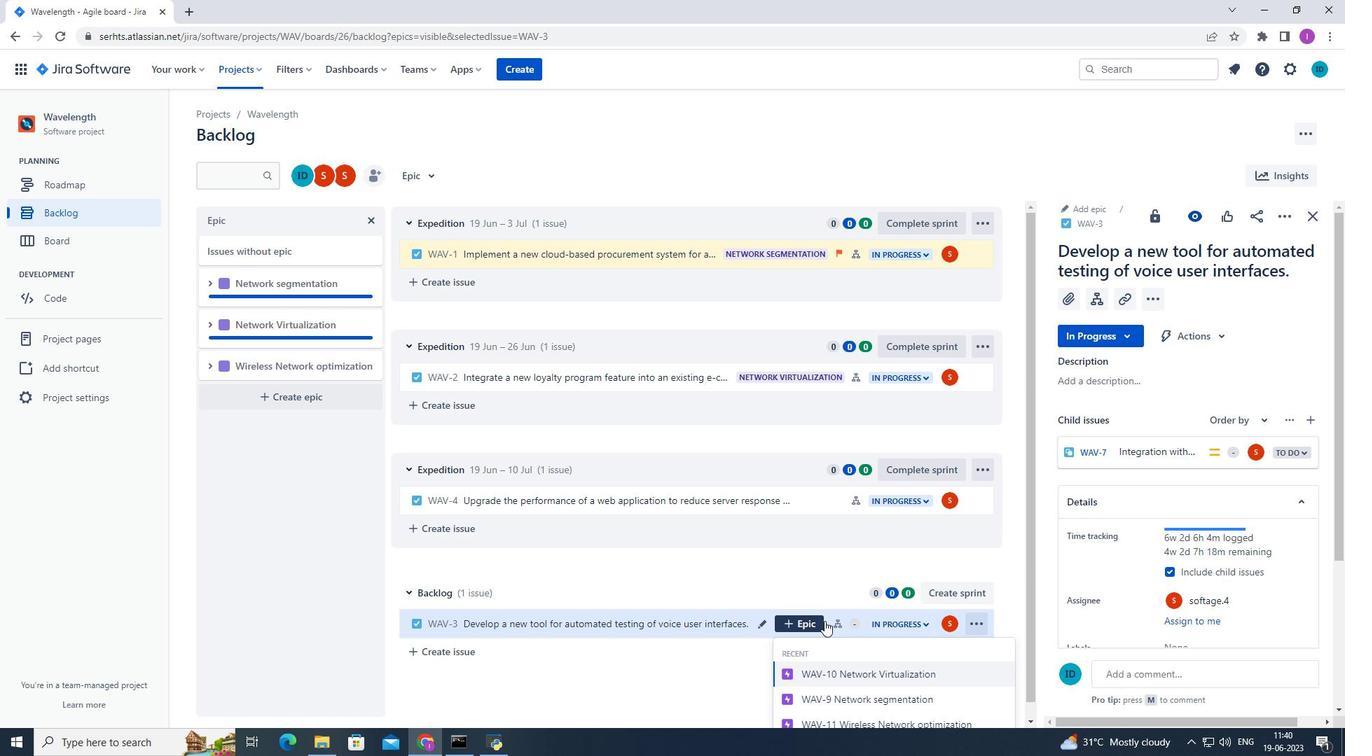 
Action: Mouse scrolled (828, 625) with delta (0, 0)
Screenshot: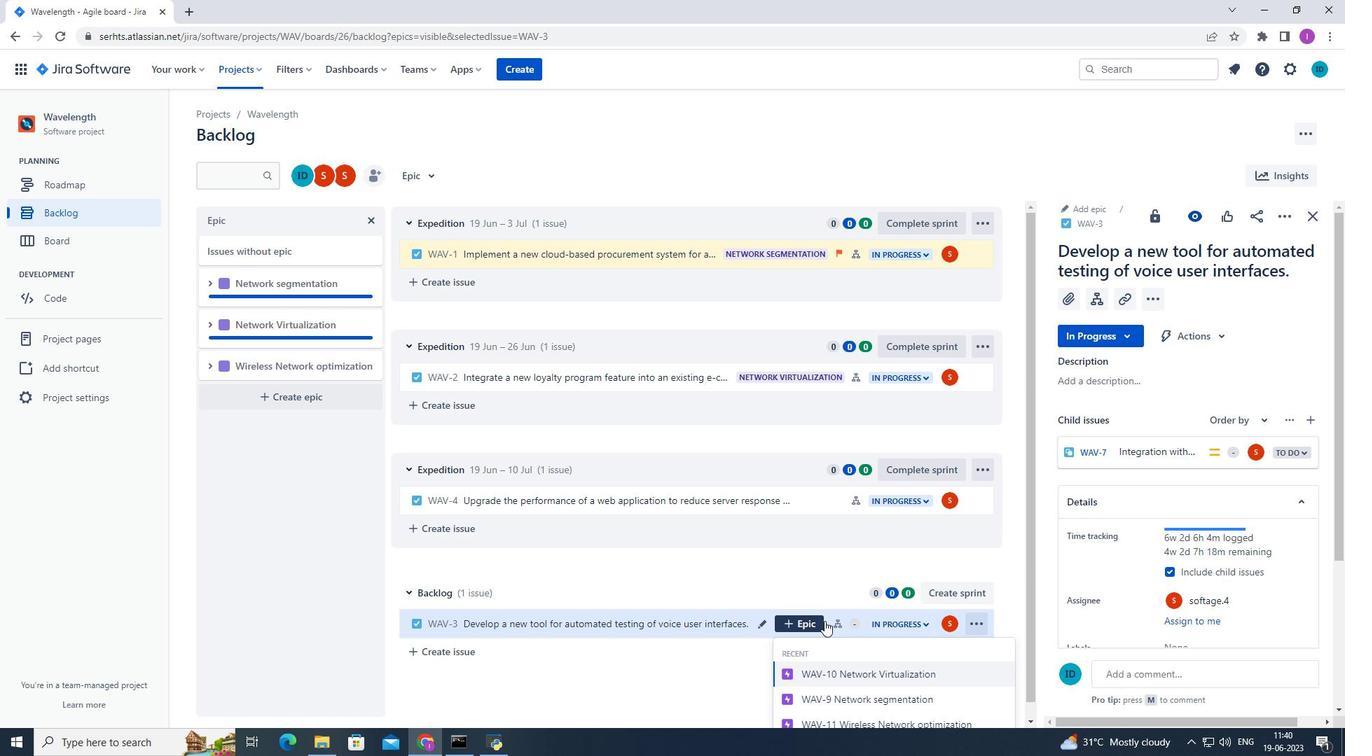 
Action: Mouse scrolled (828, 625) with delta (0, 0)
Screenshot: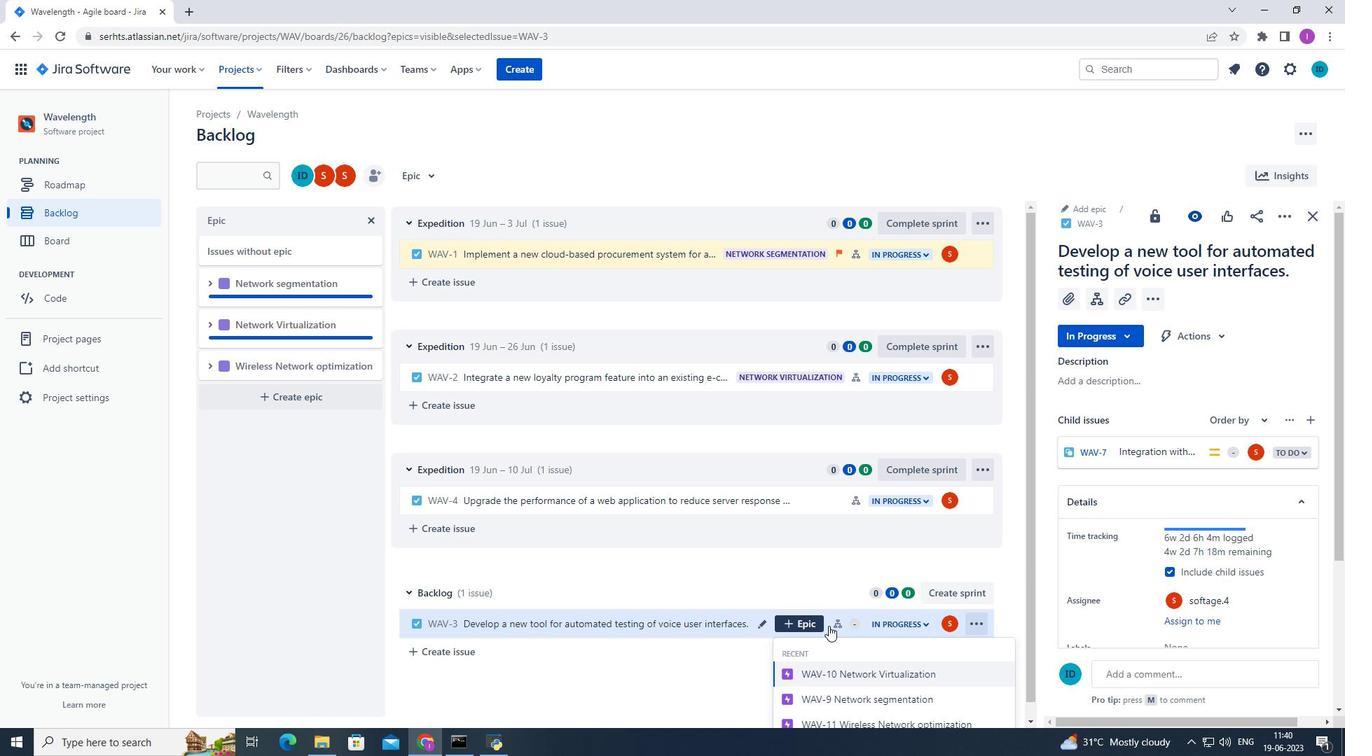 
Action: Mouse moved to (838, 631)
Screenshot: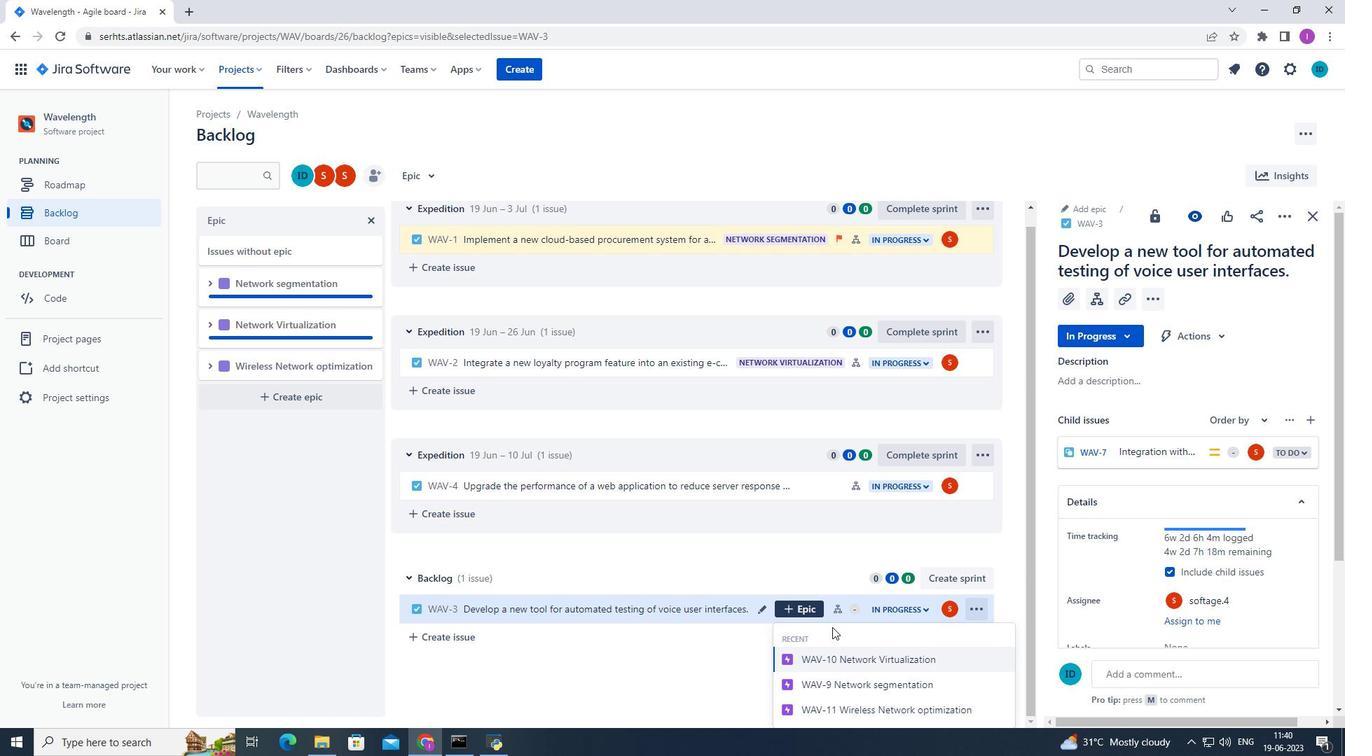 
Action: Mouse scrolled (836, 629) with delta (0, 0)
Screenshot: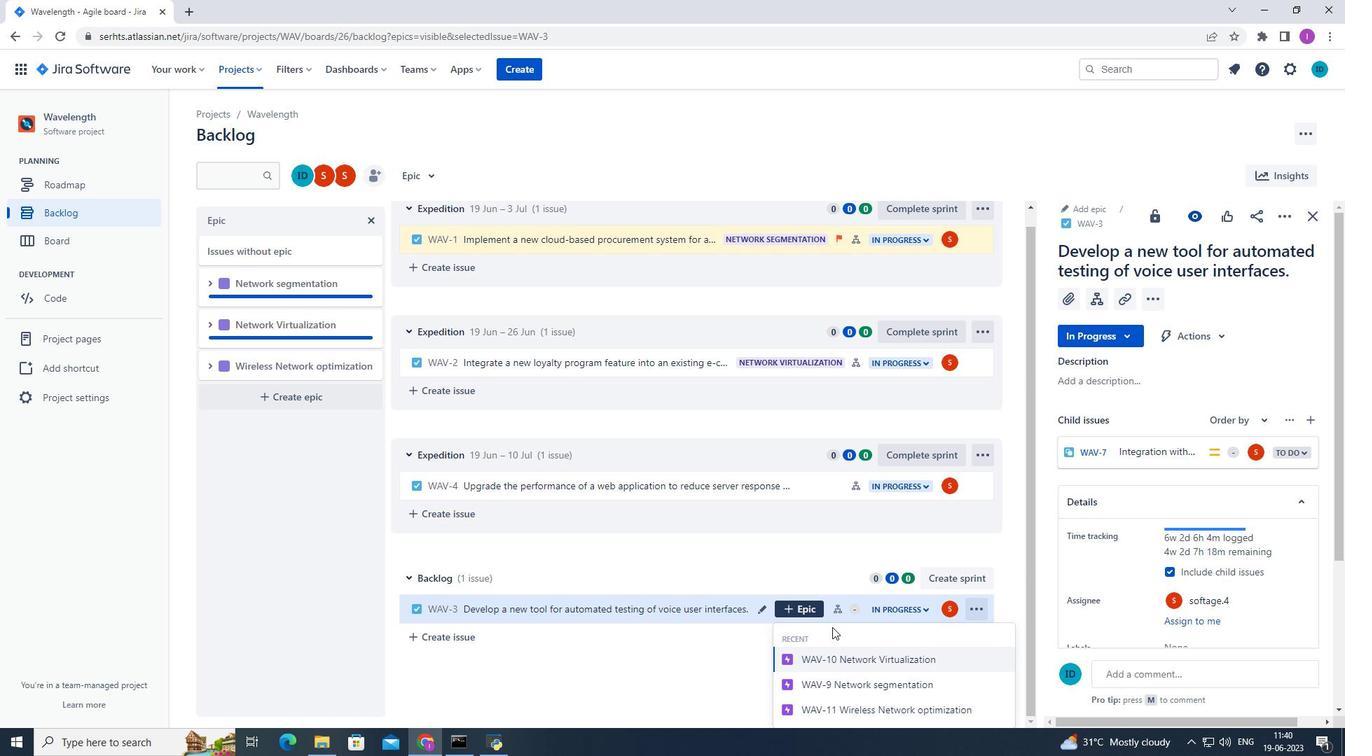 
Action: Mouse moved to (840, 633)
Screenshot: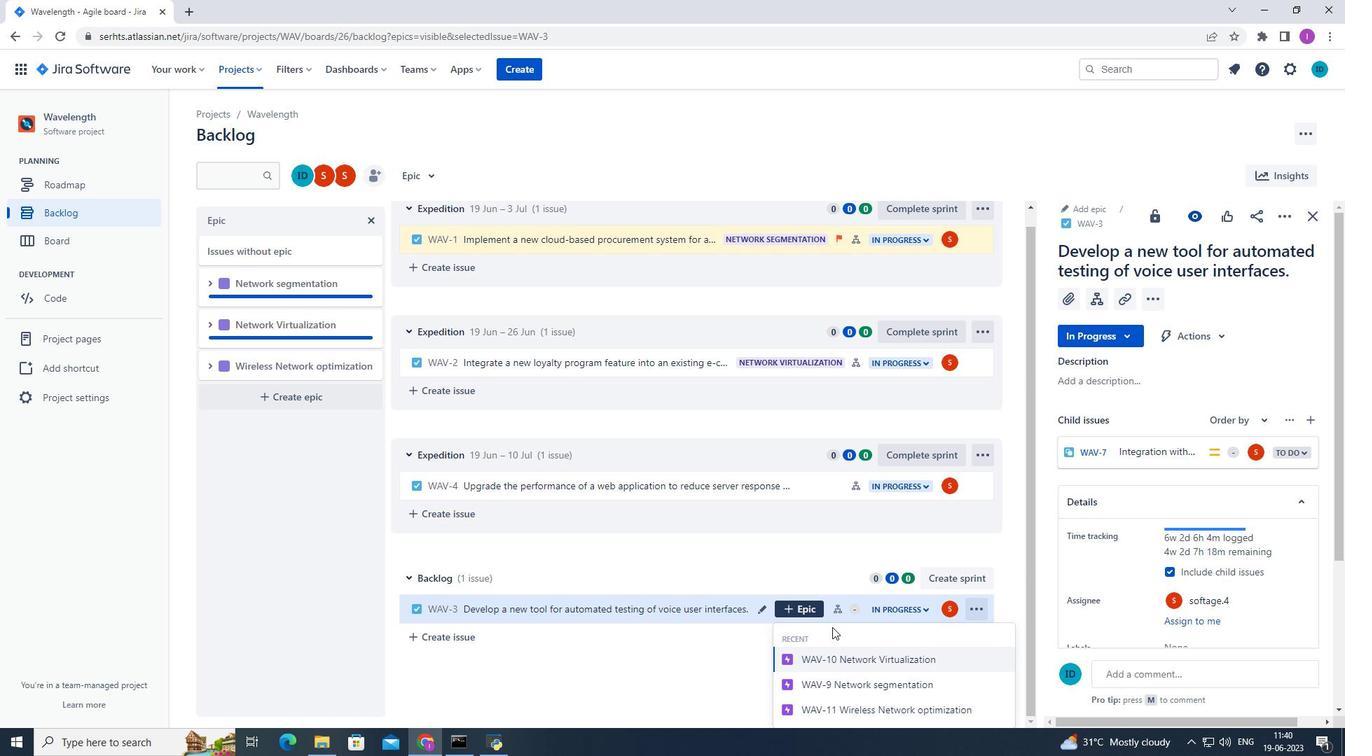
Action: Mouse scrolled (840, 632) with delta (0, 0)
Screenshot: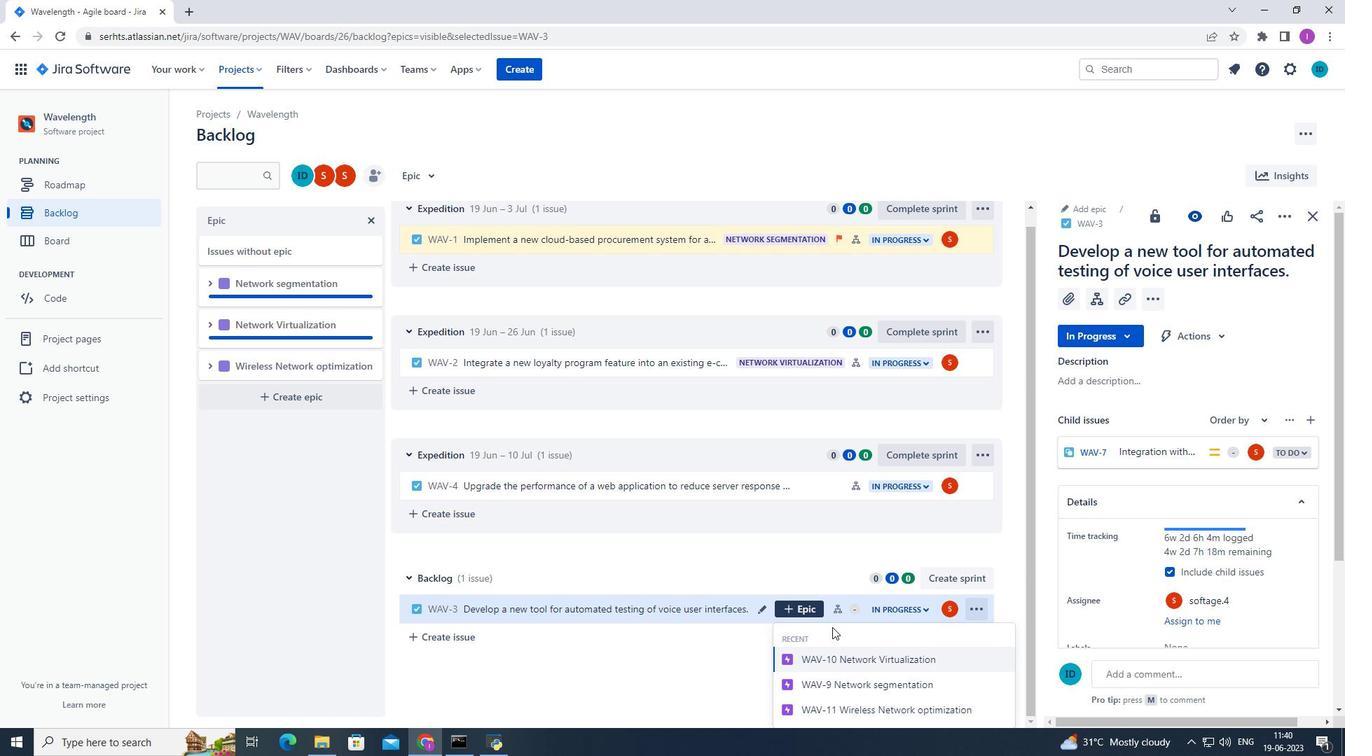 
Action: Mouse moved to (841, 633)
Screenshot: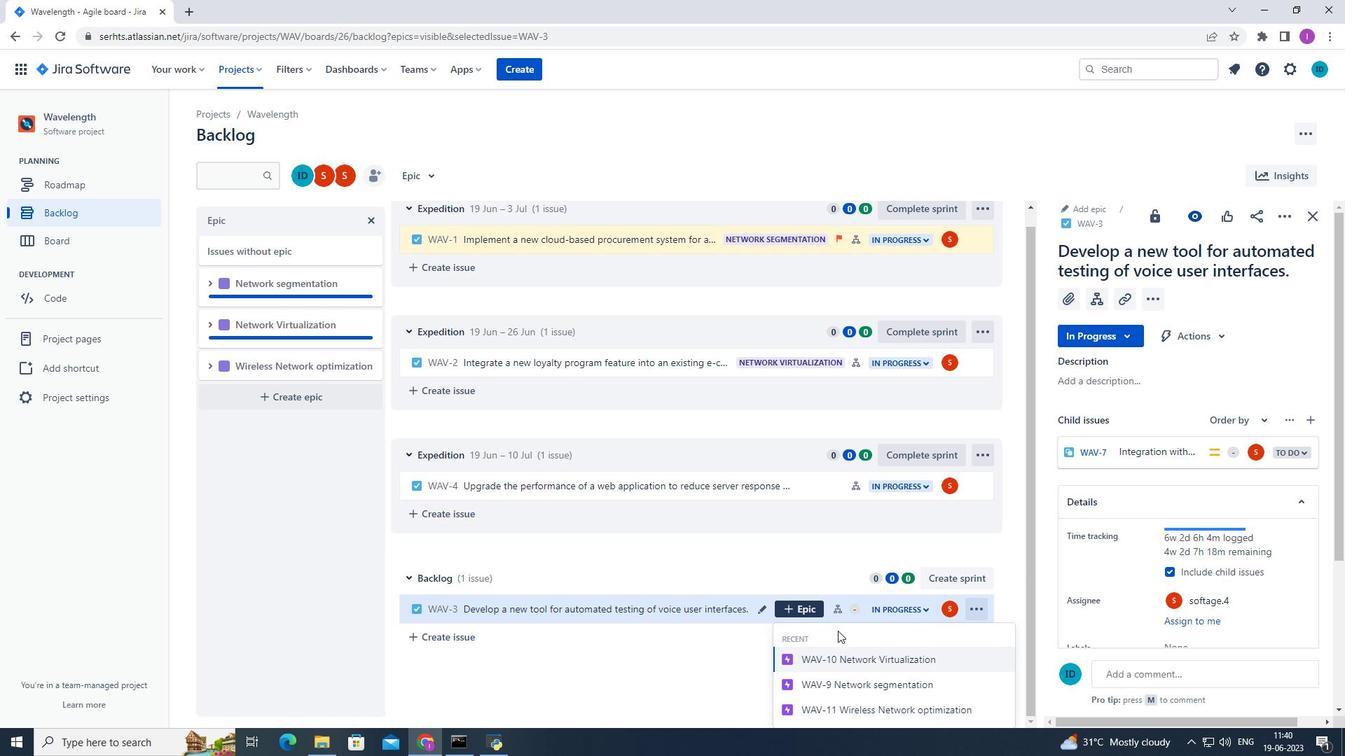 
Action: Mouse scrolled (841, 632) with delta (0, 0)
Screenshot: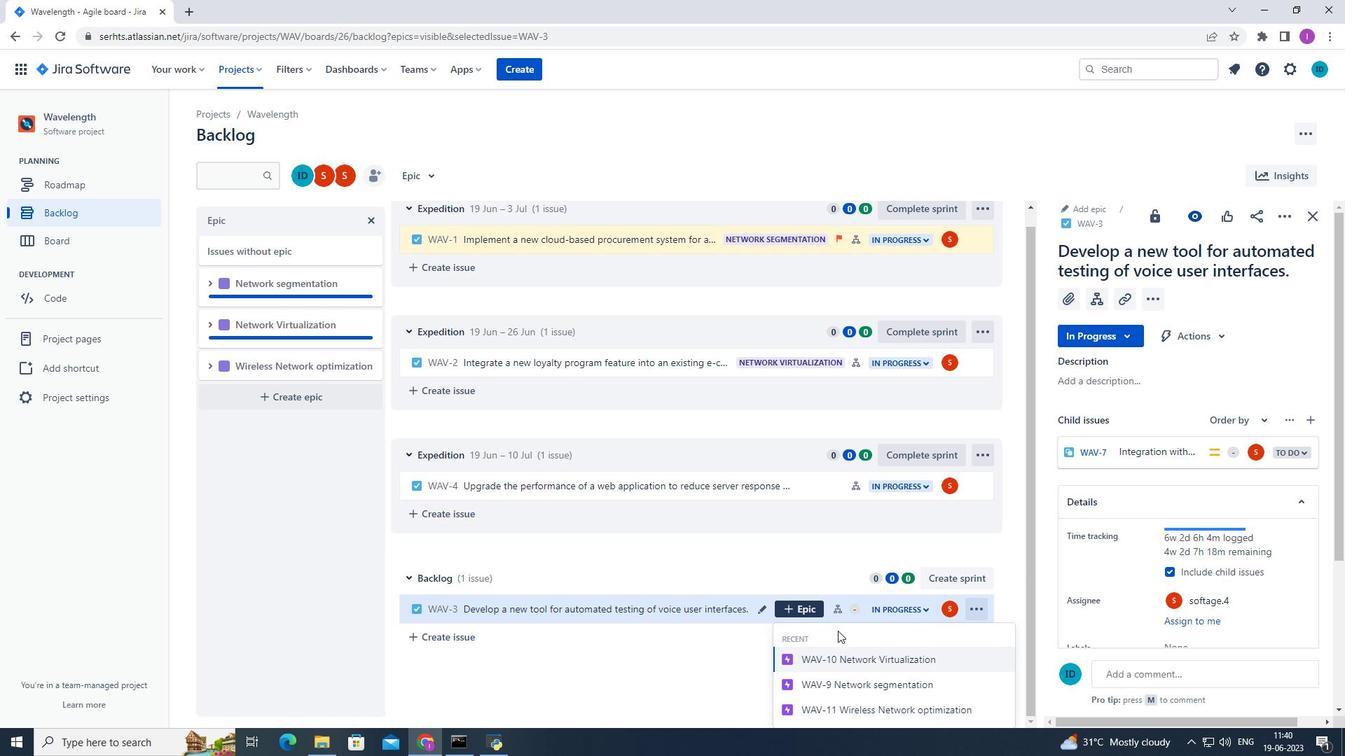 
Action: Mouse moved to (898, 711)
Screenshot: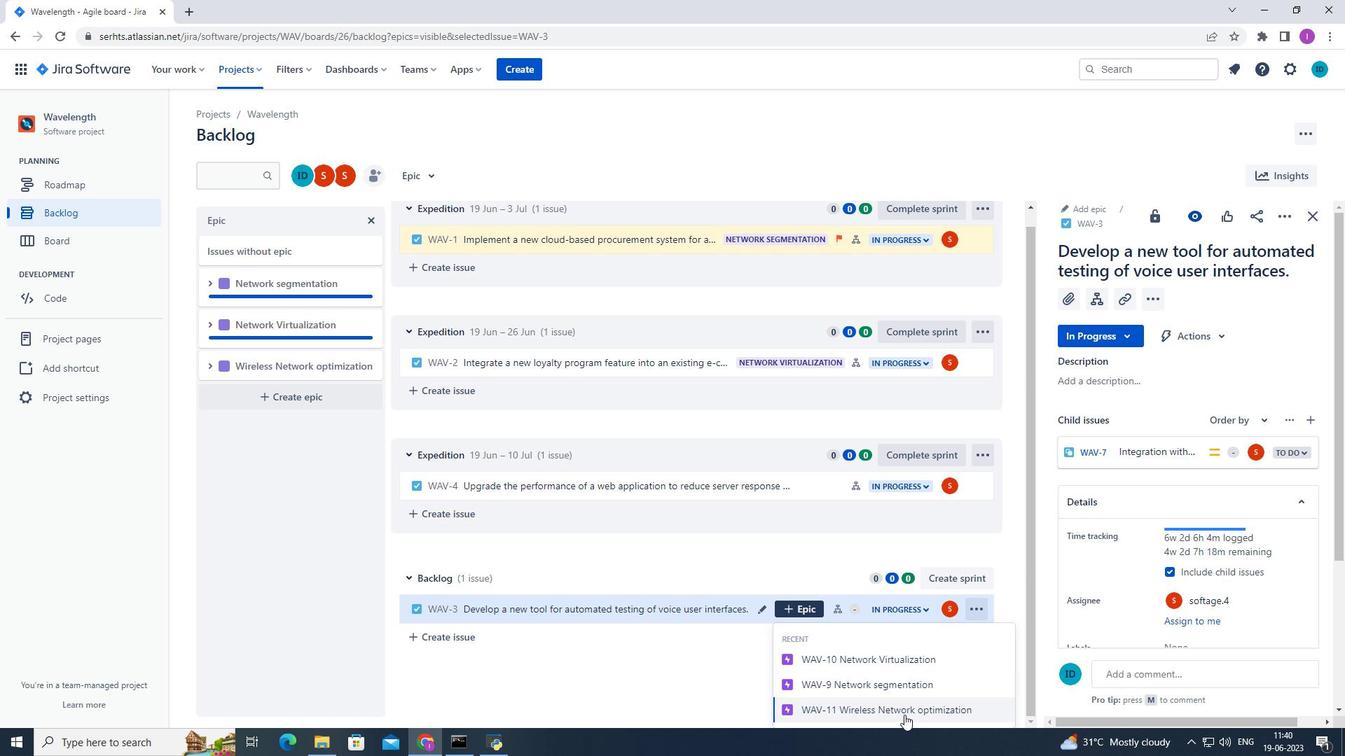 
Action: Mouse pressed left at (898, 711)
Screenshot: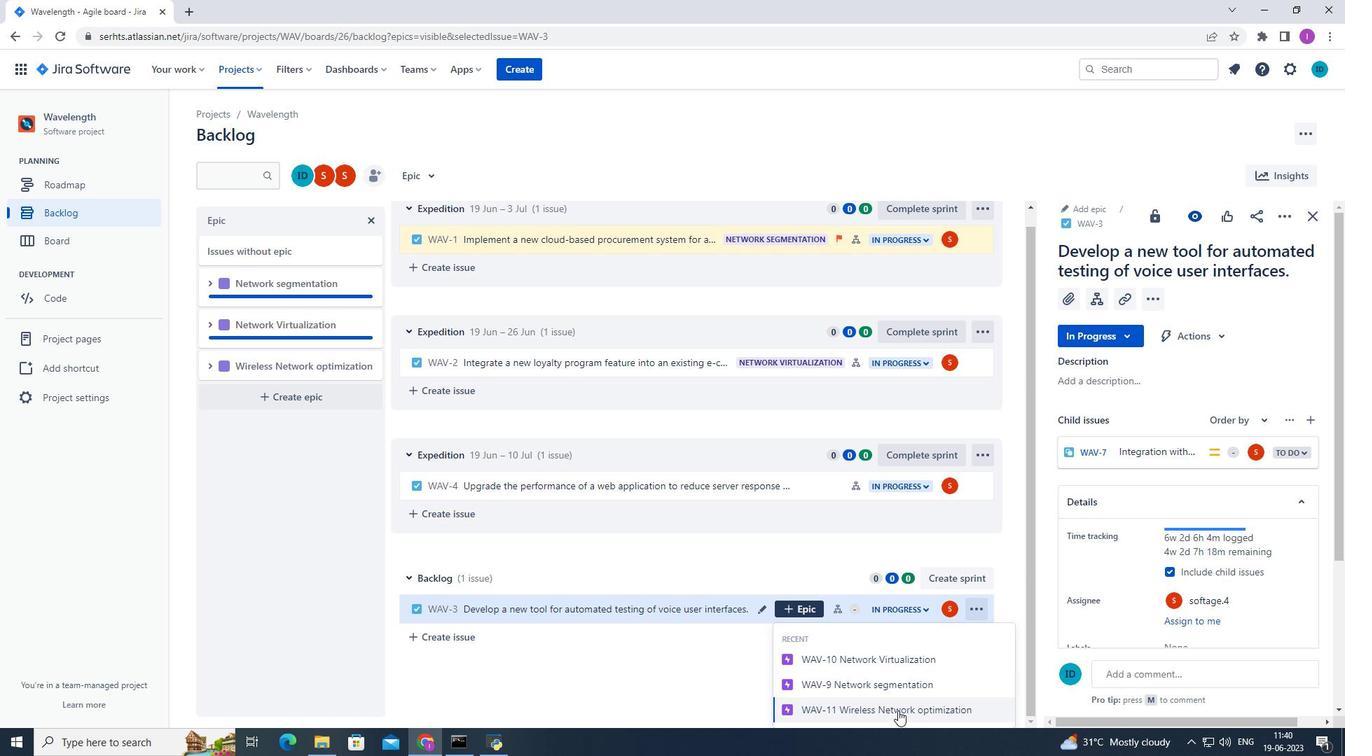 
Action: Mouse moved to (904, 668)
Screenshot: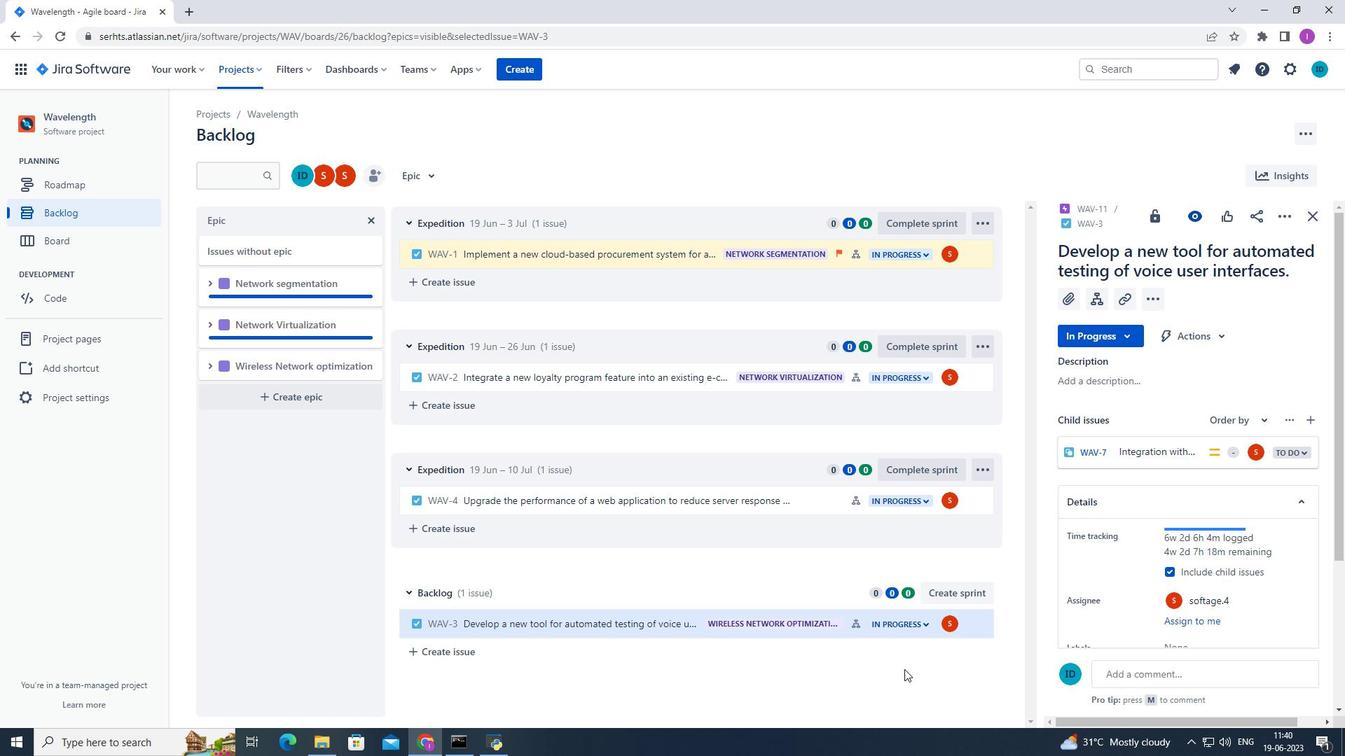 
